 Task: Find connections with filter location Sitārganj with filter topic #Culturewith filter profile language Spanish with filter current company PZ Cussons with filter school Indian Institute Of Business Management And Studies with filter industry Political Organizations with filter service category Cybersecurity with filter keywords title Controller
Action: Mouse moved to (550, 64)
Screenshot: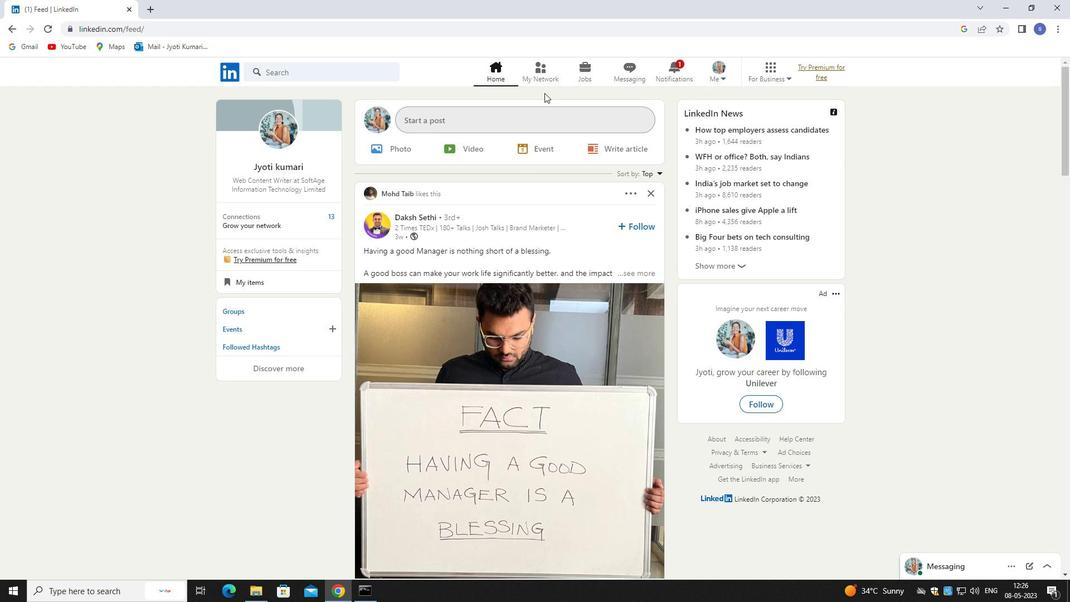 
Action: Mouse pressed left at (550, 64)
Screenshot: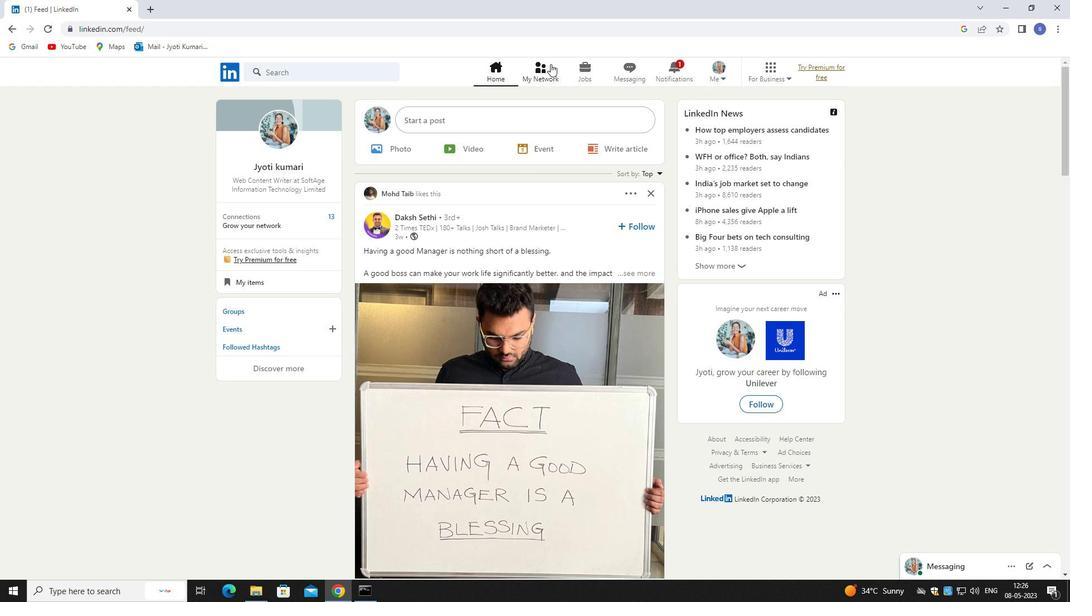 
Action: Mouse pressed left at (550, 64)
Screenshot: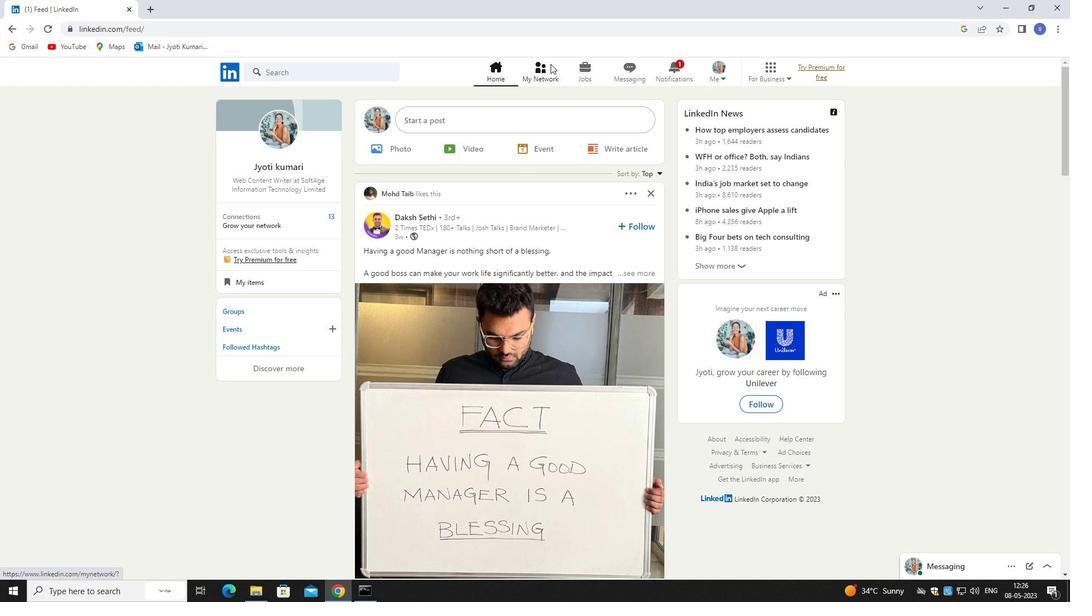 
Action: Mouse moved to (332, 132)
Screenshot: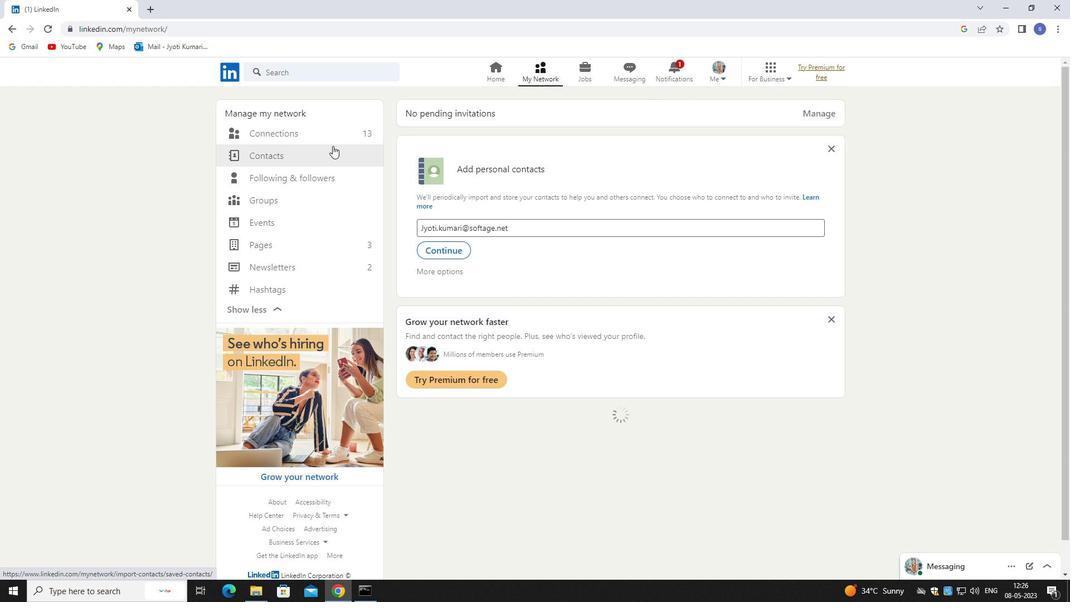 
Action: Mouse pressed left at (332, 132)
Screenshot: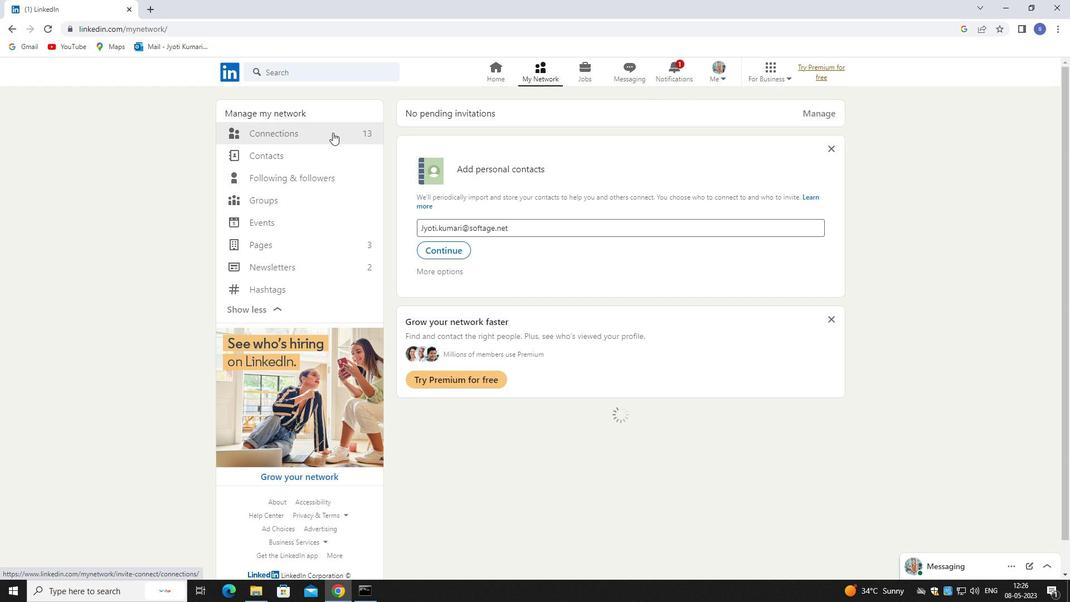 
Action: Mouse pressed left at (332, 132)
Screenshot: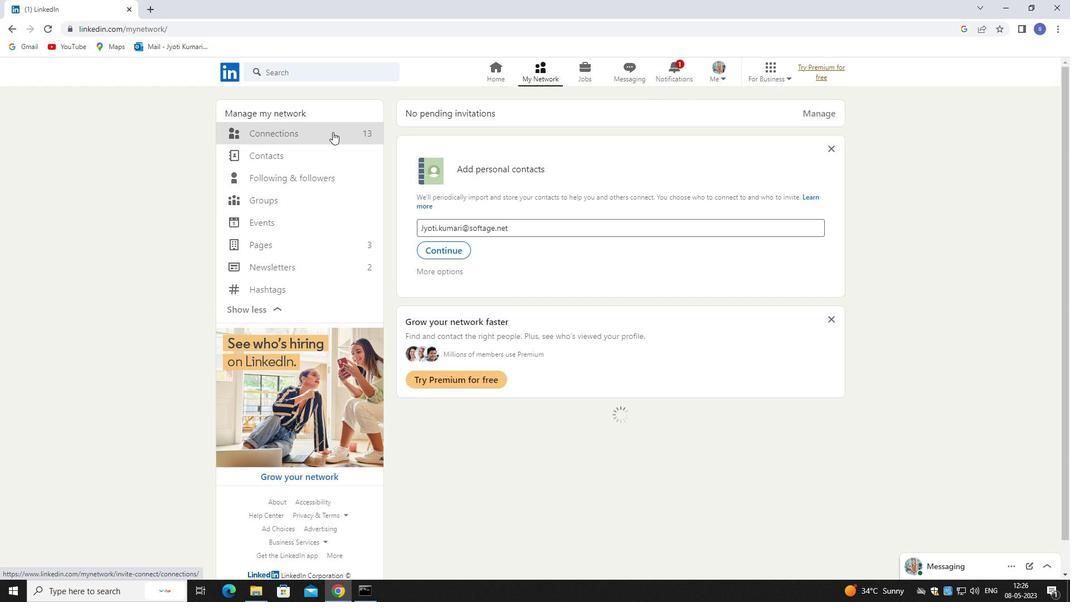 
Action: Mouse moved to (602, 132)
Screenshot: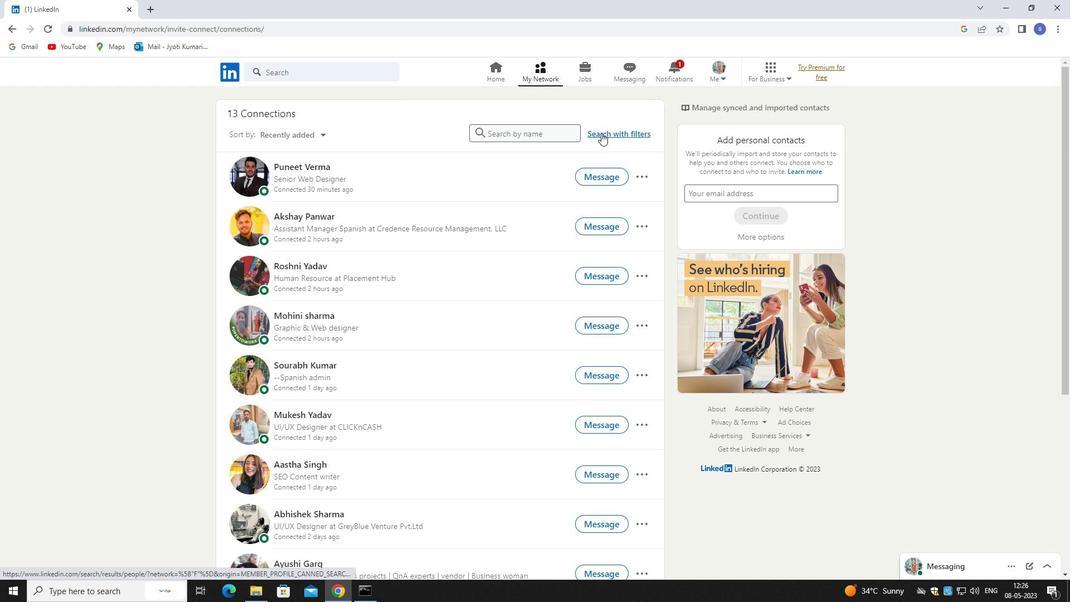 
Action: Mouse pressed left at (602, 132)
Screenshot: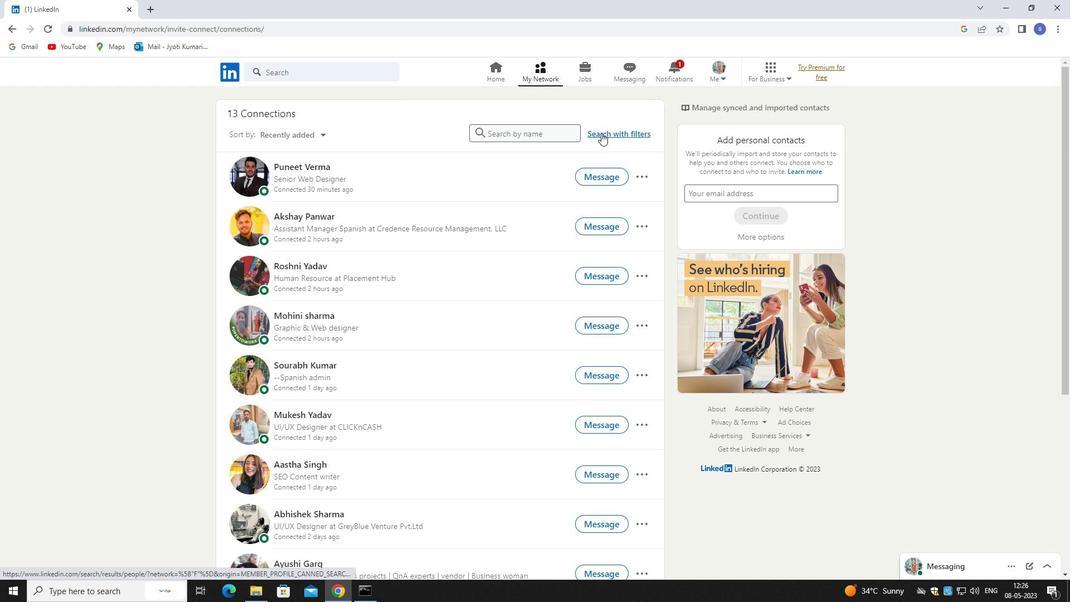 
Action: Mouse moved to (560, 105)
Screenshot: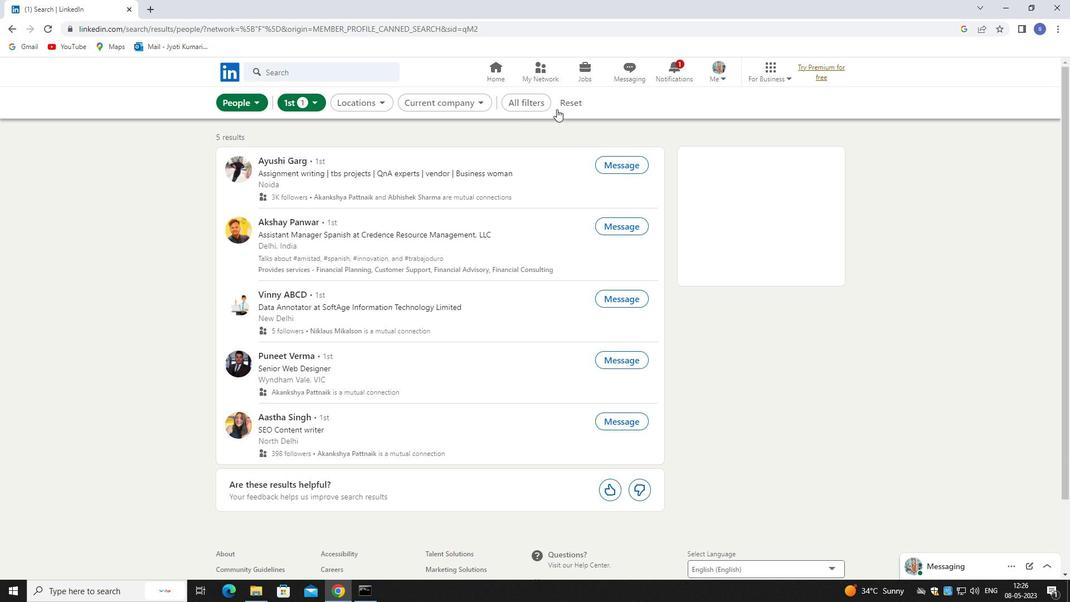 
Action: Mouse pressed left at (560, 105)
Screenshot: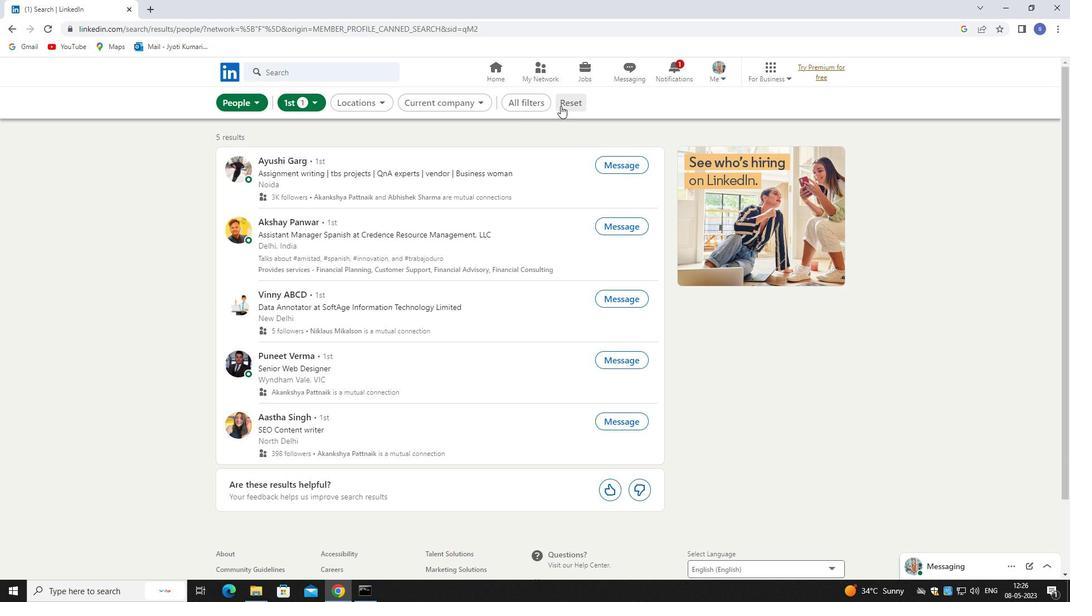 
Action: Mouse moved to (542, 102)
Screenshot: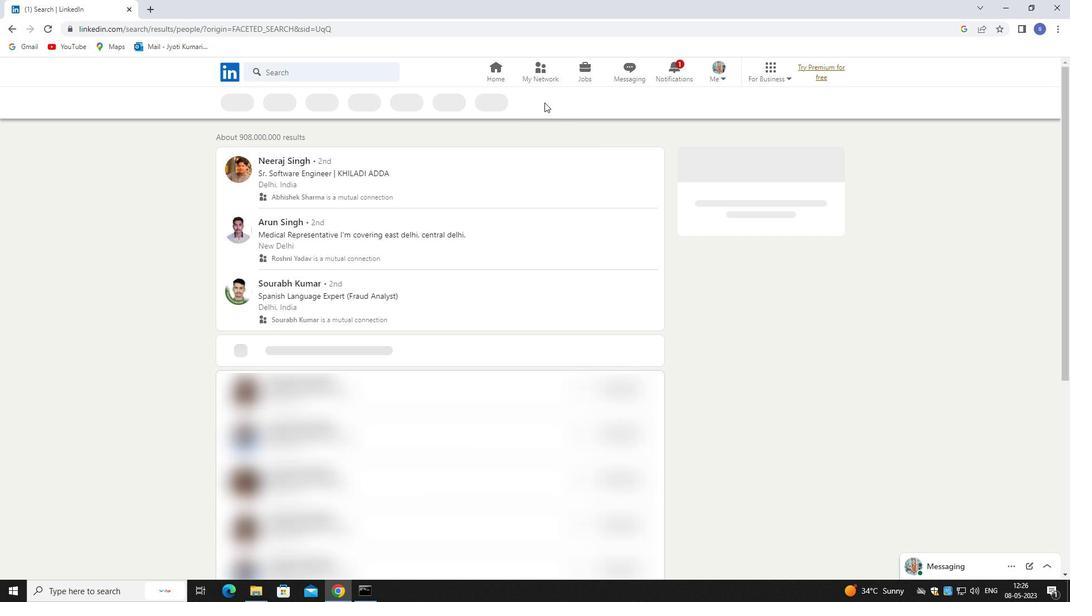 
Action: Mouse pressed left at (542, 102)
Screenshot: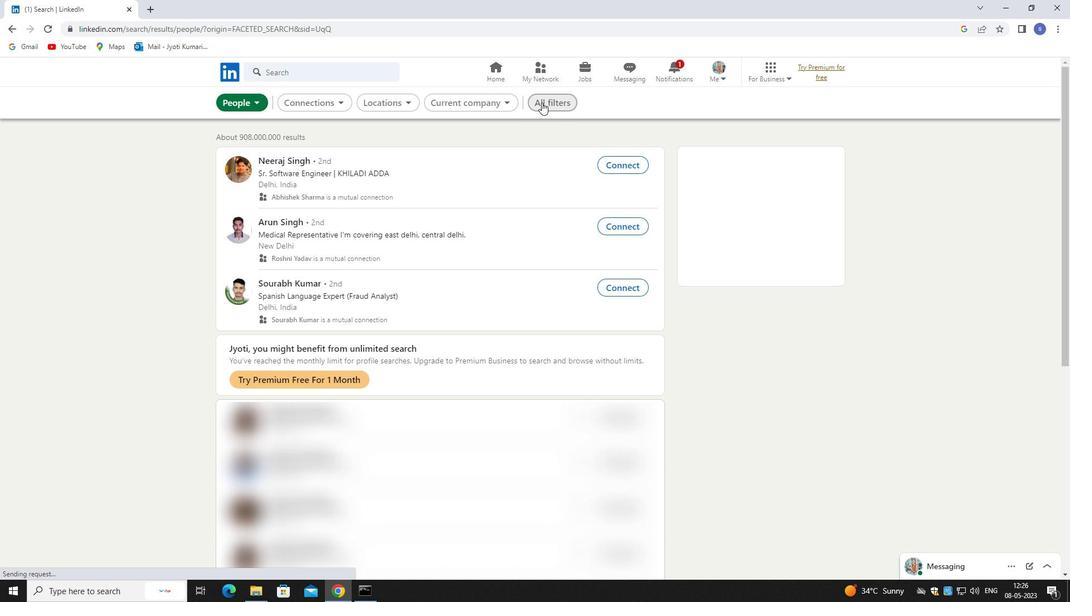 
Action: Mouse moved to (971, 437)
Screenshot: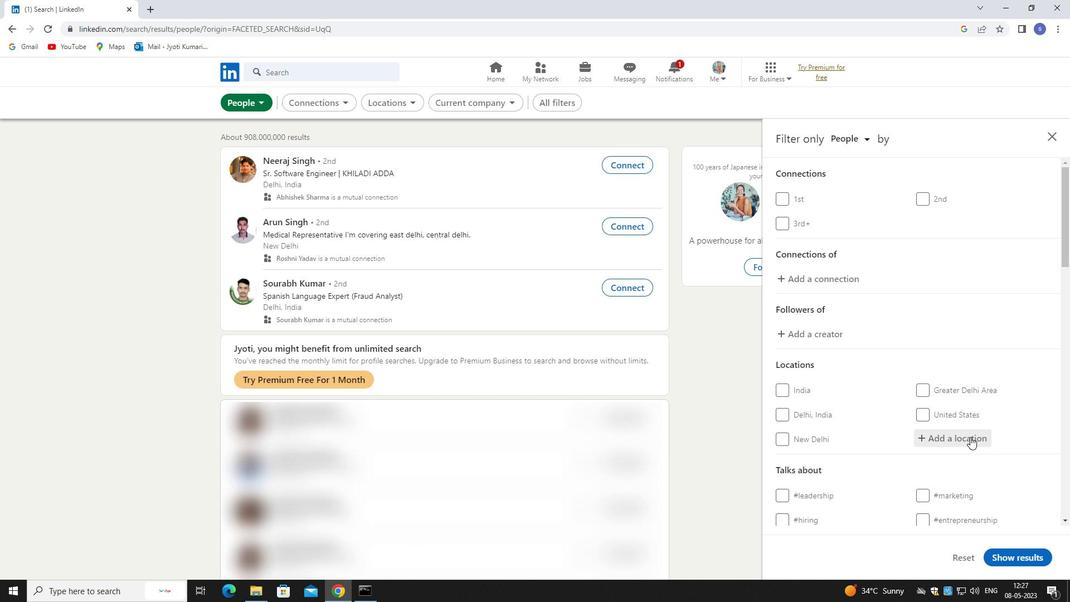 
Action: Mouse pressed left at (971, 437)
Screenshot: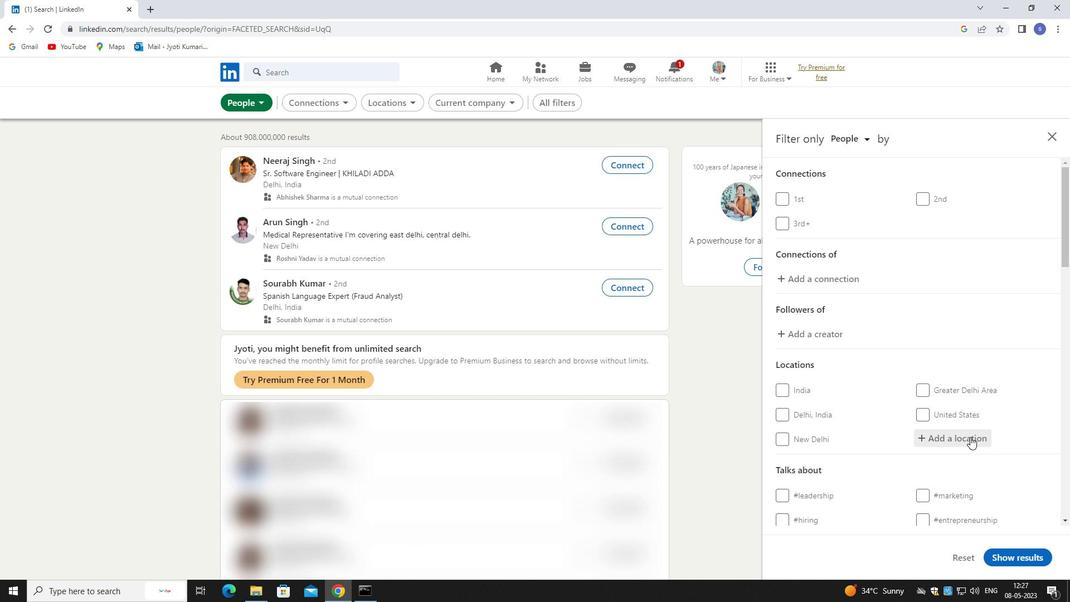 
Action: Key pressed sitarganj
Screenshot: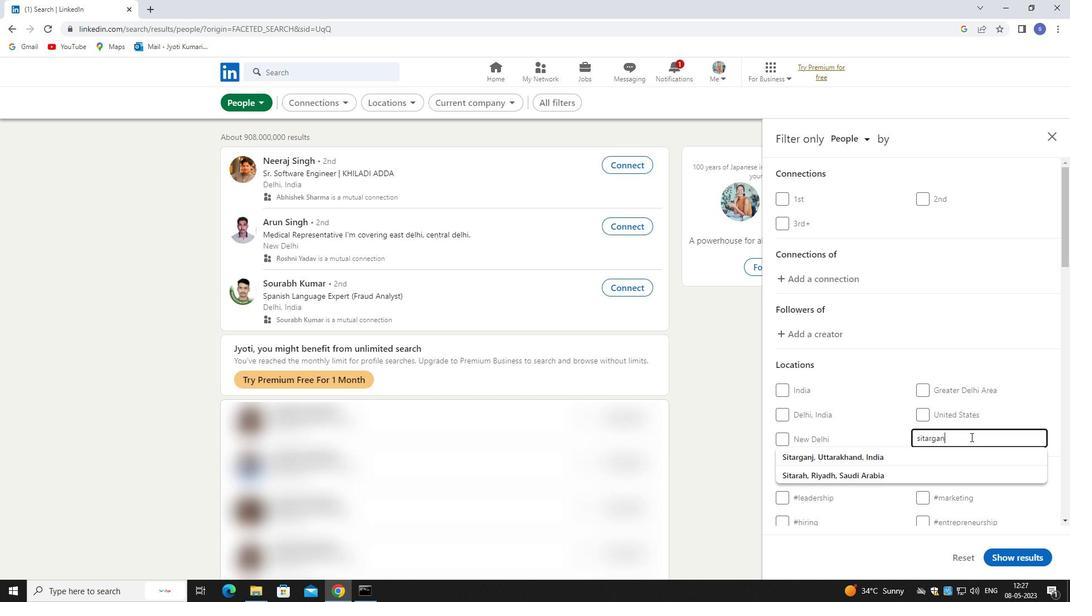
Action: Mouse moved to (972, 450)
Screenshot: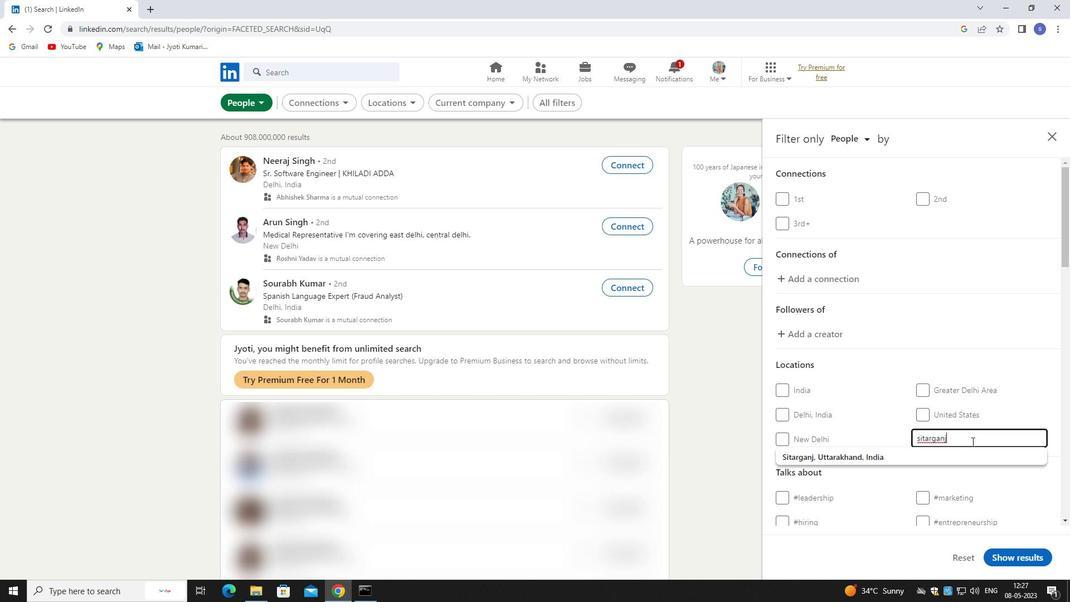 
Action: Mouse pressed left at (972, 450)
Screenshot: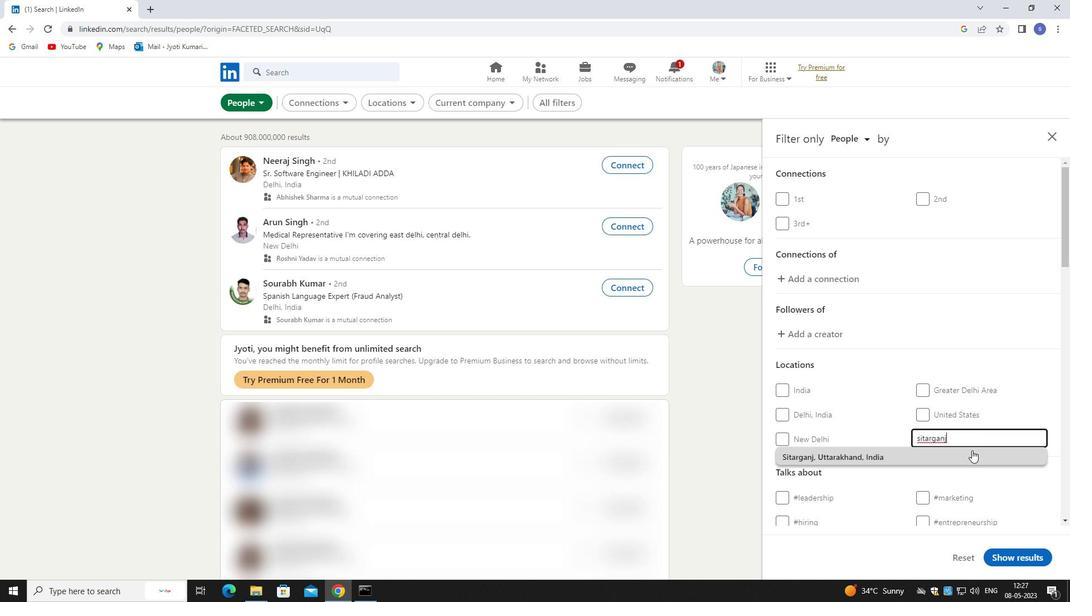 
Action: Mouse moved to (972, 451)
Screenshot: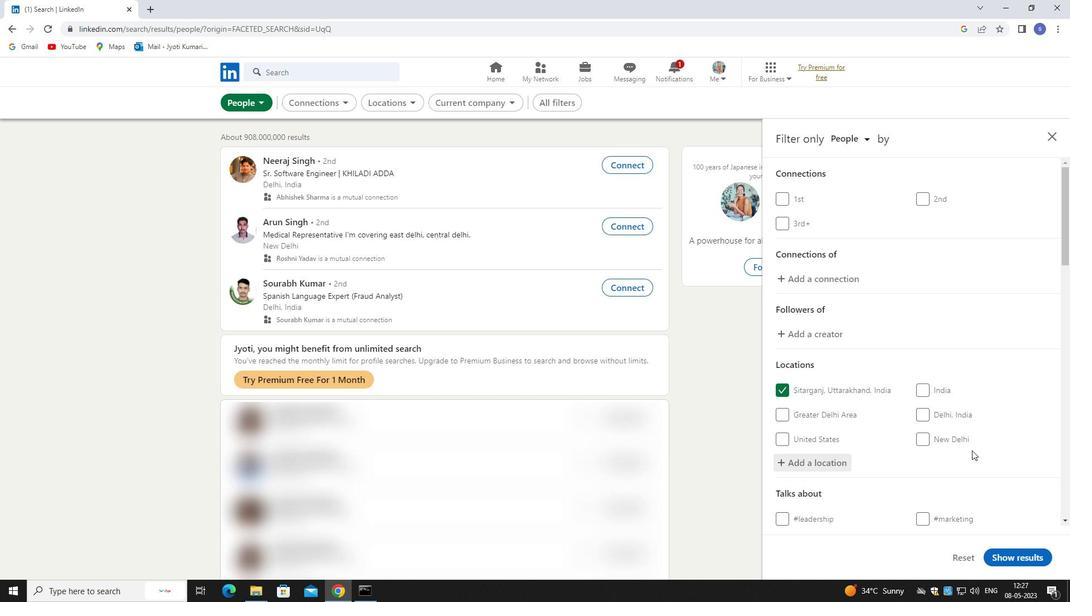 
Action: Mouse scrolled (972, 450) with delta (0, 0)
Screenshot: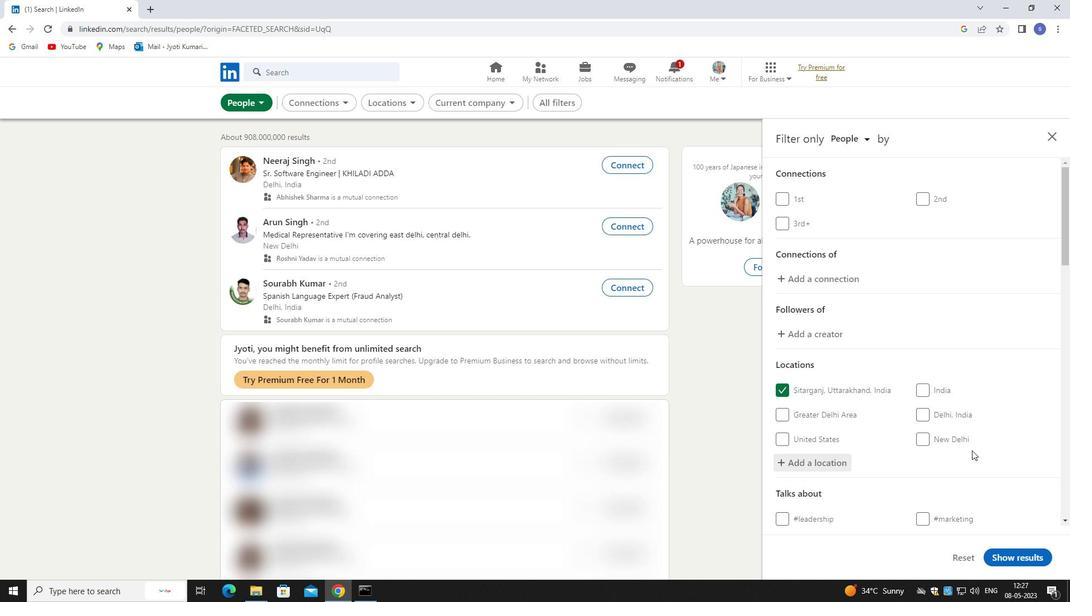 
Action: Mouse moved to (972, 451)
Screenshot: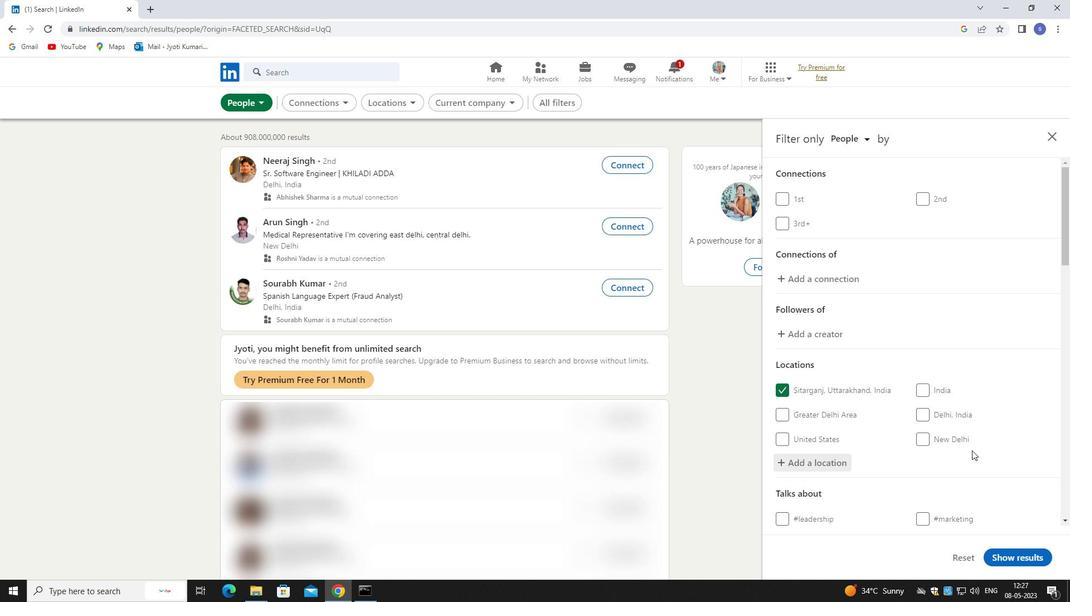 
Action: Mouse scrolled (972, 451) with delta (0, 0)
Screenshot: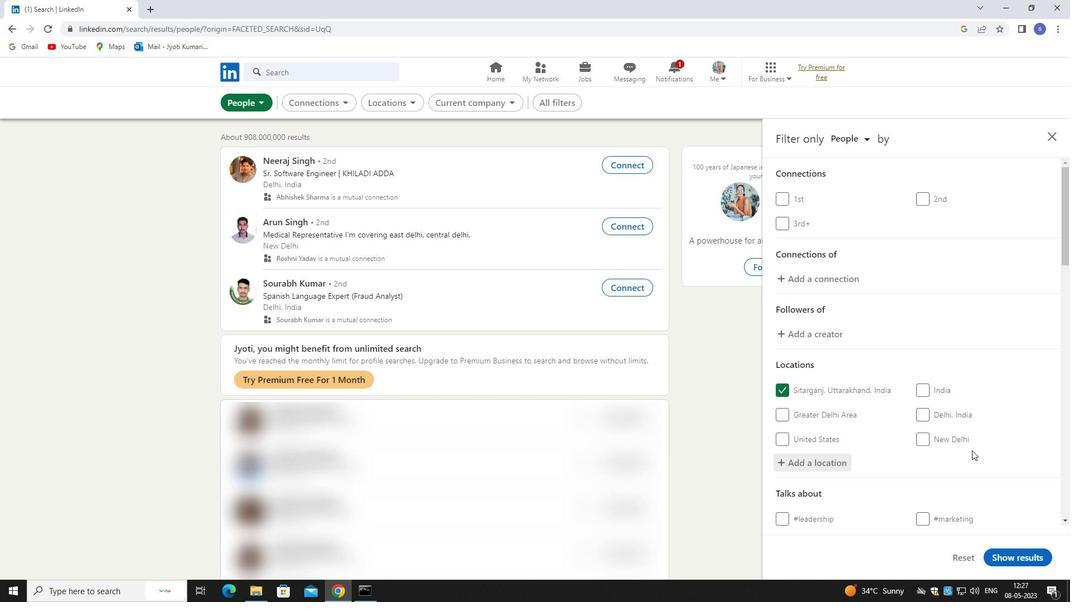 
Action: Mouse moved to (971, 454)
Screenshot: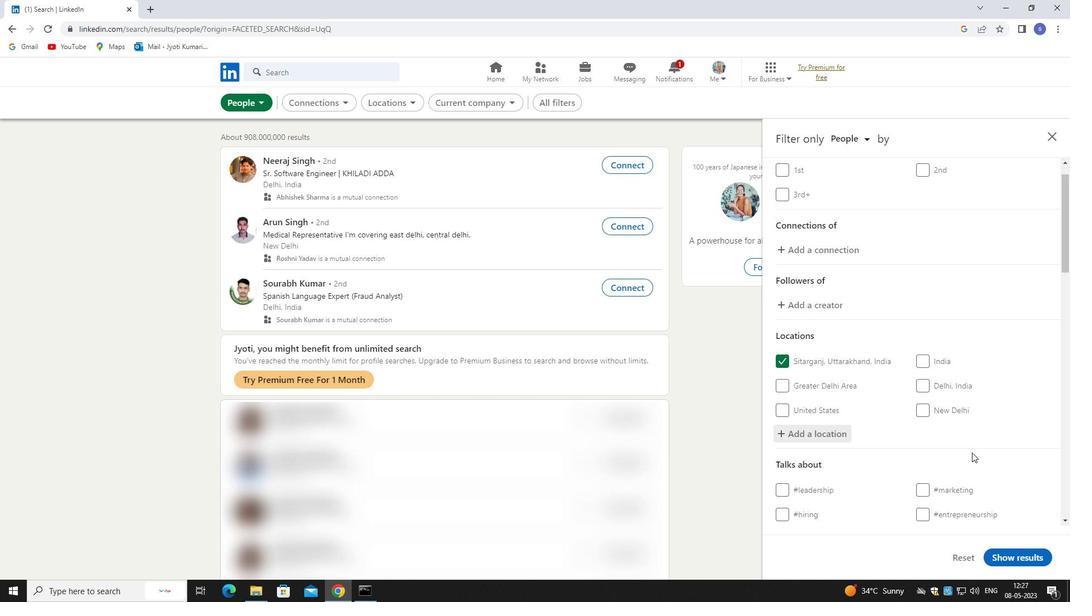 
Action: Mouse pressed left at (971, 454)
Screenshot: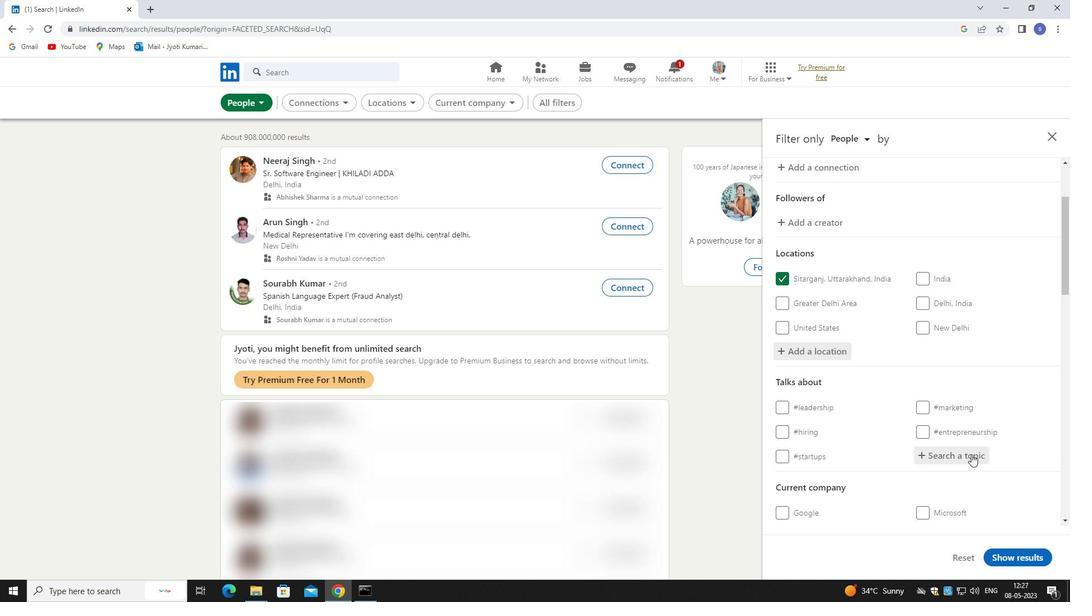 
Action: Key pressed culture
Screenshot: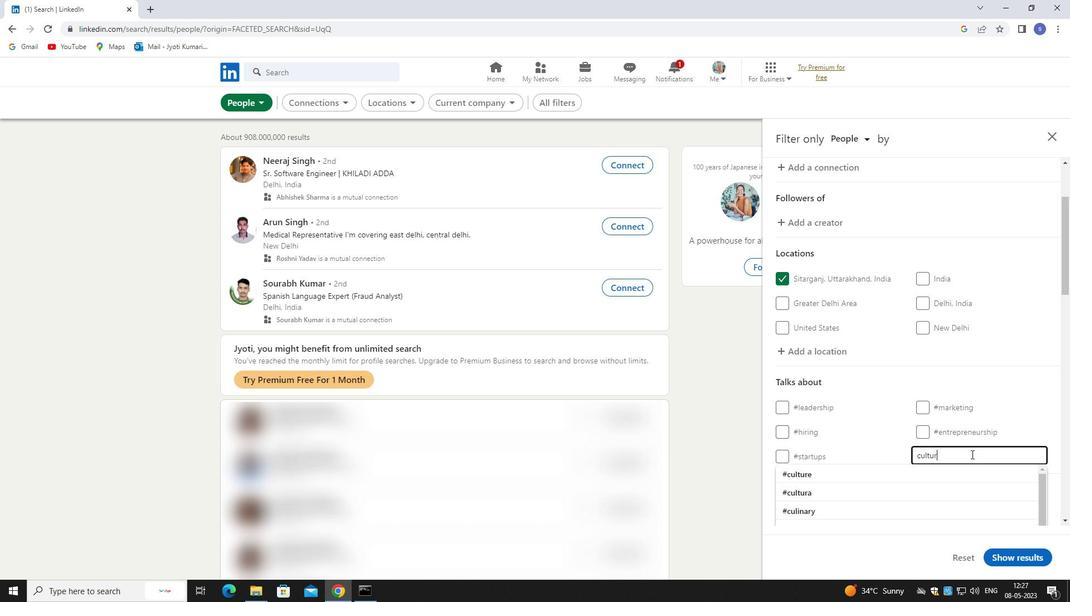 
Action: Mouse moved to (985, 466)
Screenshot: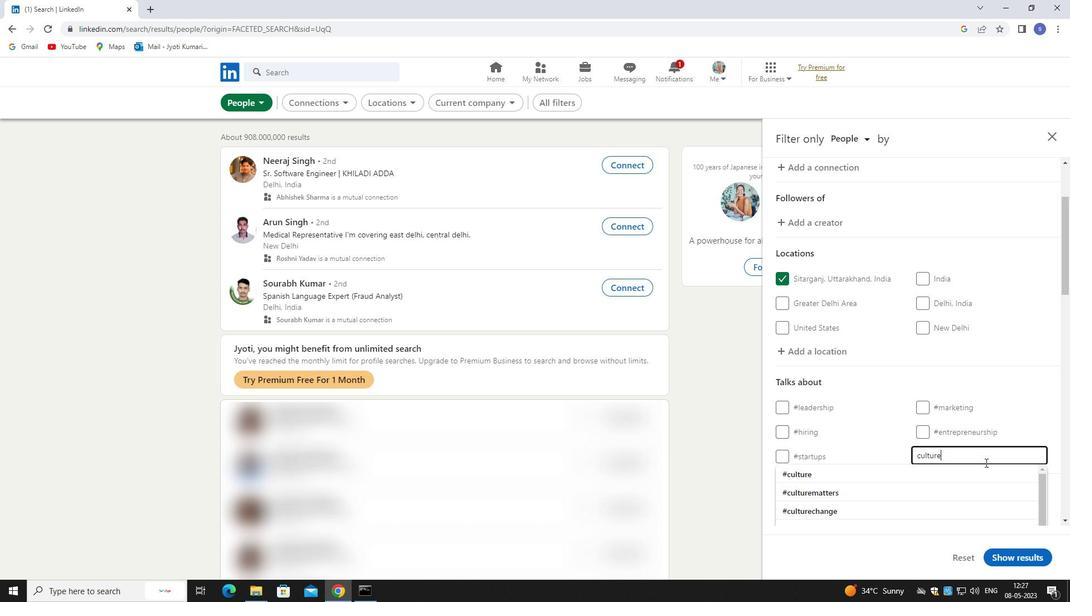 
Action: Mouse pressed left at (985, 466)
Screenshot: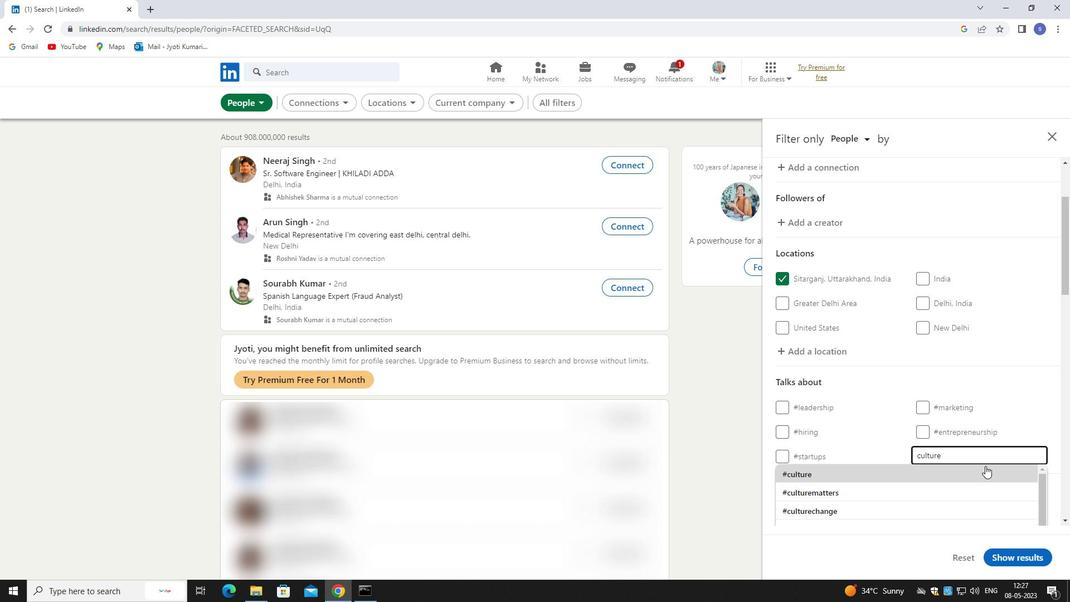 
Action: Mouse scrolled (985, 465) with delta (0, 0)
Screenshot: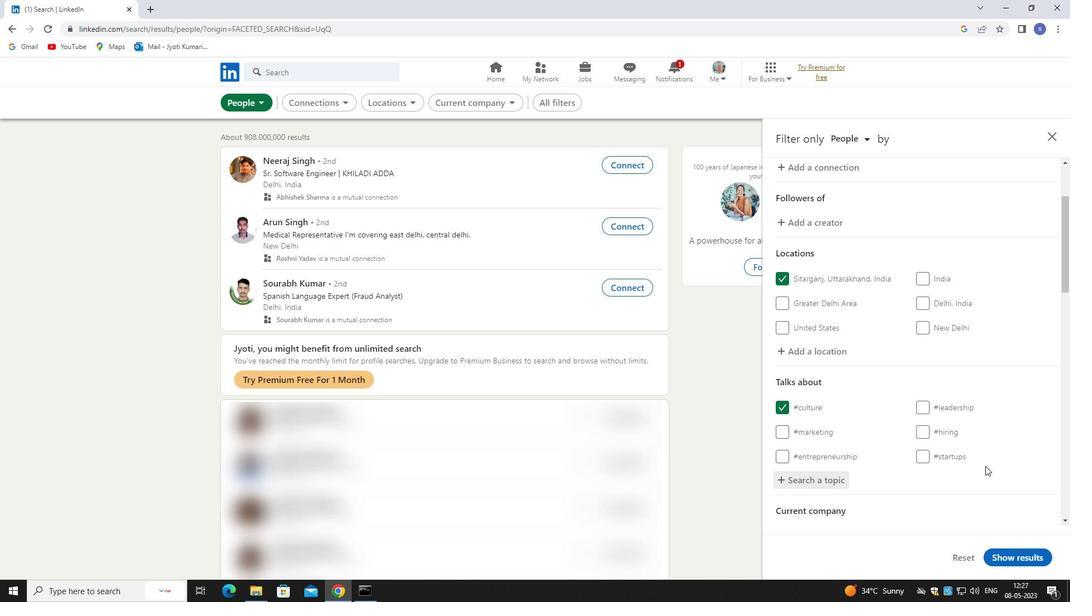 
Action: Mouse scrolled (985, 465) with delta (0, 0)
Screenshot: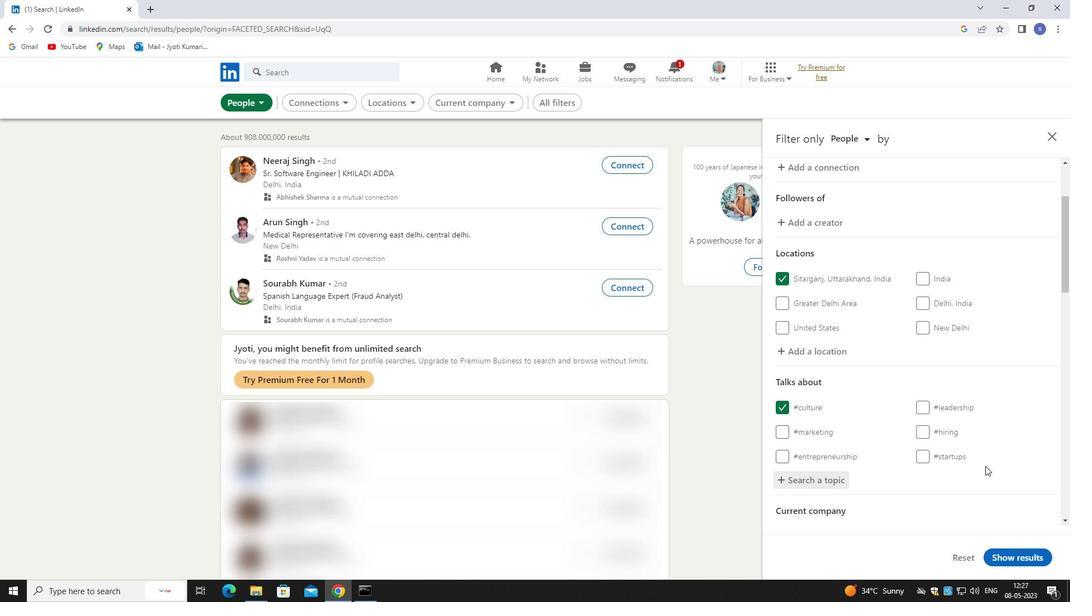 
Action: Mouse scrolled (985, 465) with delta (0, 0)
Screenshot: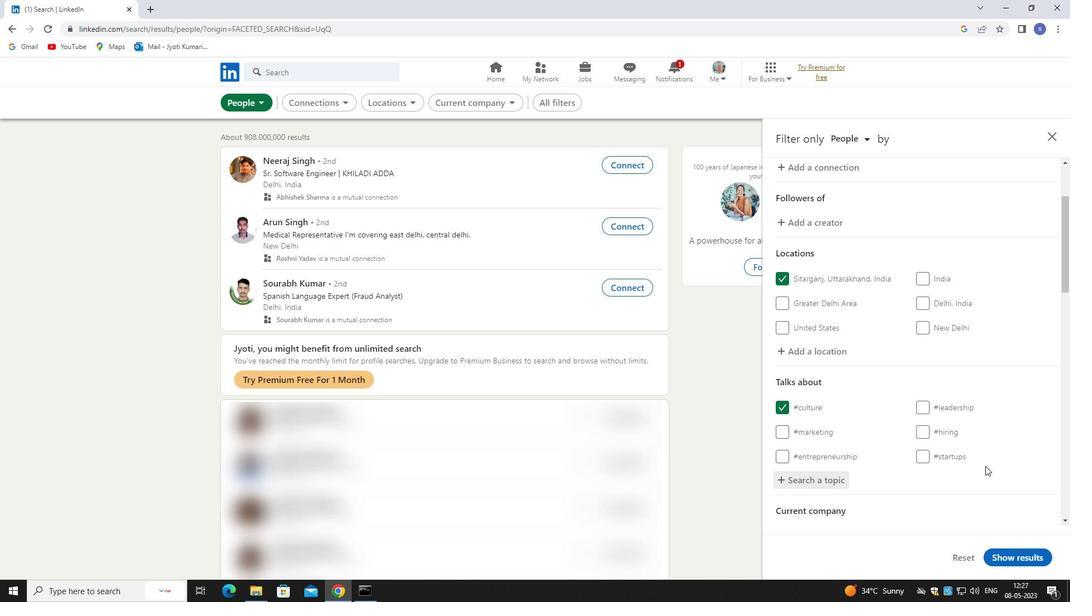 
Action: Mouse moved to (966, 416)
Screenshot: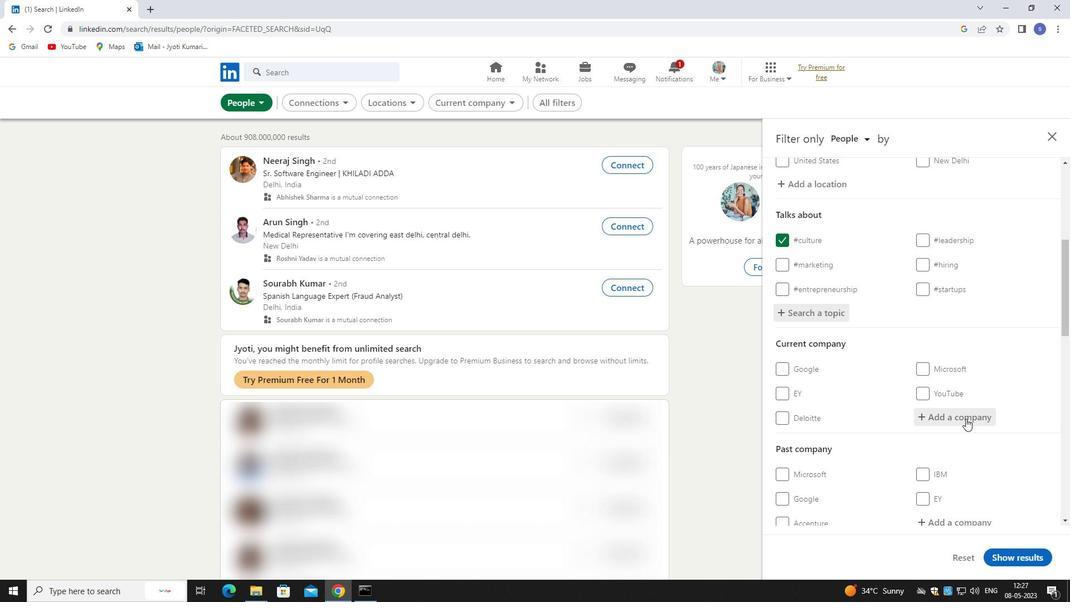 
Action: Mouse pressed left at (966, 416)
Screenshot: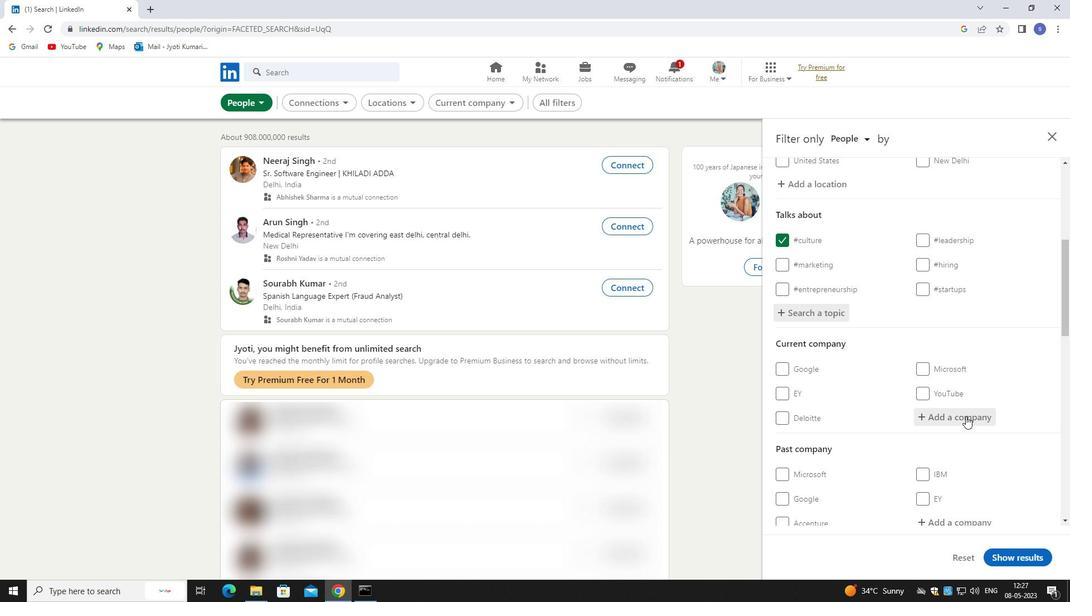 
Action: Mouse moved to (965, 415)
Screenshot: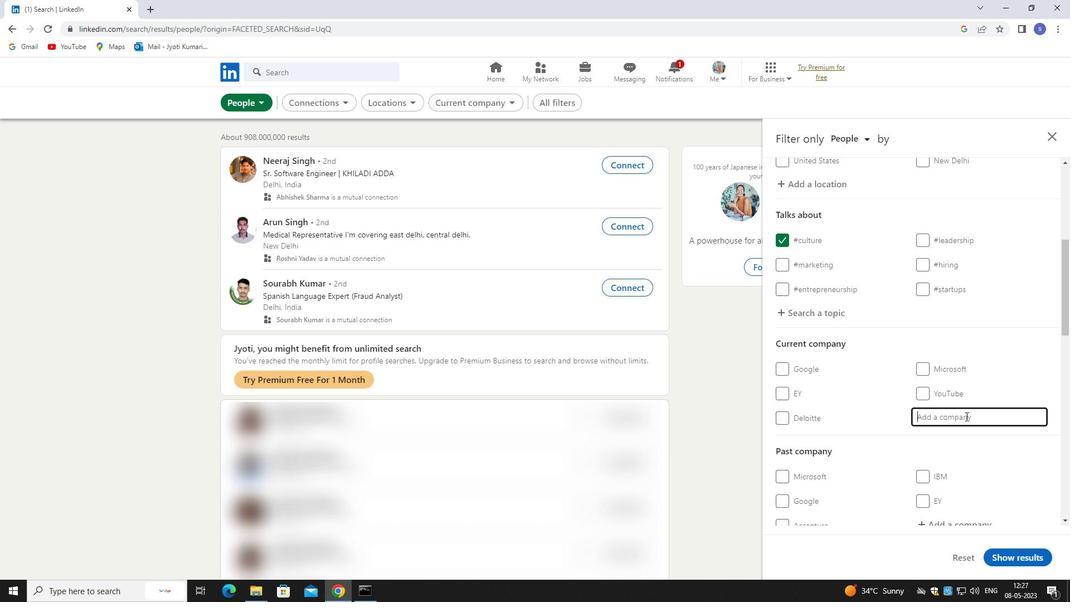 
Action: Key pressed <Key.shift>PZ<Key.space>CU
Screenshot: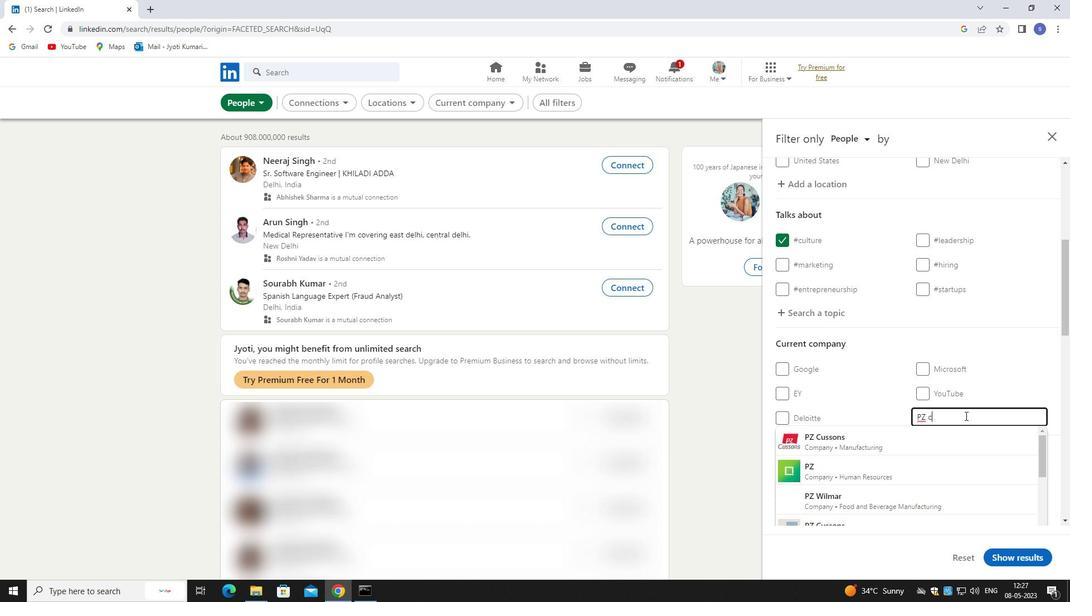 
Action: Mouse moved to (959, 448)
Screenshot: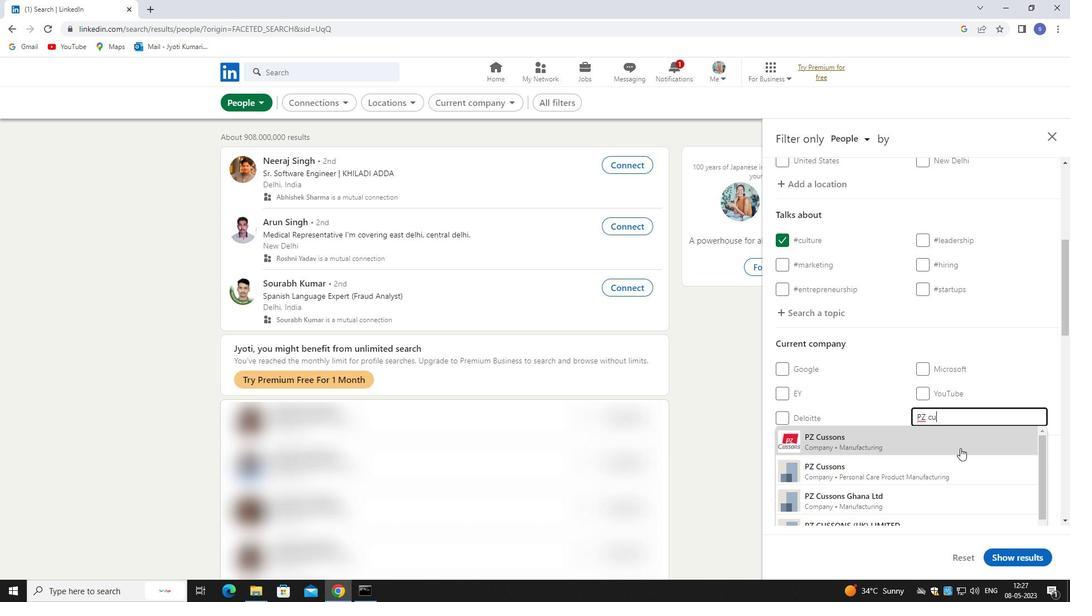 
Action: Mouse pressed left at (959, 448)
Screenshot: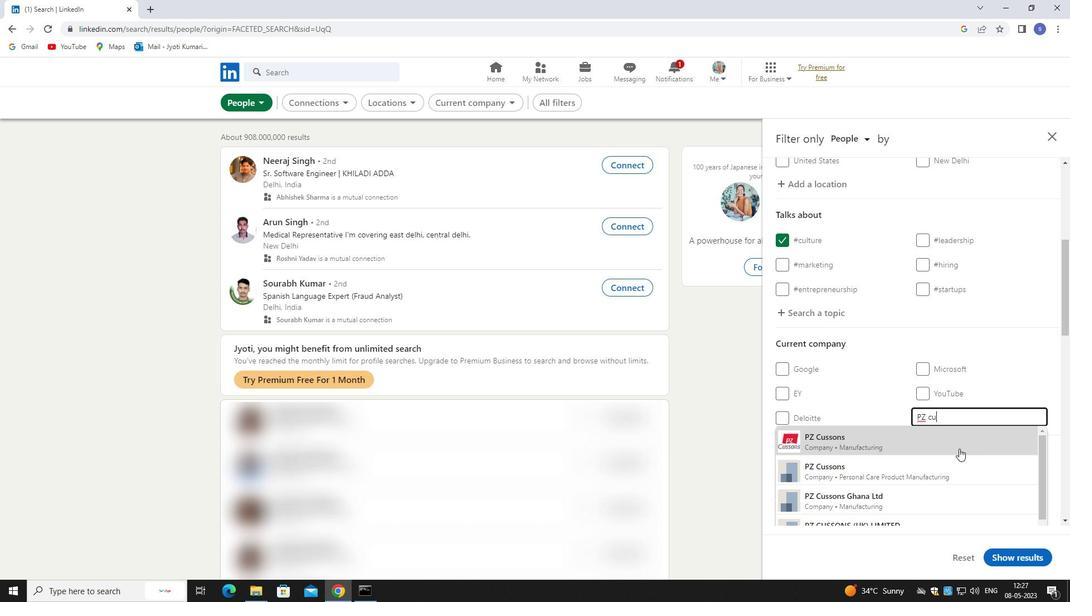 
Action: Mouse moved to (959, 446)
Screenshot: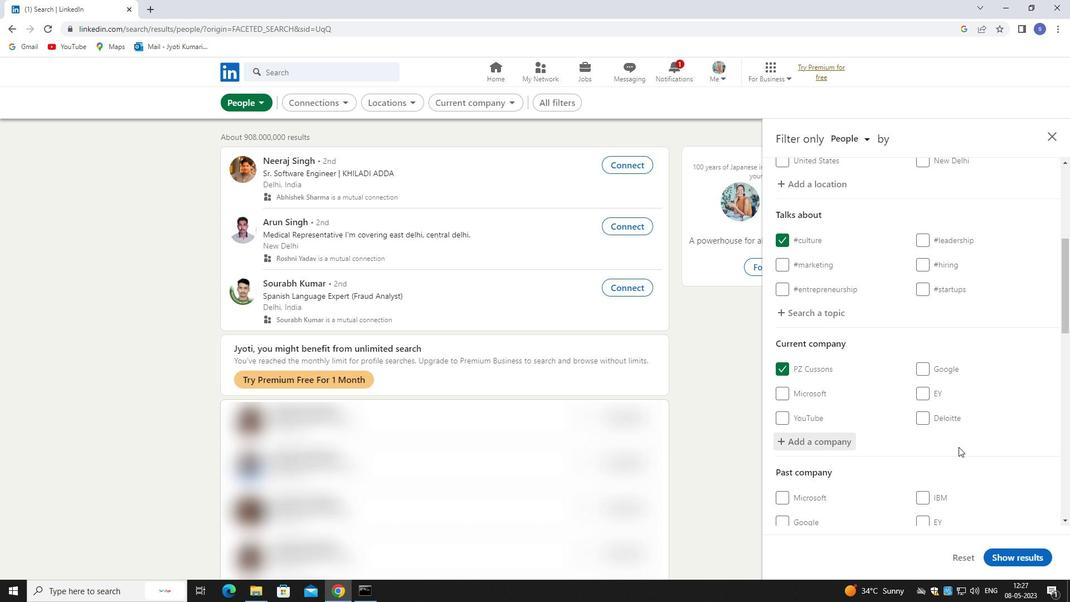 
Action: Mouse scrolled (959, 445) with delta (0, 0)
Screenshot: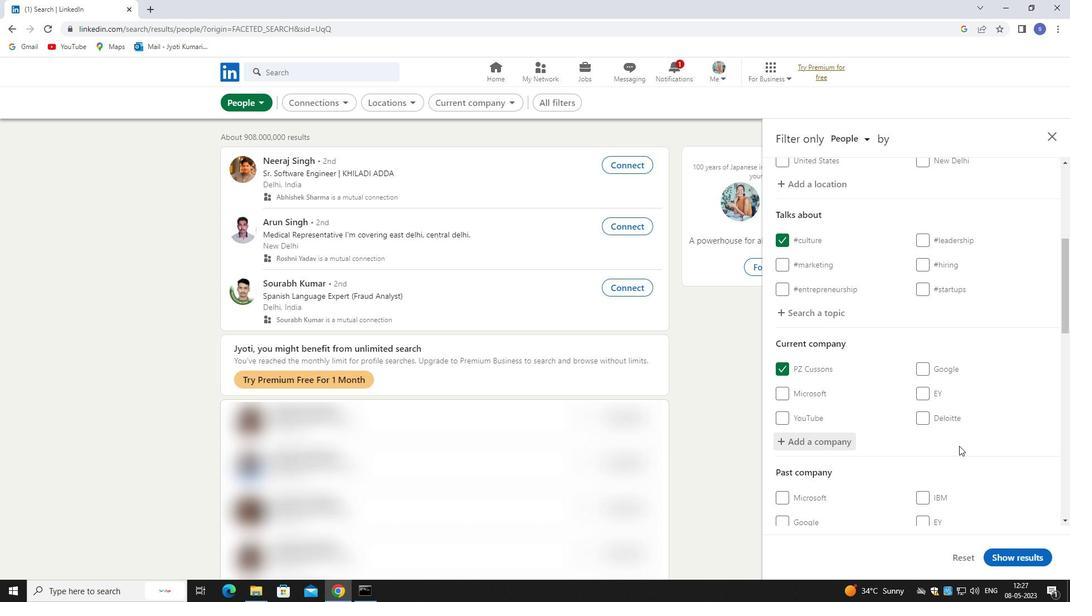 
Action: Mouse scrolled (959, 445) with delta (0, 0)
Screenshot: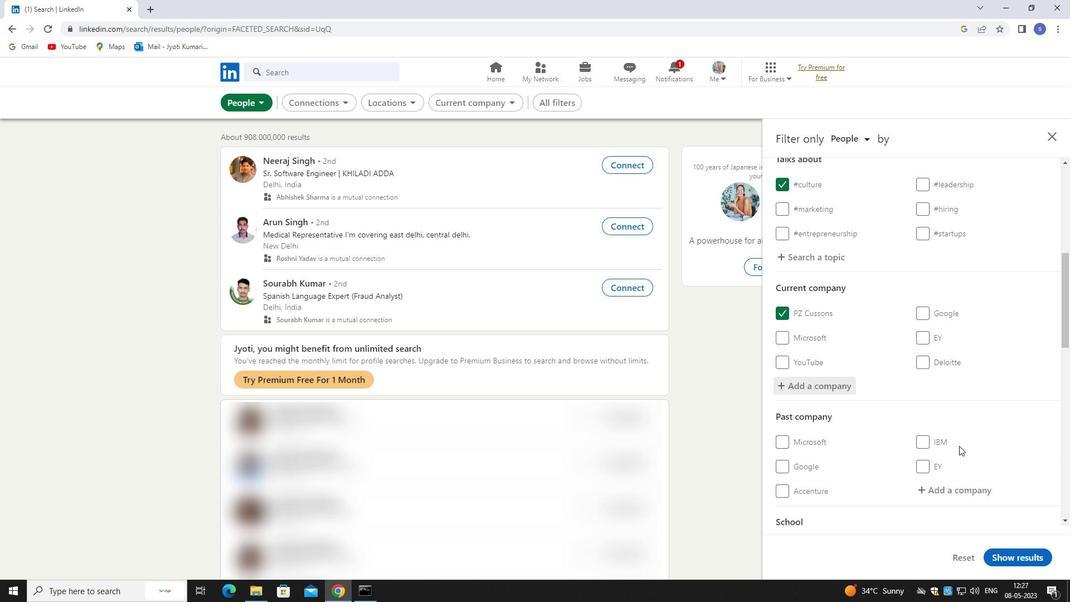 
Action: Mouse scrolled (959, 445) with delta (0, 0)
Screenshot: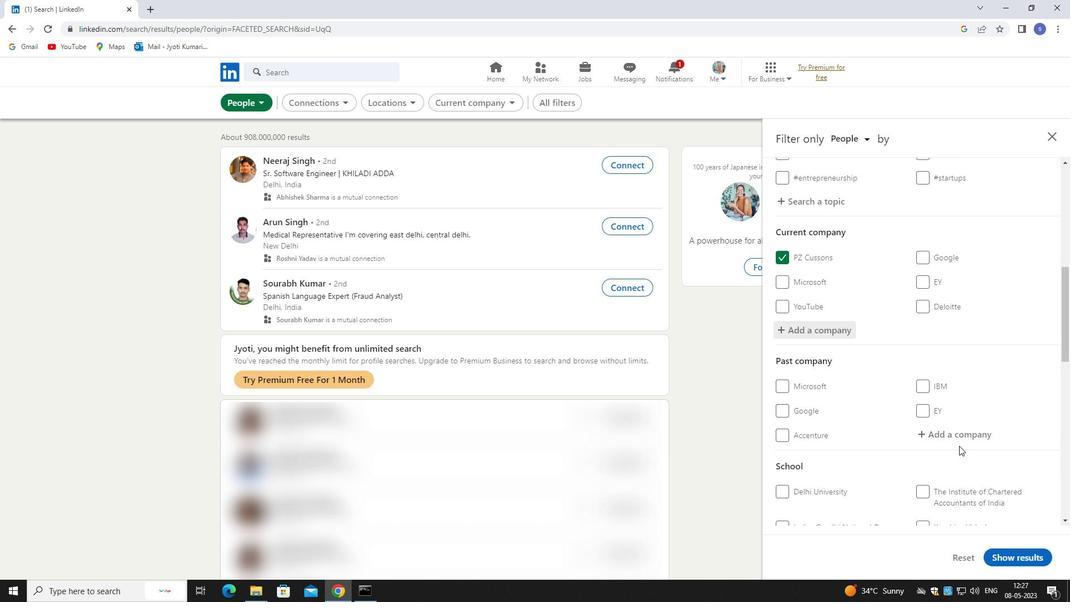 
Action: Mouse scrolled (959, 445) with delta (0, 0)
Screenshot: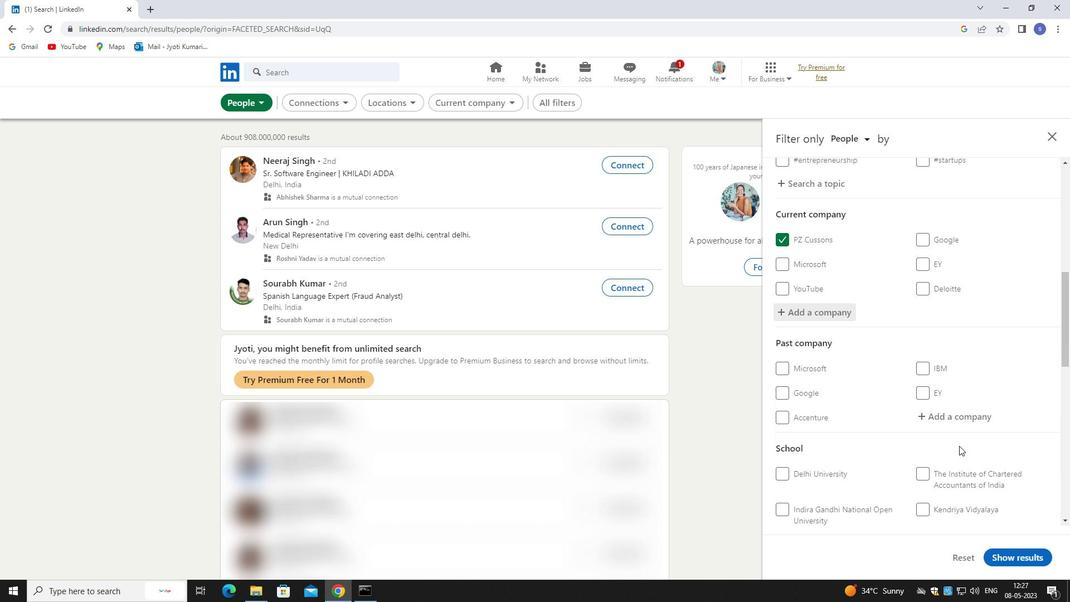 
Action: Mouse moved to (968, 454)
Screenshot: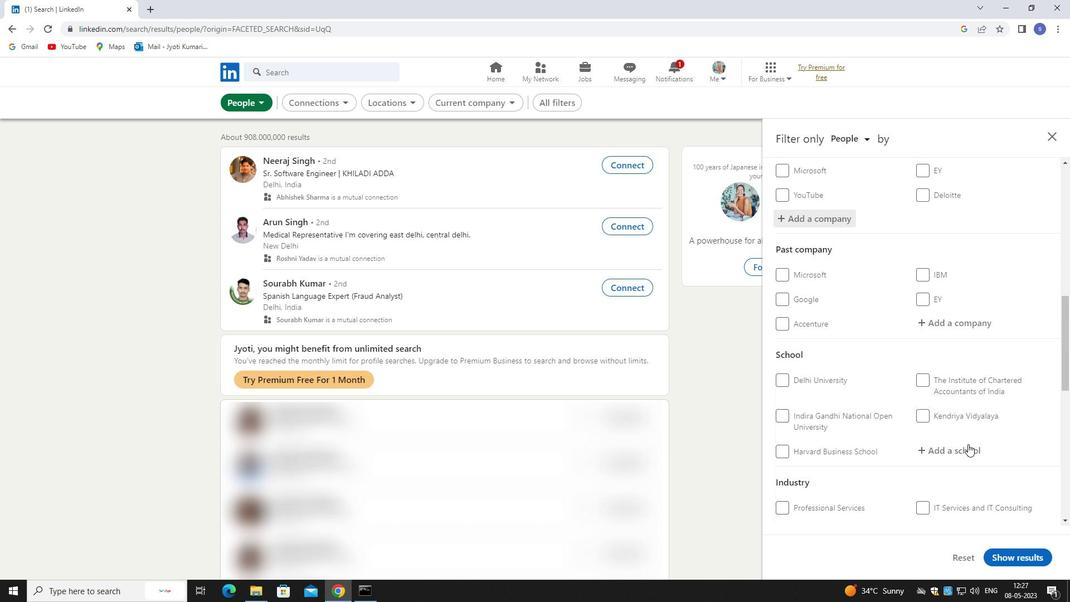 
Action: Mouse pressed left at (968, 454)
Screenshot: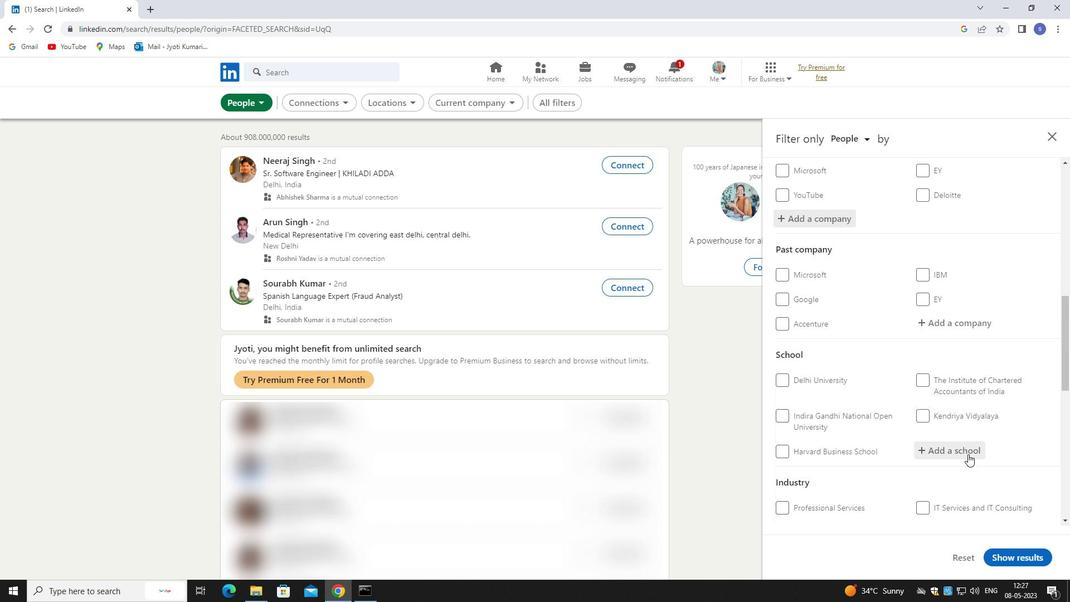 
Action: Key pressed INDIAN<Key.space>
Screenshot: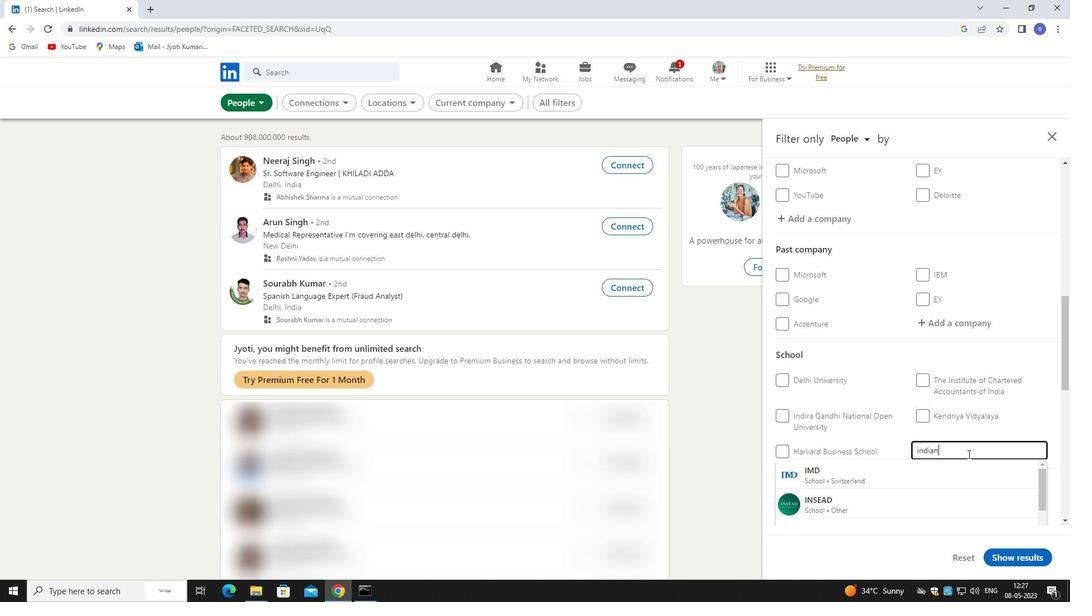 
Action: Mouse moved to (966, 491)
Screenshot: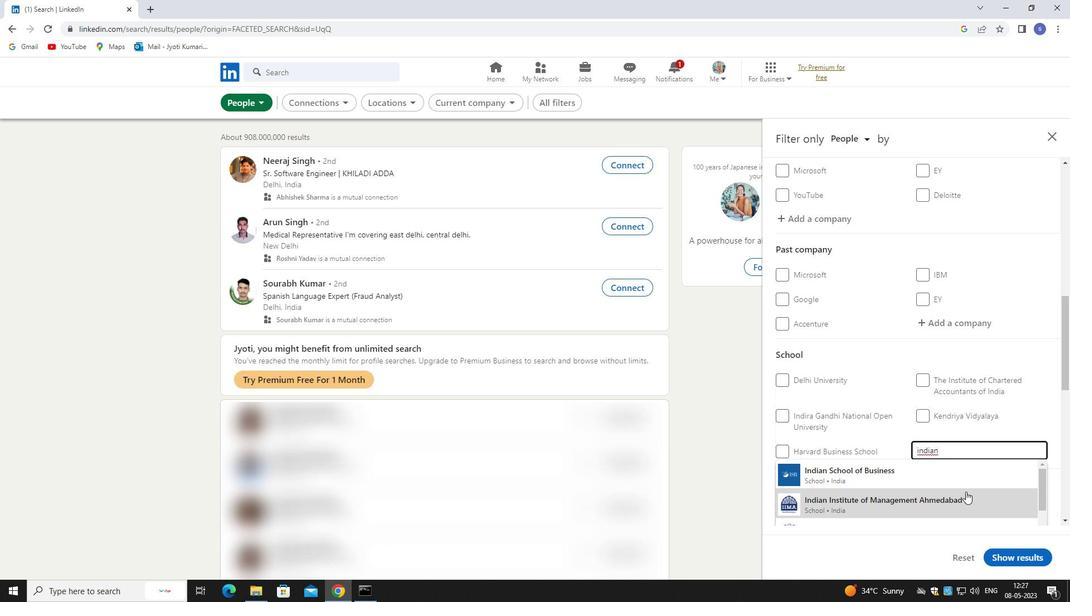 
Action: Mouse scrolled (966, 491) with delta (0, 0)
Screenshot: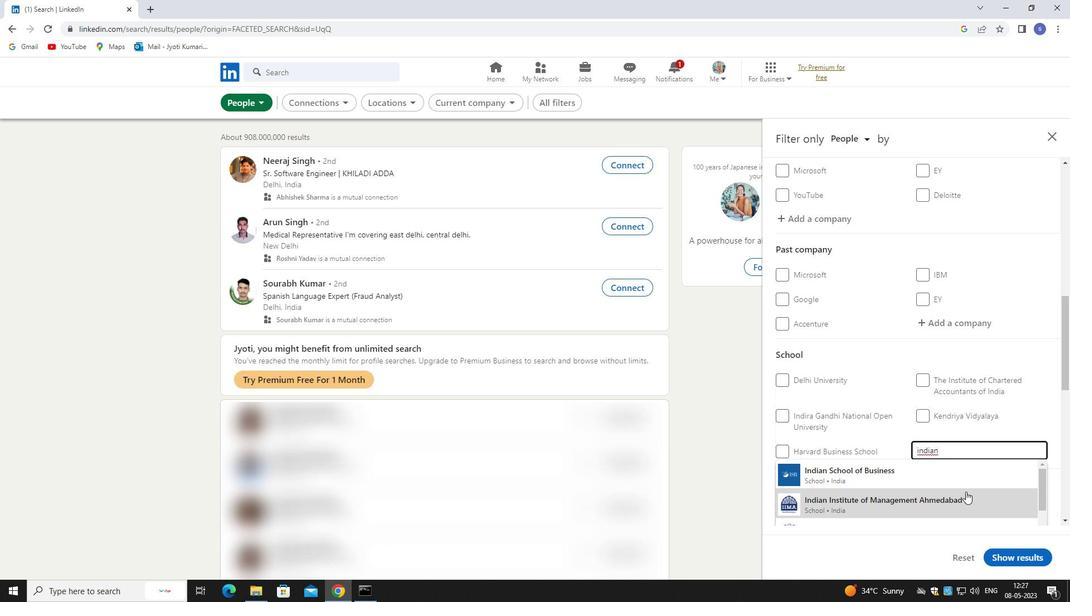 
Action: Mouse scrolled (966, 492) with delta (0, 0)
Screenshot: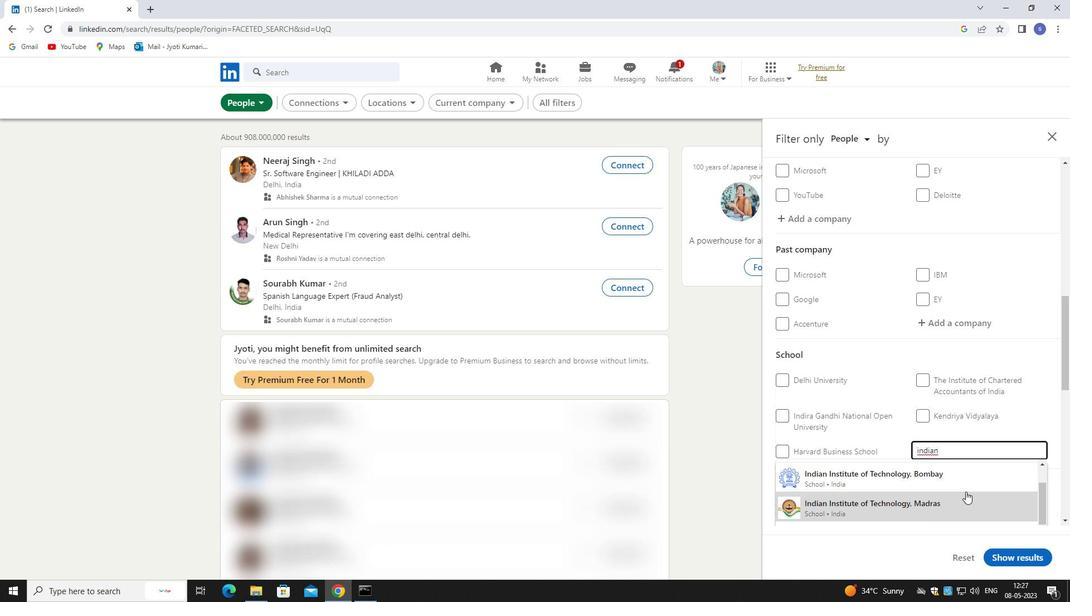 
Action: Mouse moved to (978, 505)
Screenshot: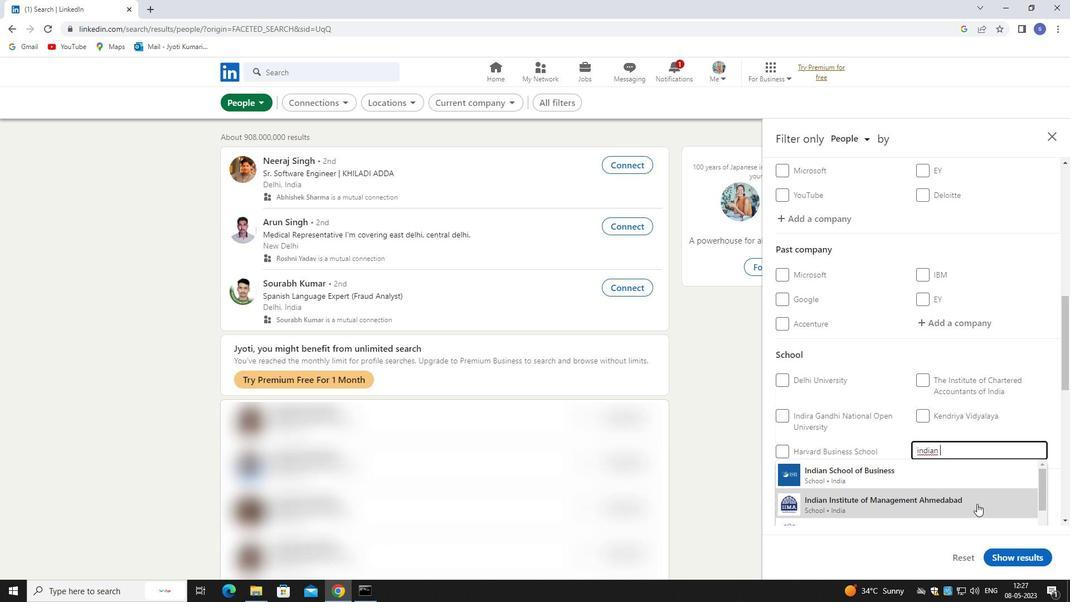 
Action: Mouse scrolled (978, 504) with delta (0, 0)
Screenshot: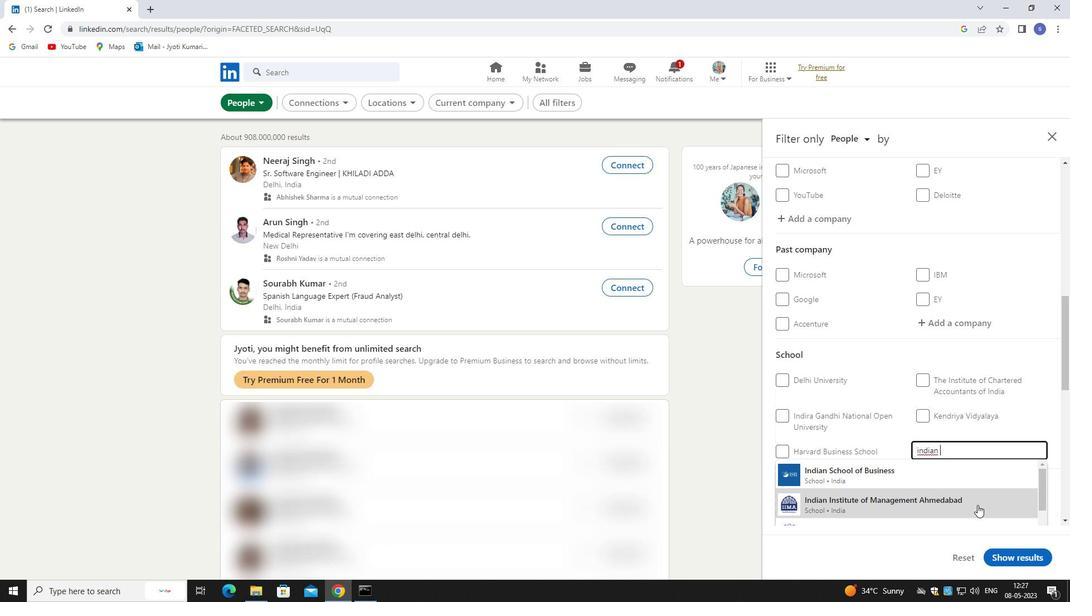 
Action: Mouse scrolled (978, 504) with delta (0, 0)
Screenshot: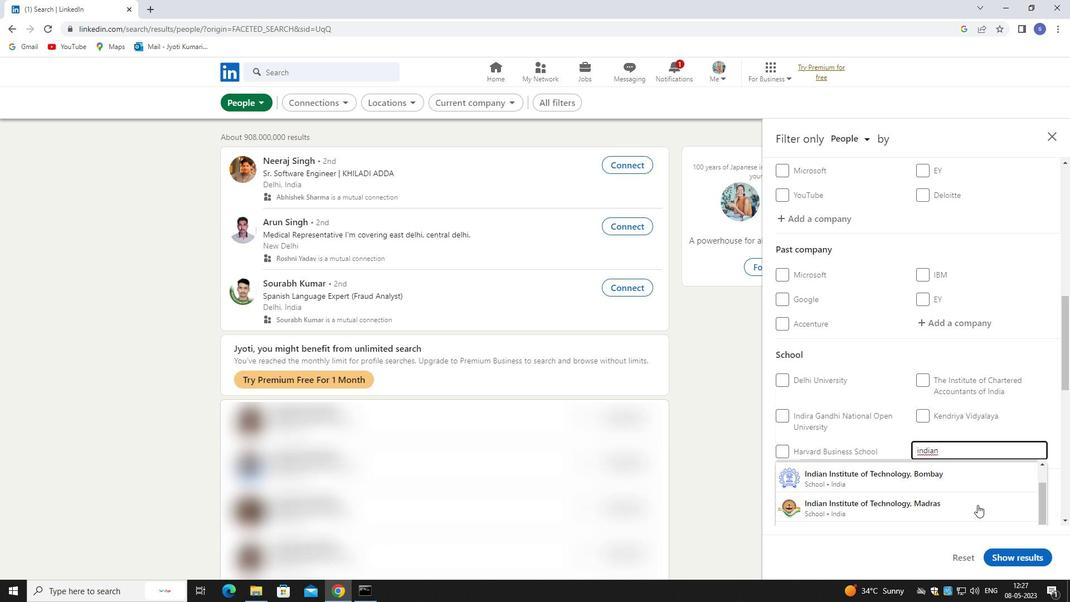 
Action: Mouse scrolled (978, 504) with delta (0, 0)
Screenshot: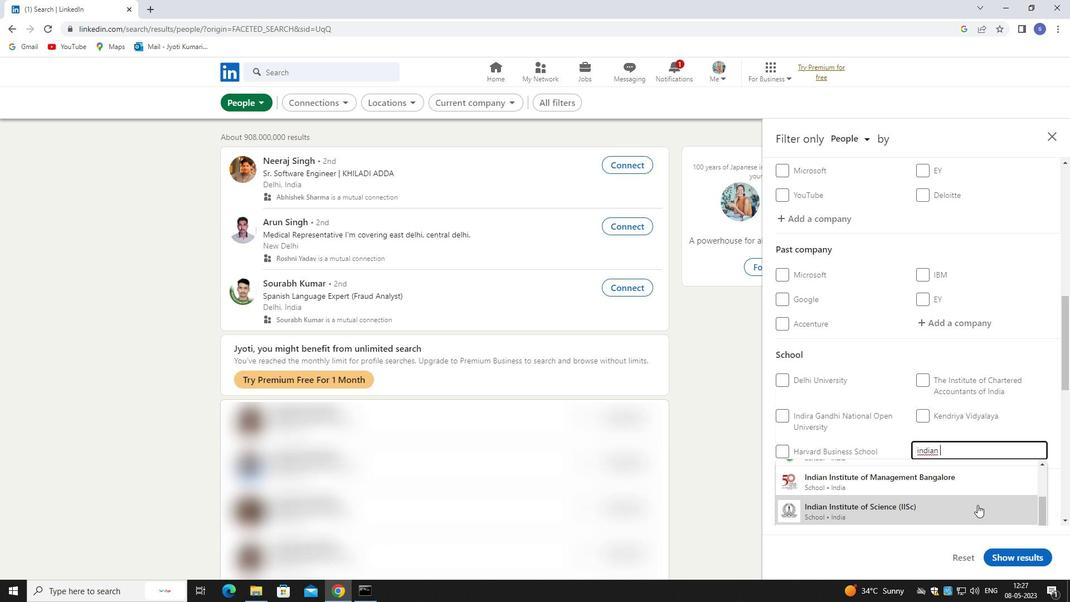 
Action: Mouse scrolled (978, 504) with delta (0, 0)
Screenshot: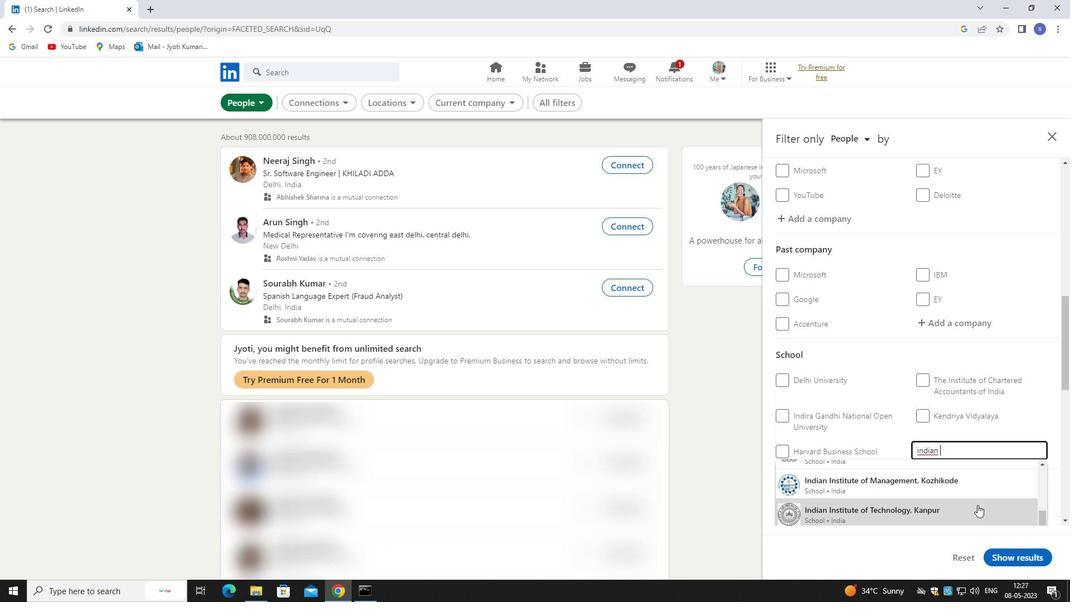 
Action: Mouse scrolled (978, 504) with delta (0, 0)
Screenshot: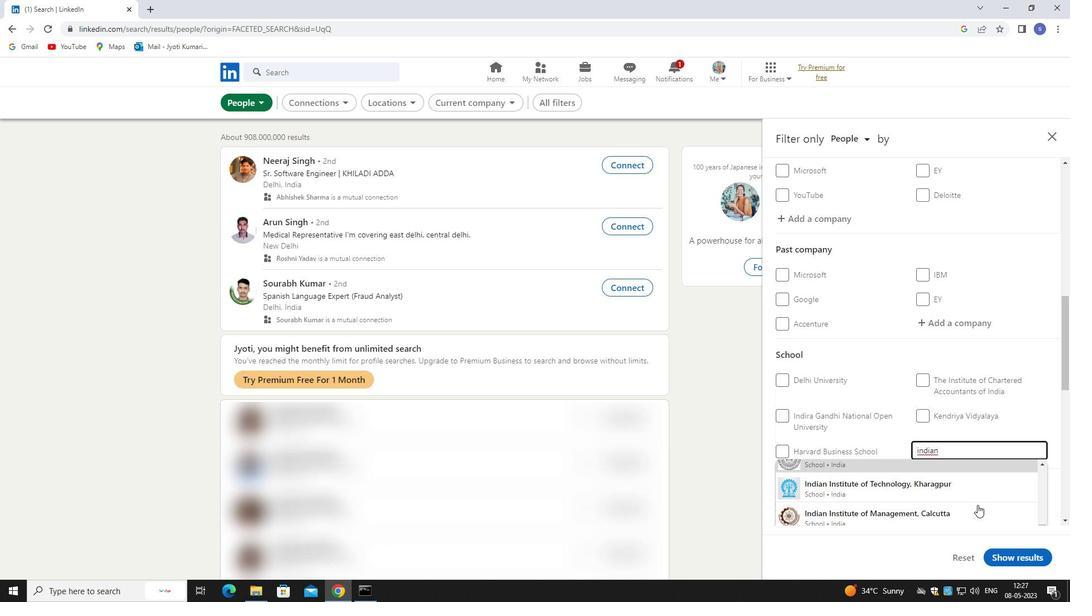 
Action: Mouse moved to (978, 505)
Screenshot: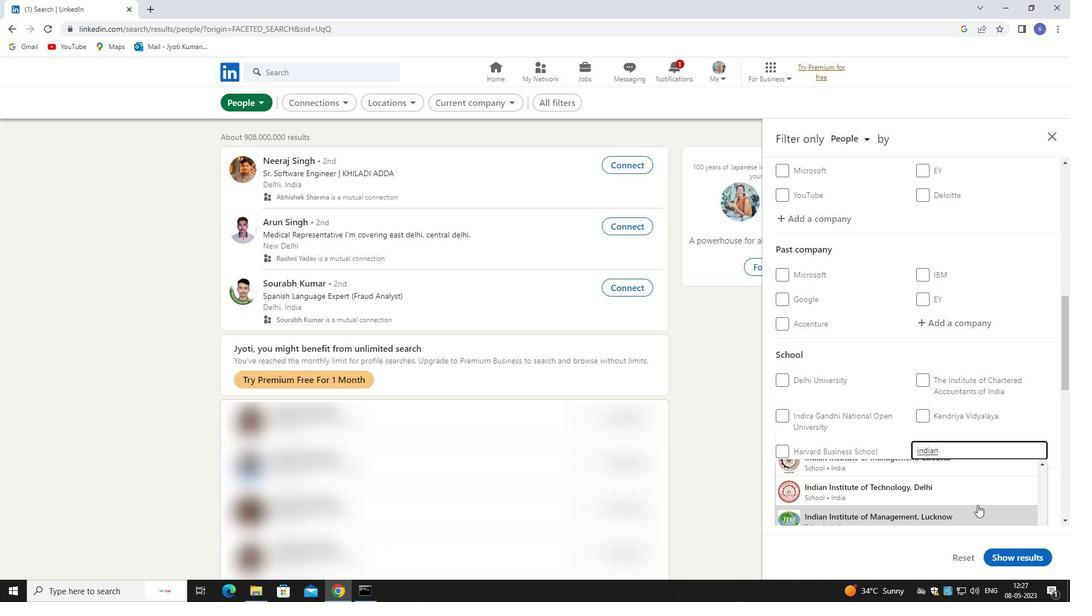 
Action: Mouse scrolled (978, 504) with delta (0, 0)
Screenshot: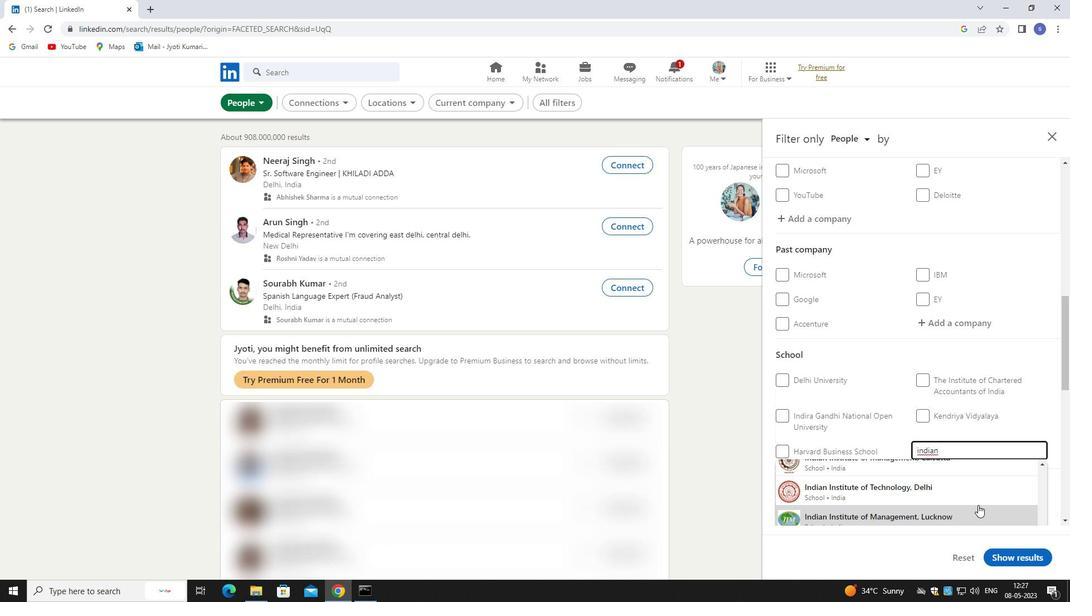 
Action: Mouse moved to (979, 504)
Screenshot: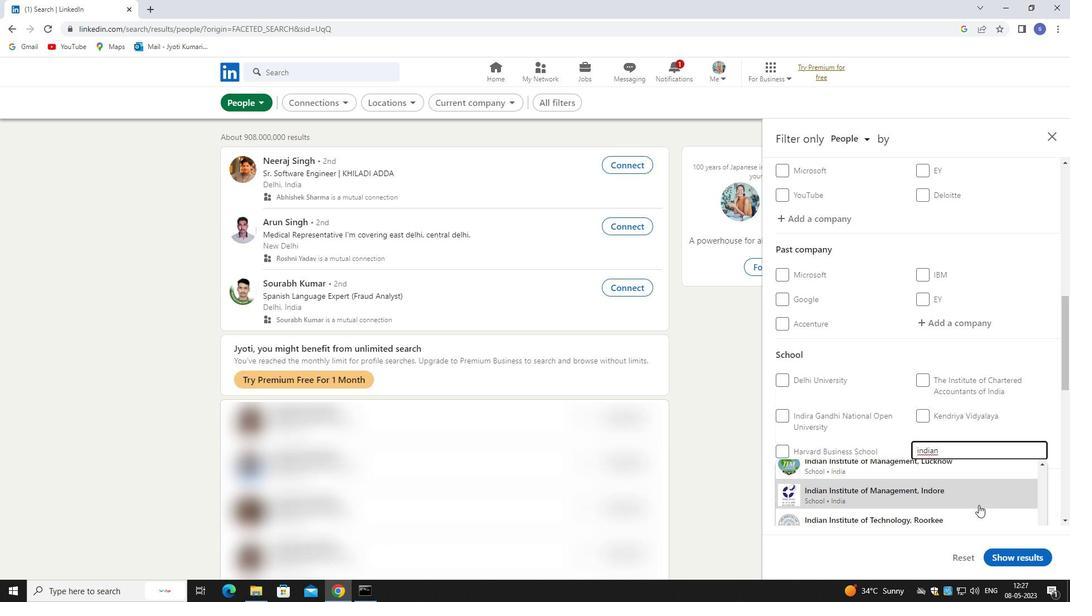 
Action: Mouse scrolled (979, 503) with delta (0, 0)
Screenshot: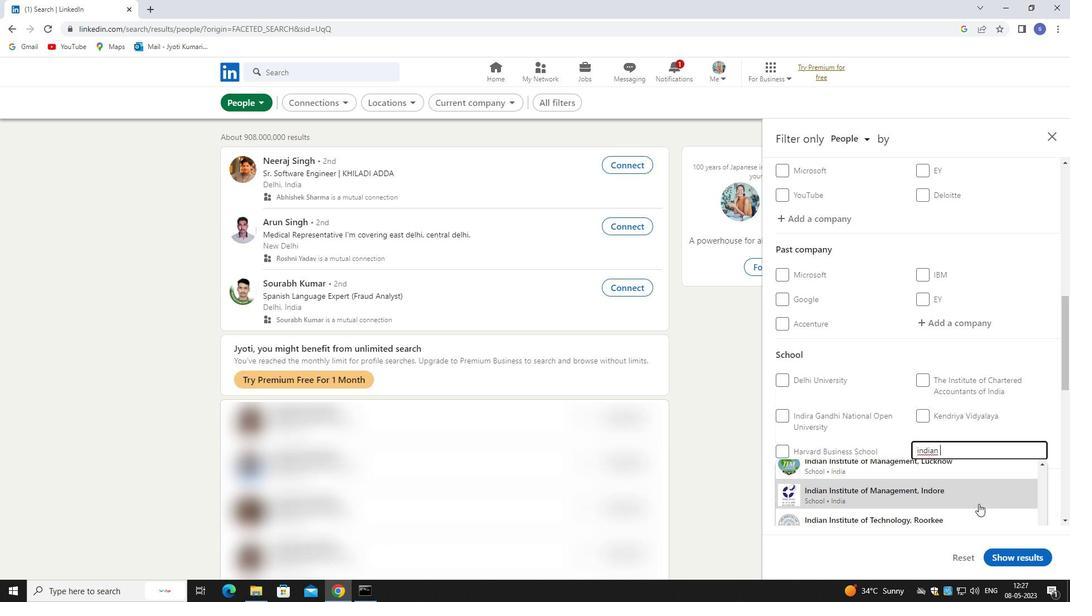 
Action: Mouse moved to (979, 503)
Screenshot: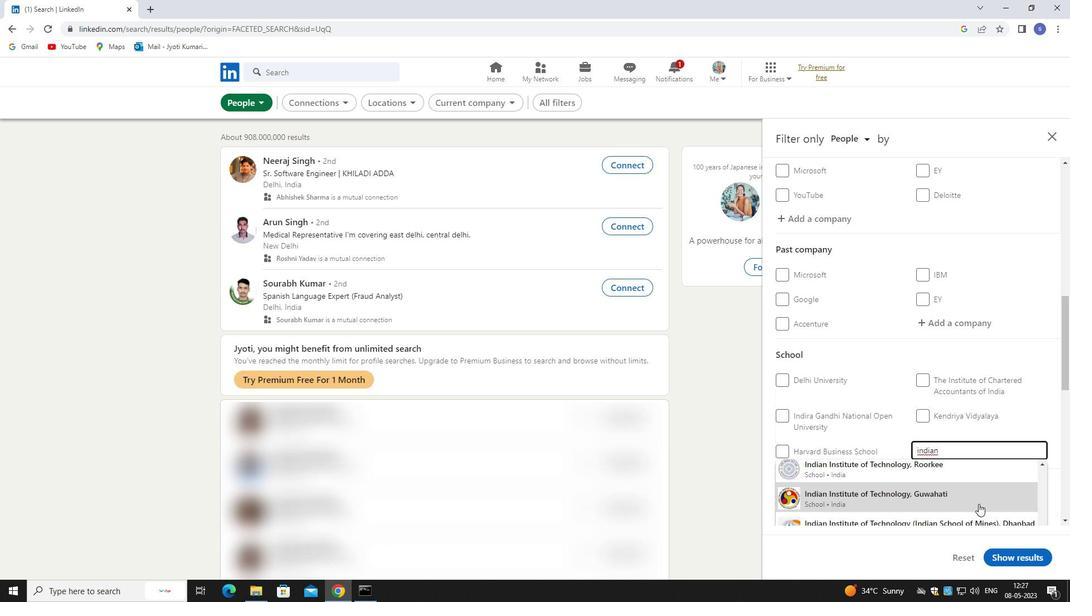 
Action: Mouse scrolled (979, 502) with delta (0, 0)
Screenshot: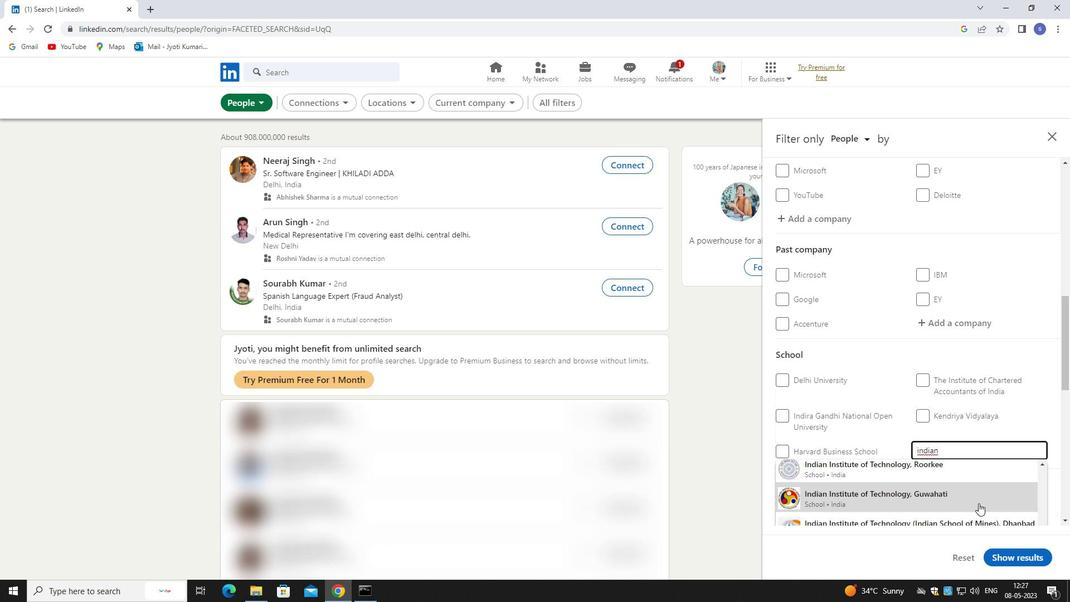
Action: Mouse scrolled (979, 502) with delta (0, 0)
Screenshot: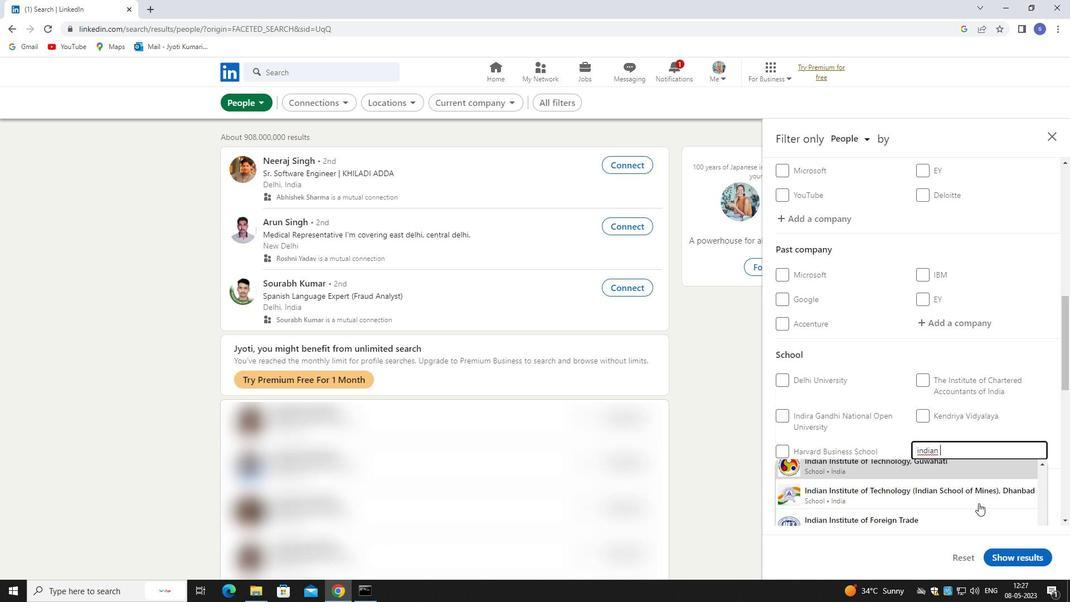 
Action: Mouse moved to (979, 503)
Screenshot: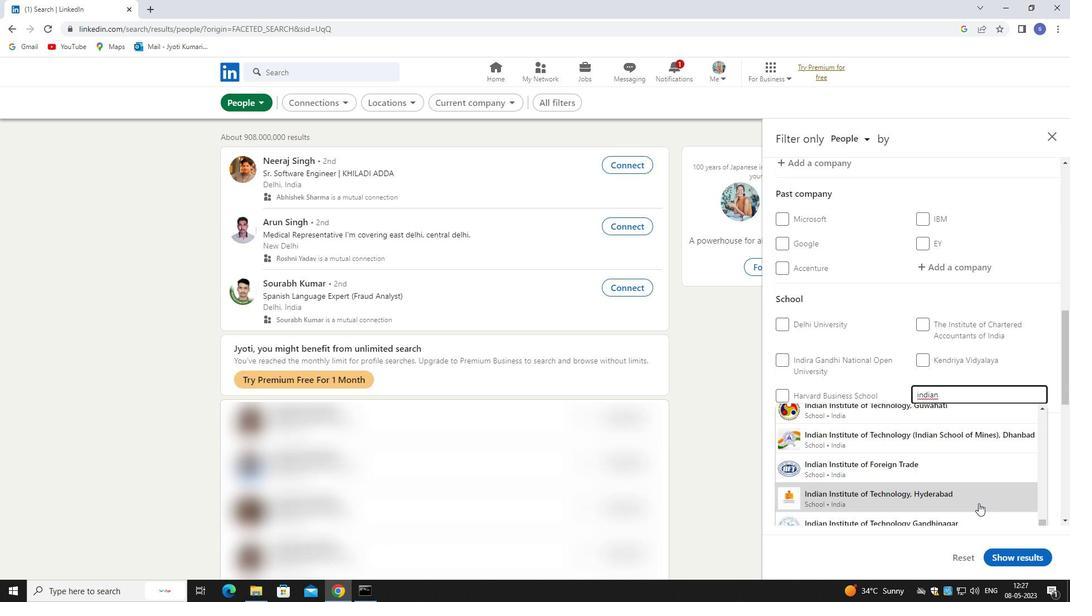 
Action: Mouse scrolled (979, 502) with delta (0, 0)
Screenshot: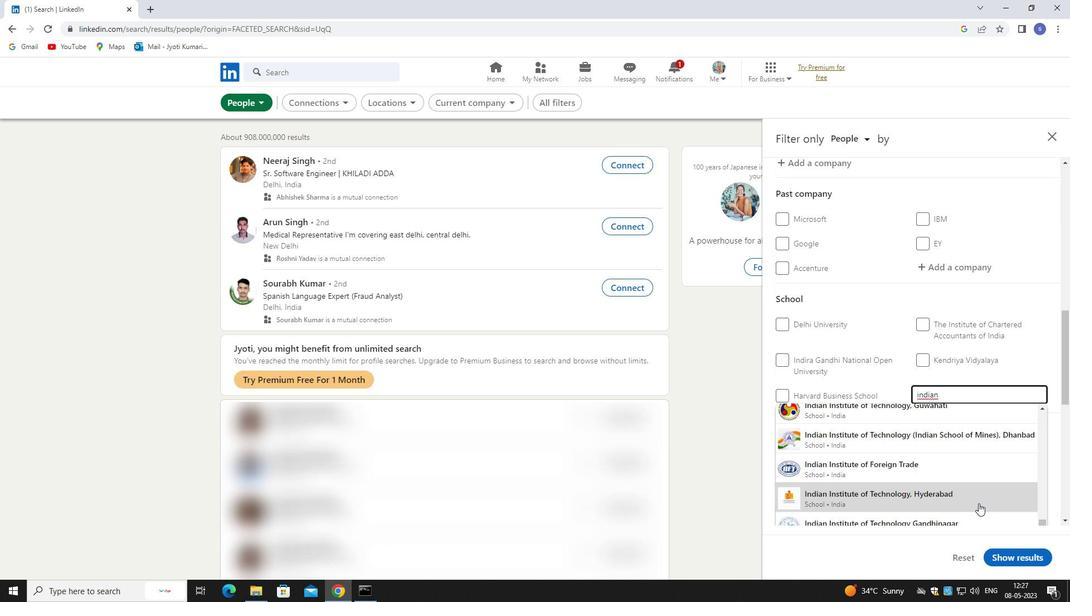 
Action: Key pressed INSTITUTE<Key.space>ODF<Key.space>BUSINESS
Screenshot: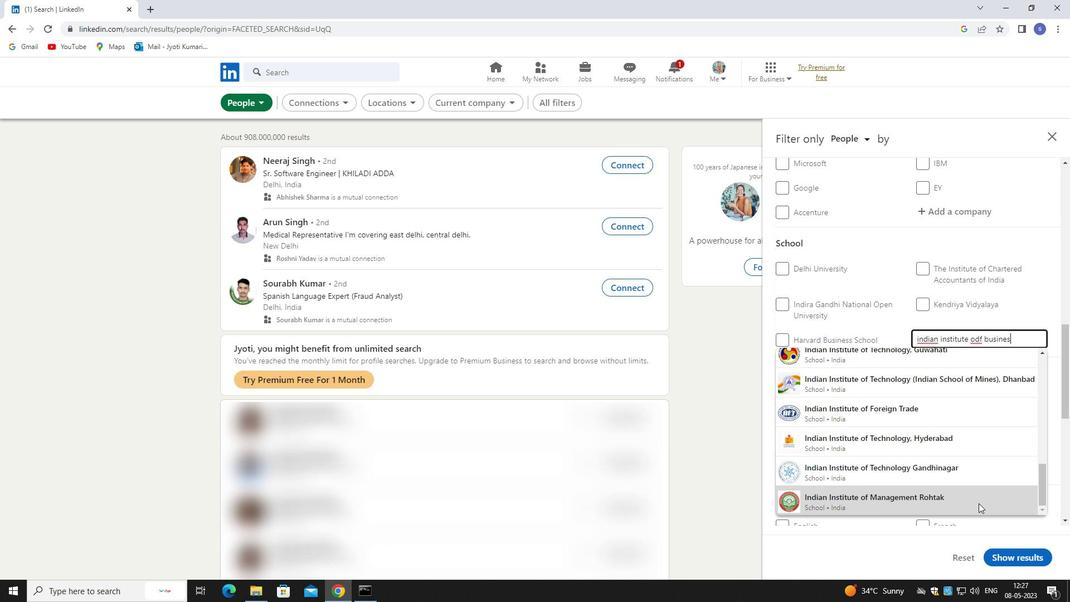 
Action: Mouse moved to (973, 490)
Screenshot: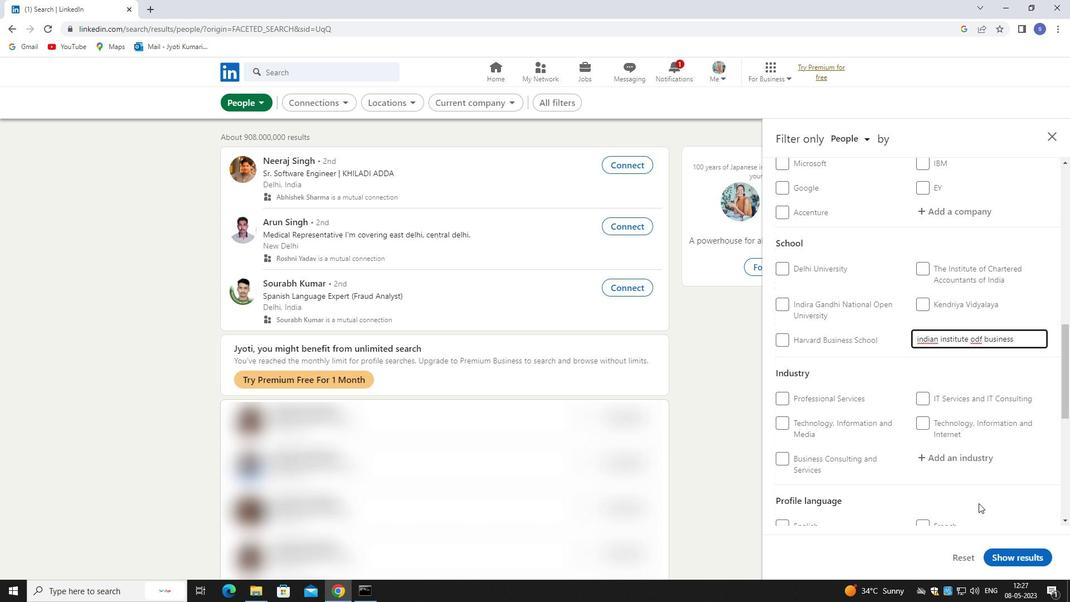 
Action: Key pressed <Key.left><Key.left><Key.left><Key.left><Key.left><Key.left><Key.left><Key.left><Key.left><Key.backspace><Key.backspace>F<Key.right><Key.right><Key.right><Key.right><Key.right><Key.right><Key.right><Key.right><Key.right><Key.right><Key.right>
Screenshot: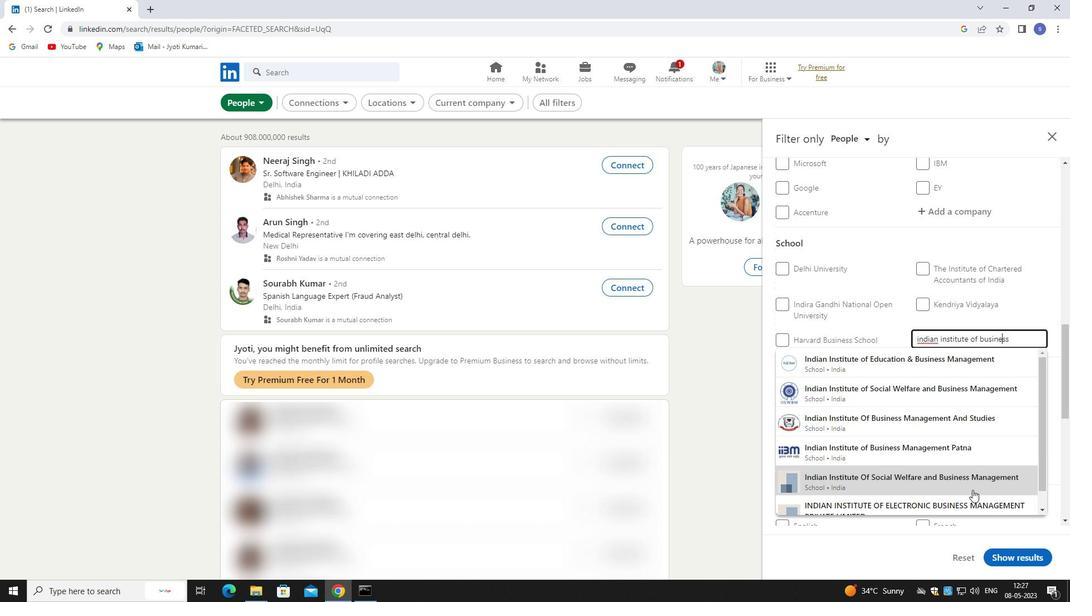 
Action: Mouse moved to (901, 373)
Screenshot: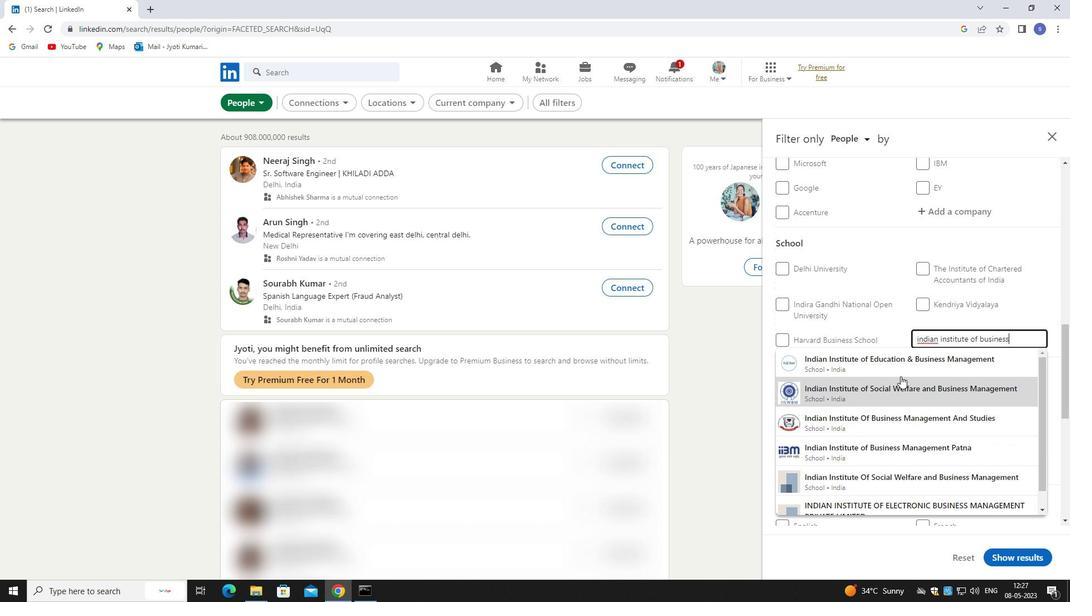 
Action: Mouse pressed left at (901, 373)
Screenshot: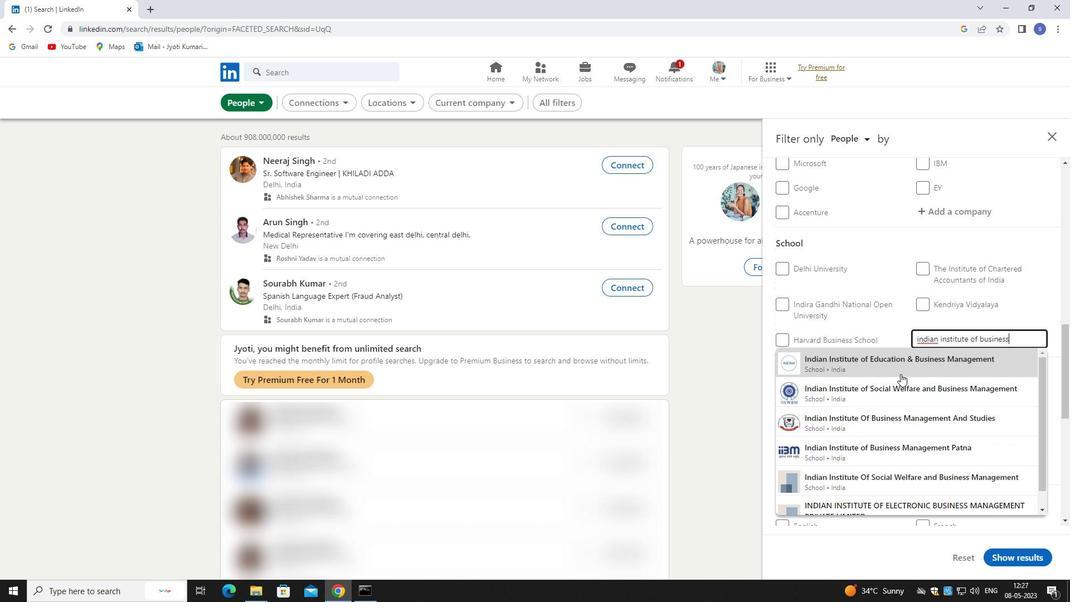 
Action: Mouse moved to (901, 375)
Screenshot: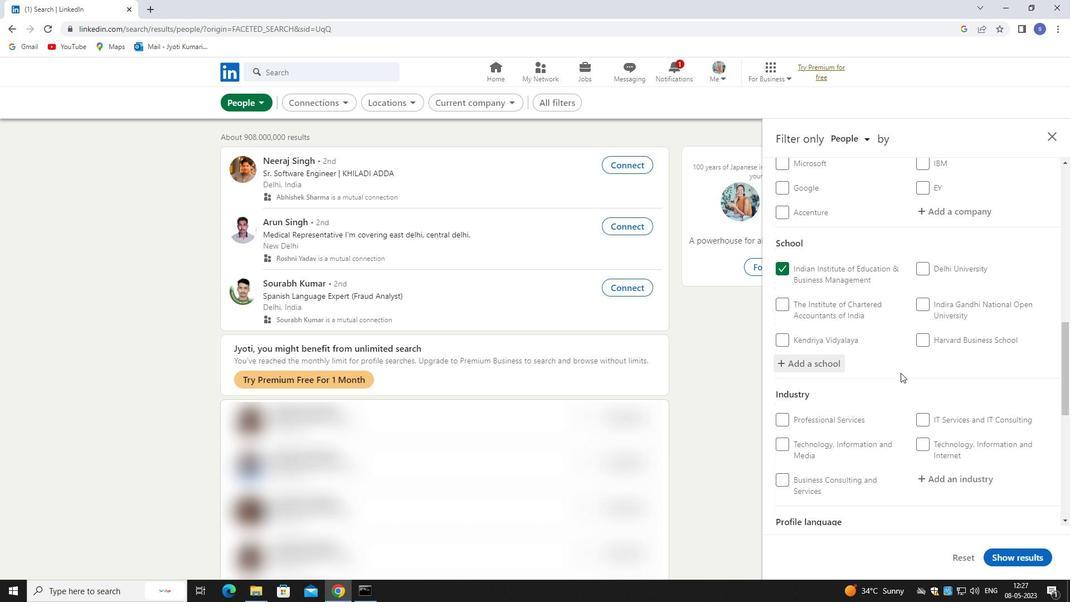 
Action: Mouse scrolled (901, 375) with delta (0, 0)
Screenshot: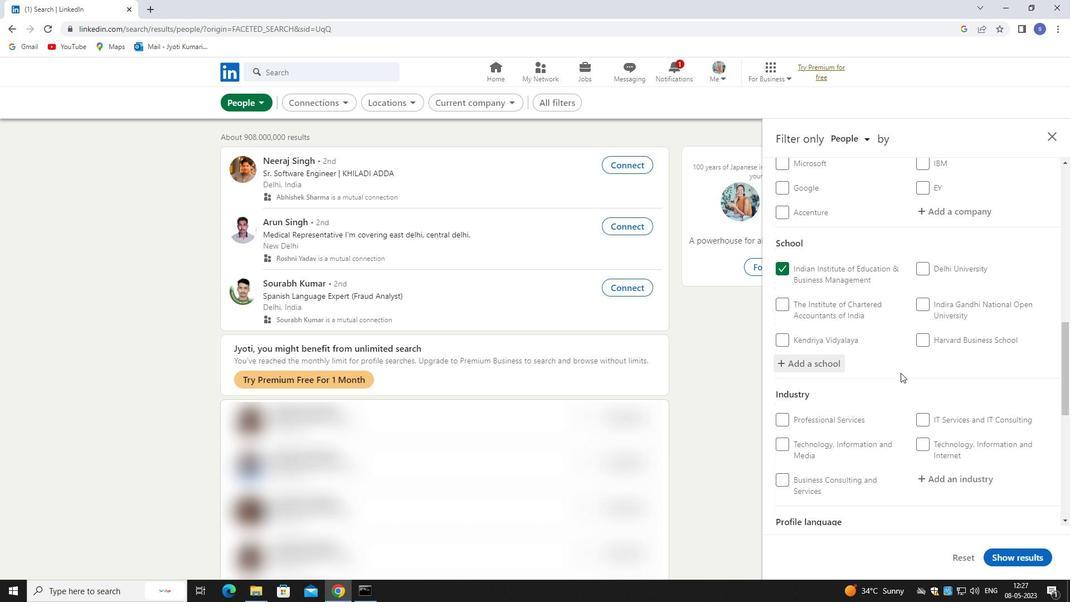 
Action: Mouse moved to (901, 378)
Screenshot: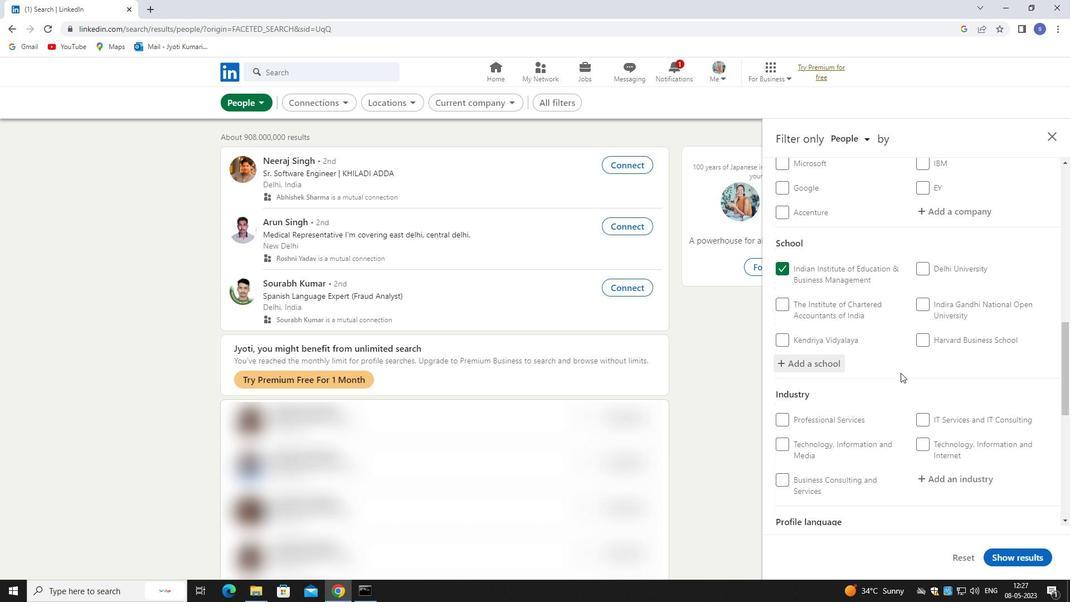 
Action: Mouse scrolled (901, 378) with delta (0, 0)
Screenshot: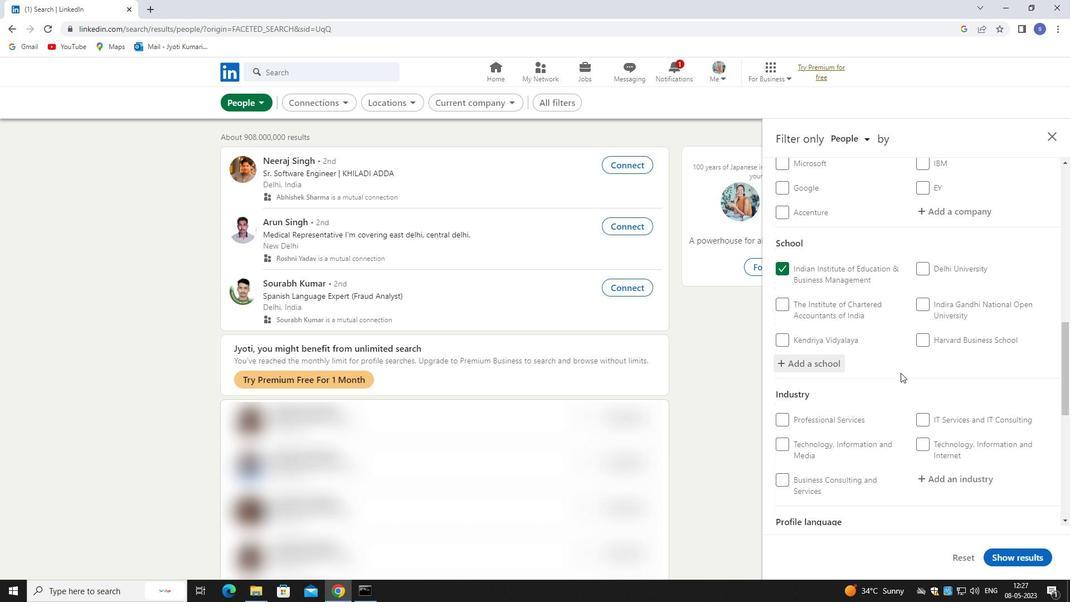 
Action: Mouse moved to (901, 379)
Screenshot: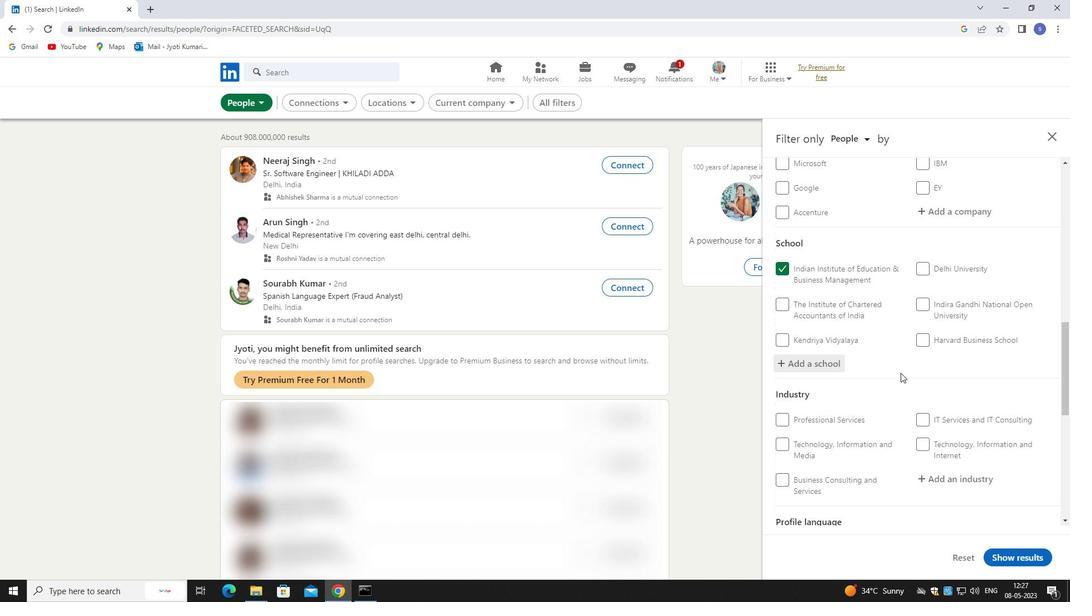 
Action: Mouse scrolled (901, 379) with delta (0, 0)
Screenshot: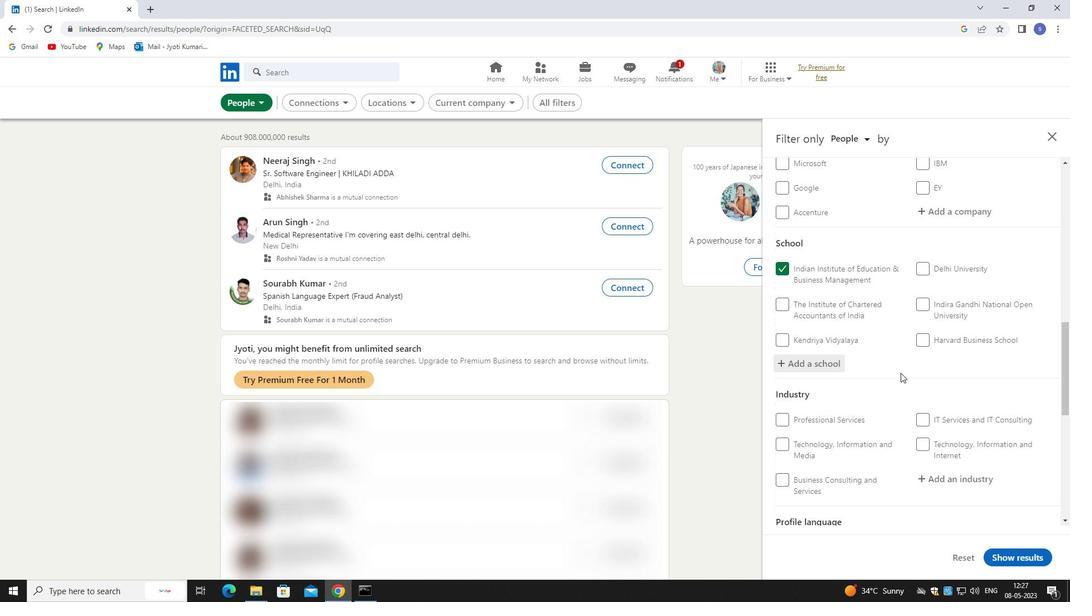 
Action: Mouse moved to (901, 380)
Screenshot: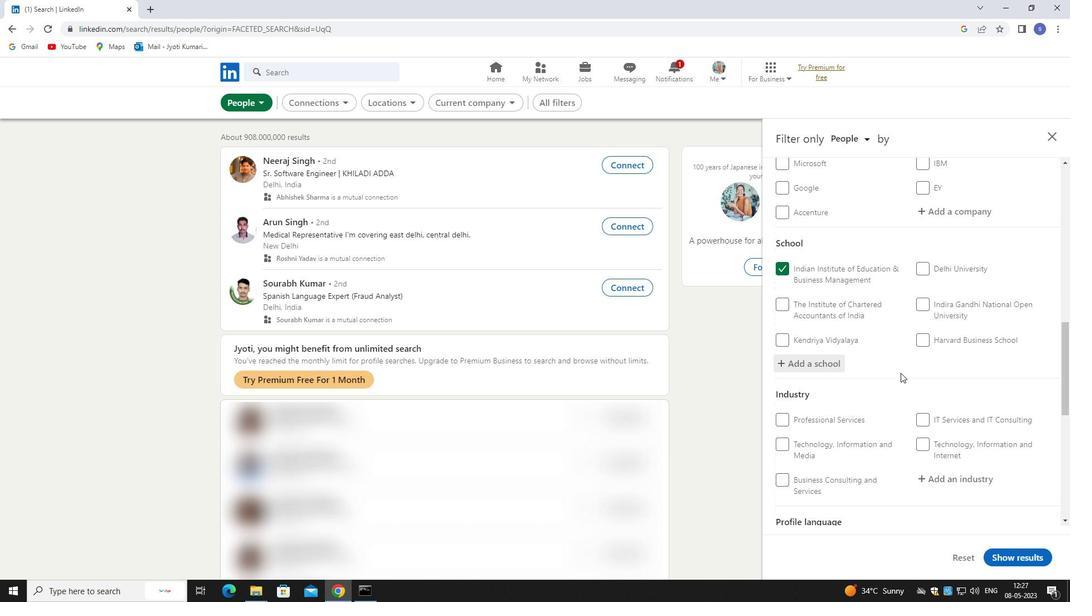 
Action: Mouse scrolled (901, 380) with delta (0, 0)
Screenshot: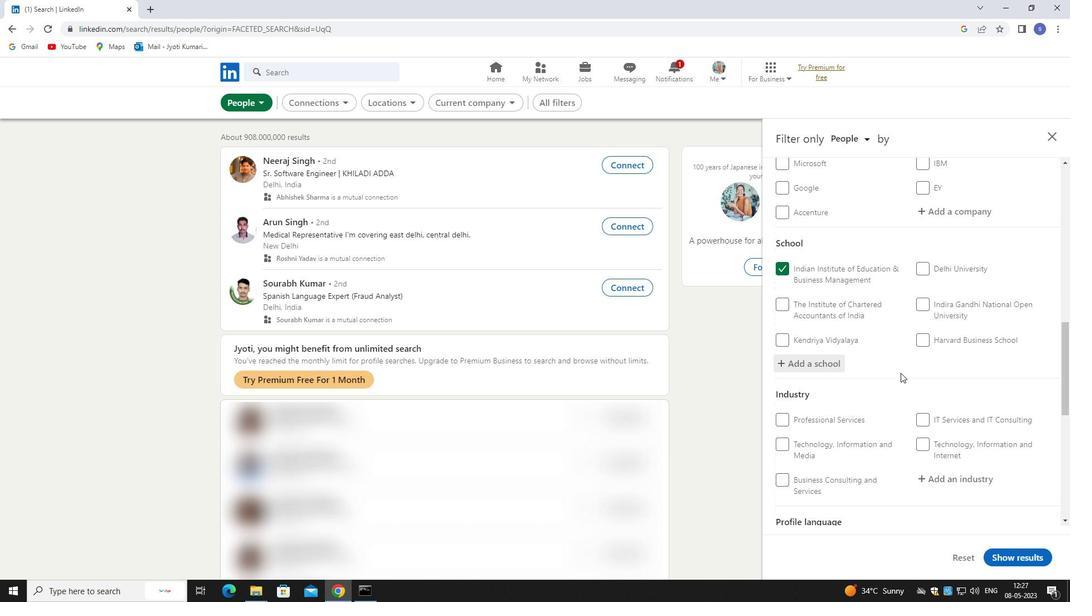 
Action: Mouse moved to (940, 258)
Screenshot: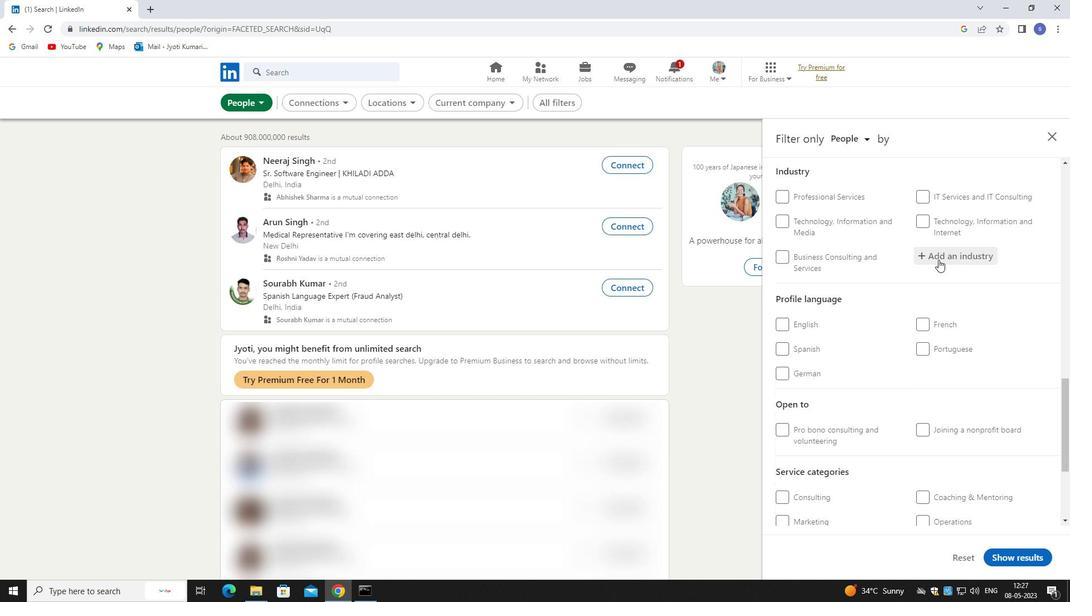 
Action: Mouse pressed left at (940, 258)
Screenshot: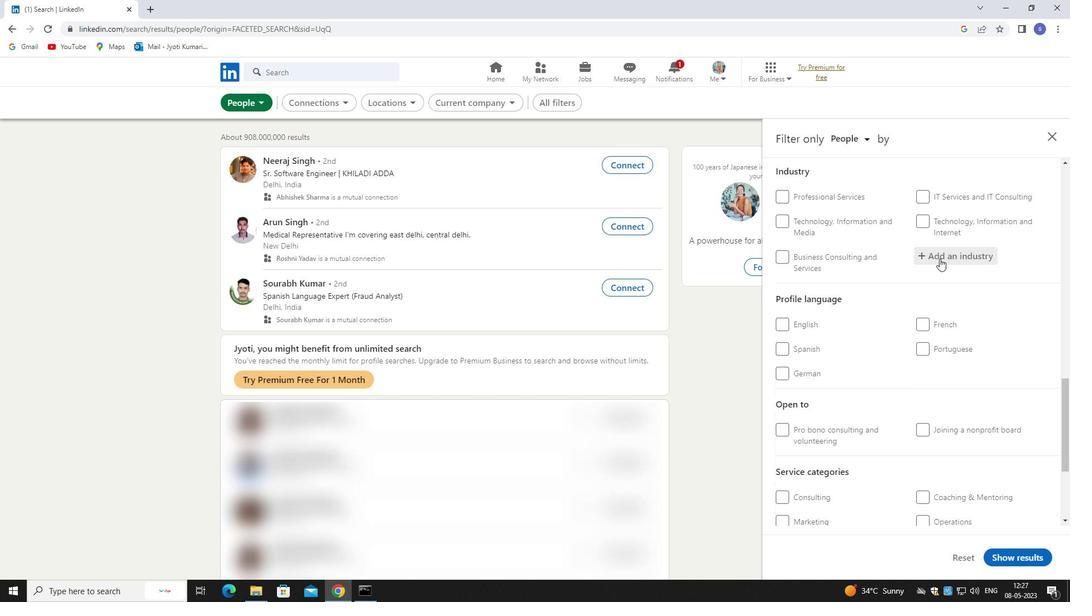 
Action: Mouse moved to (933, 253)
Screenshot: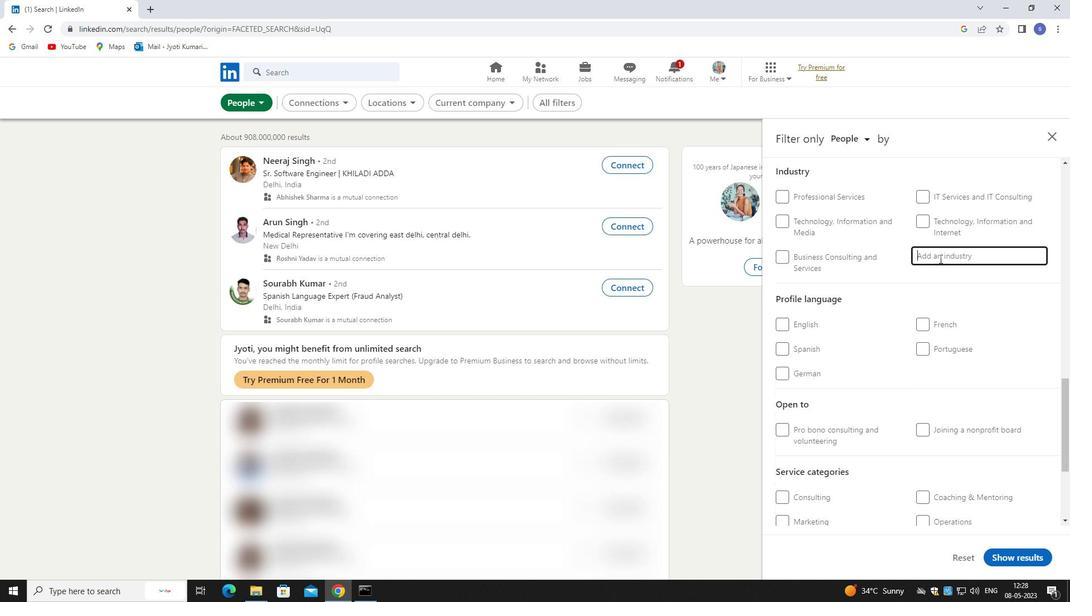 
Action: Key pressed POLITI
Screenshot: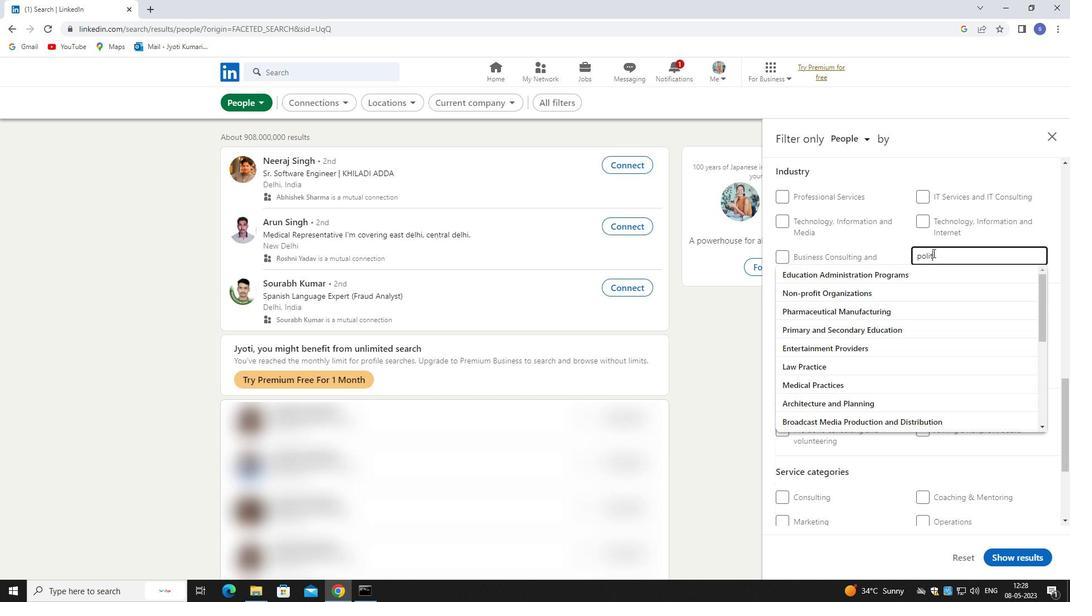 
Action: Mouse moved to (949, 272)
Screenshot: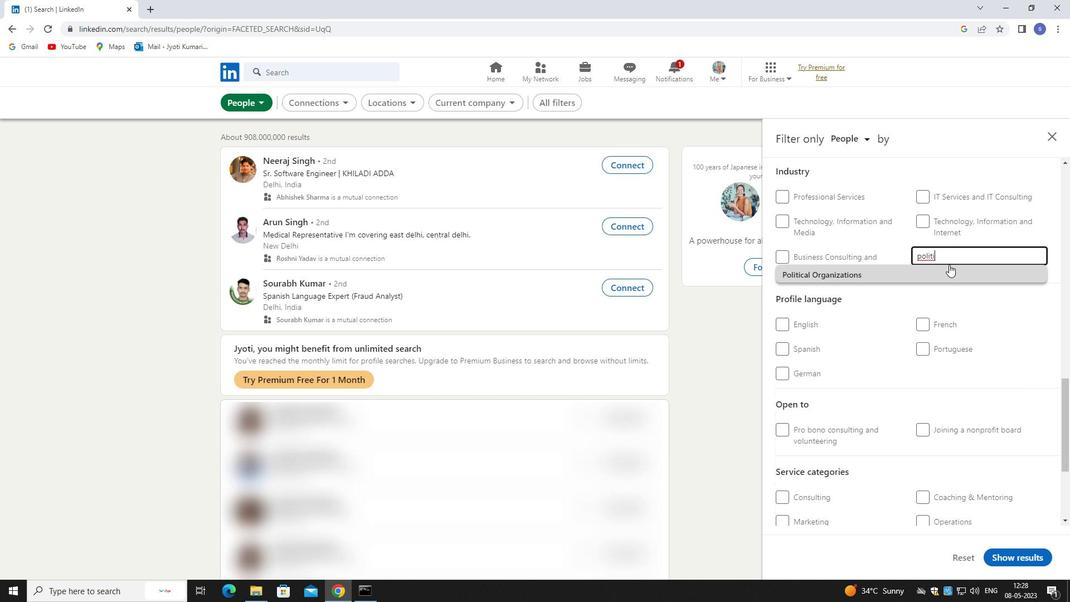 
Action: Mouse pressed left at (949, 272)
Screenshot: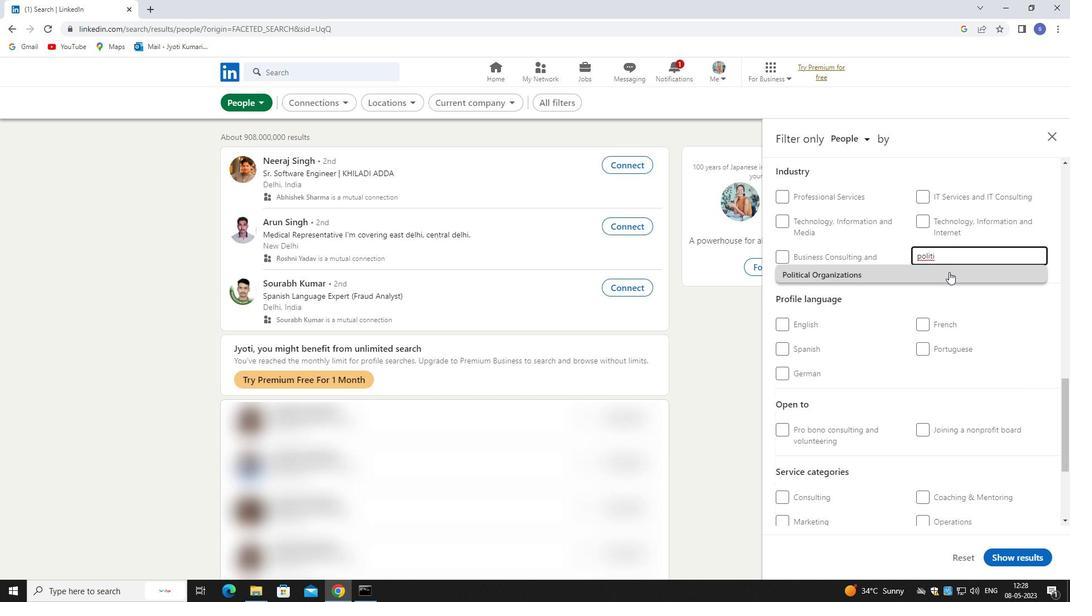 
Action: Mouse scrolled (949, 271) with delta (0, 0)
Screenshot: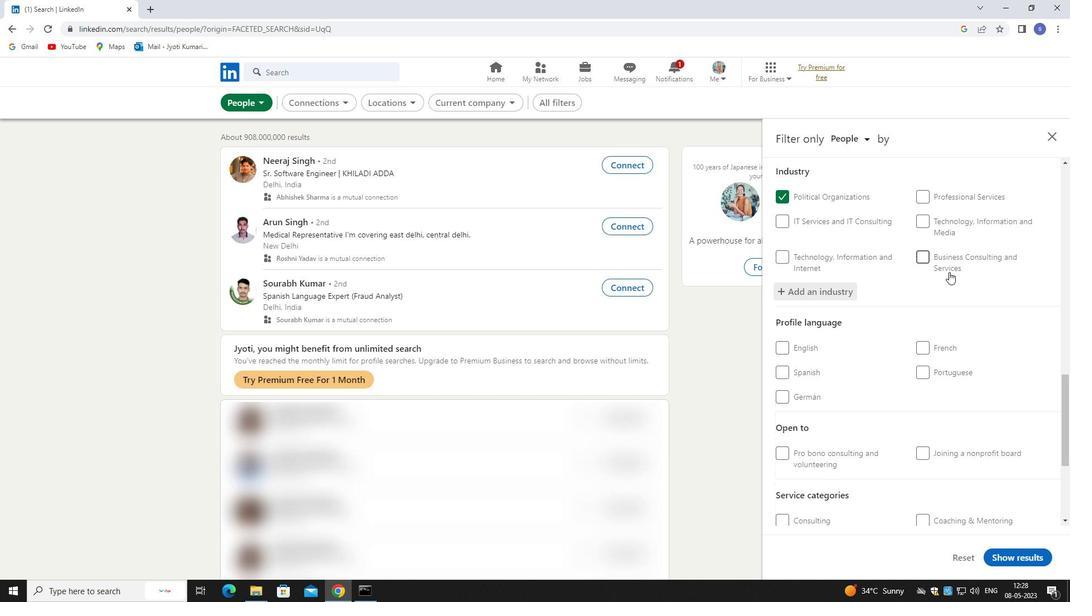 
Action: Mouse moved to (950, 275)
Screenshot: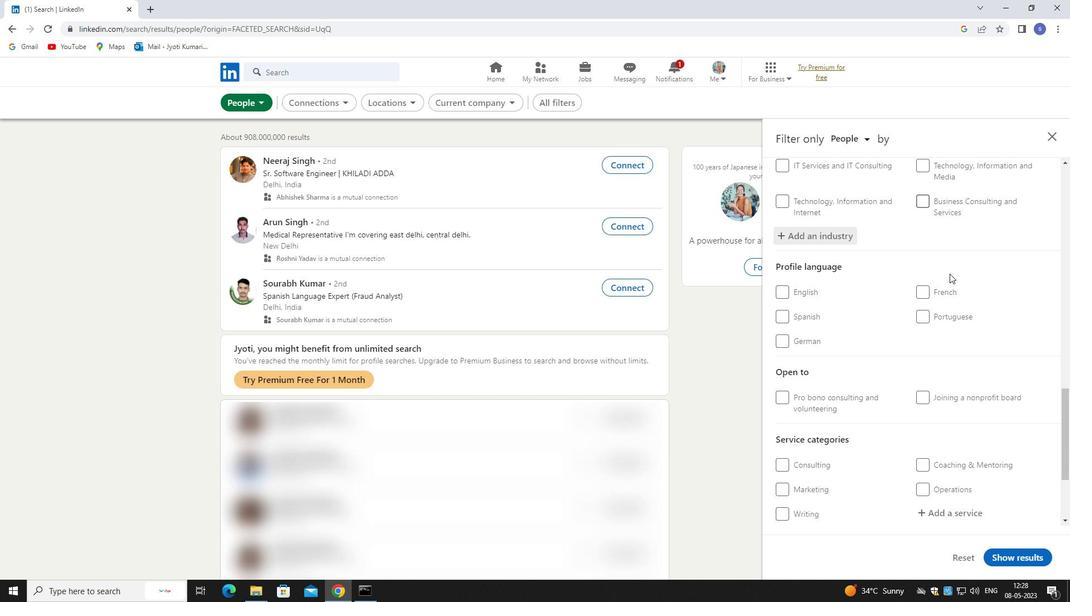 
Action: Mouse scrolled (950, 274) with delta (0, 0)
Screenshot: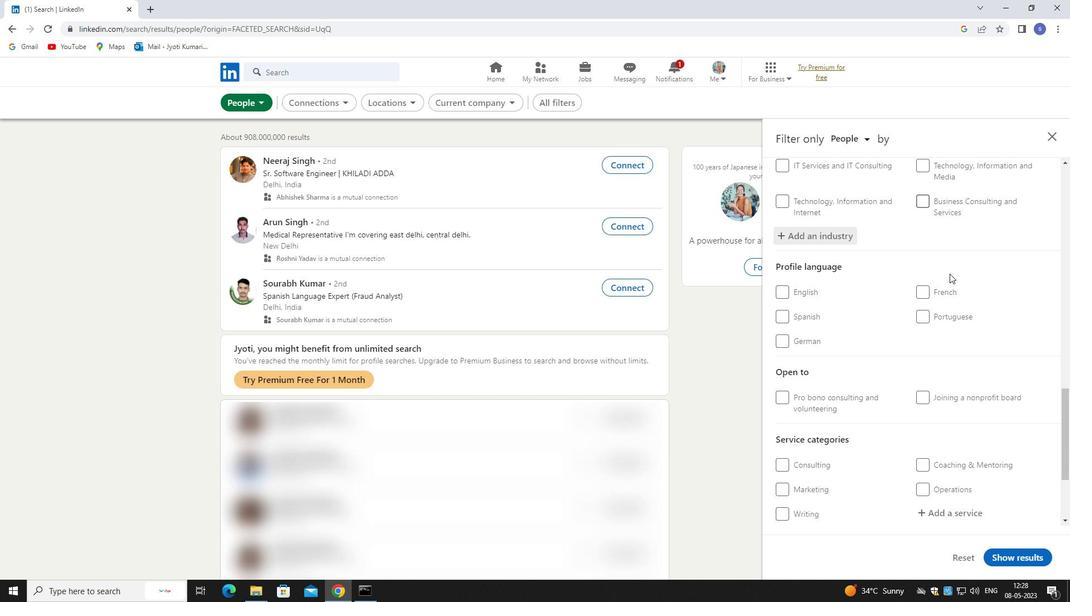 
Action: Mouse moved to (787, 259)
Screenshot: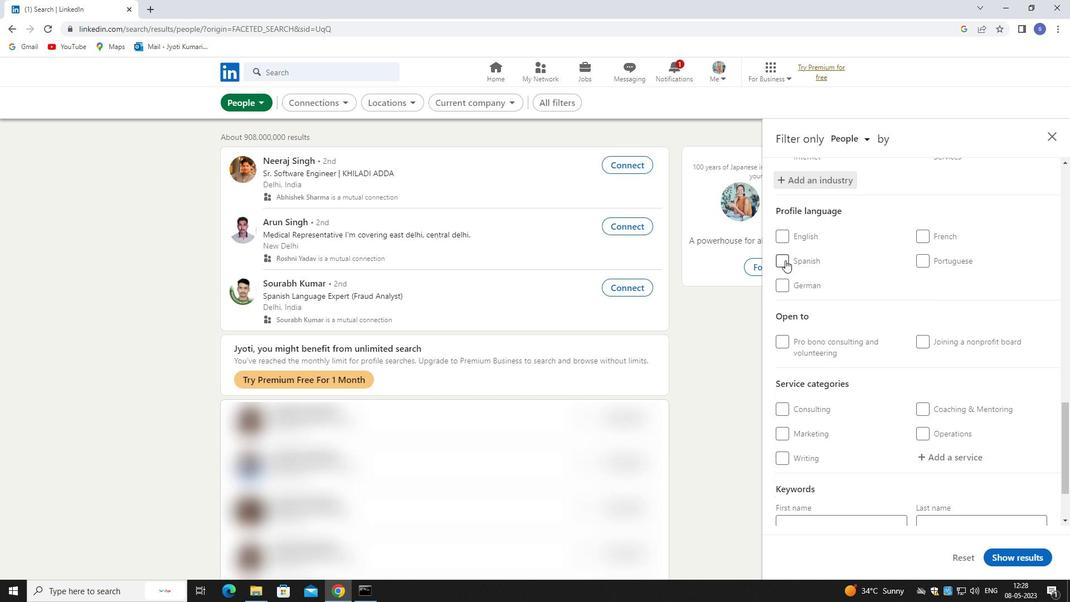 
Action: Mouse pressed left at (787, 259)
Screenshot: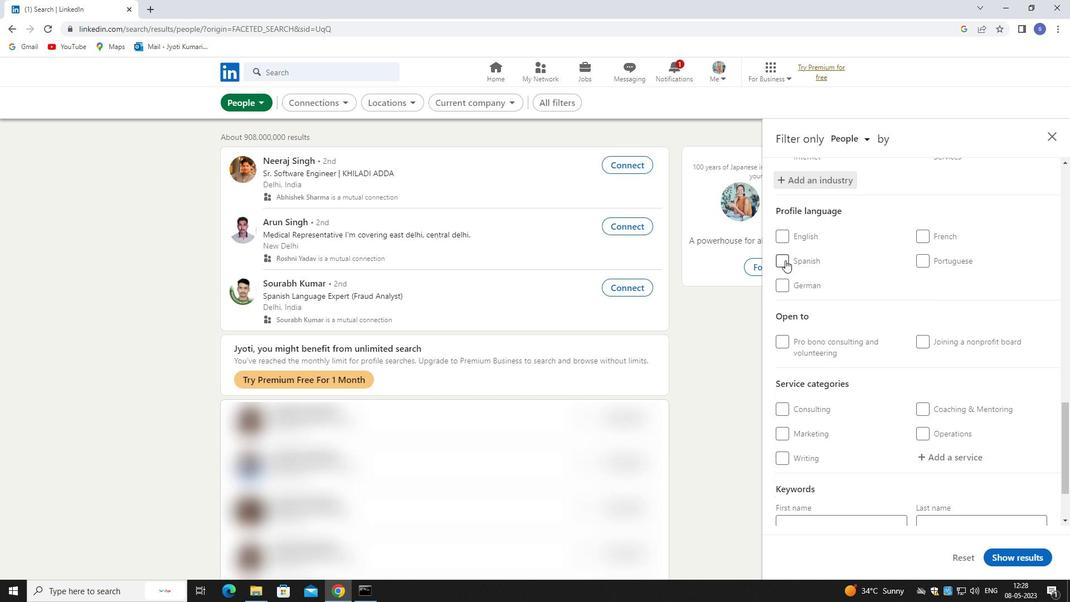 
Action: Mouse moved to (974, 403)
Screenshot: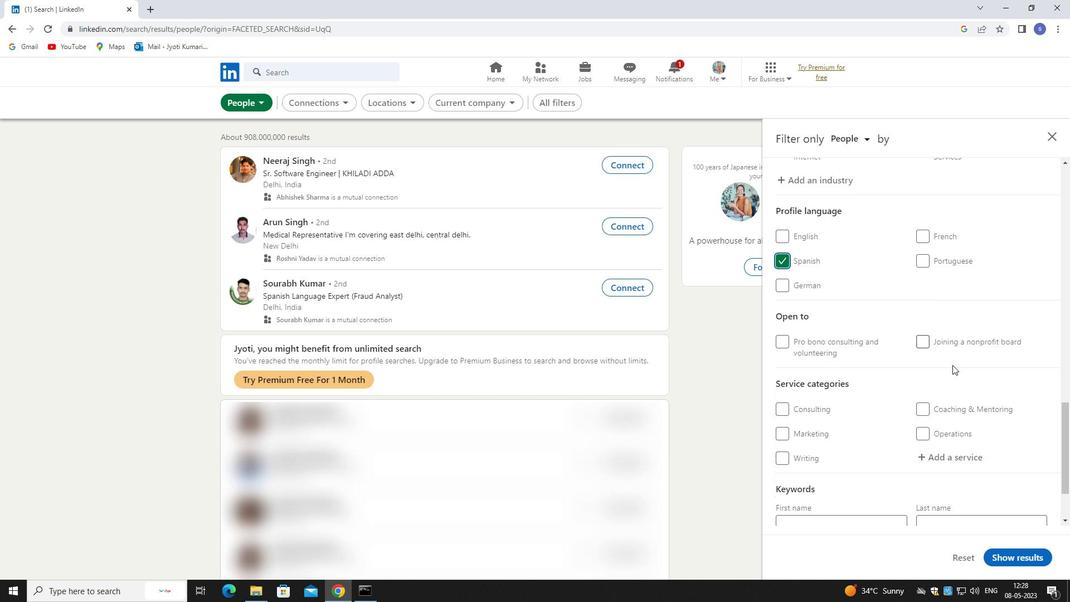
Action: Mouse scrolled (974, 402) with delta (0, 0)
Screenshot: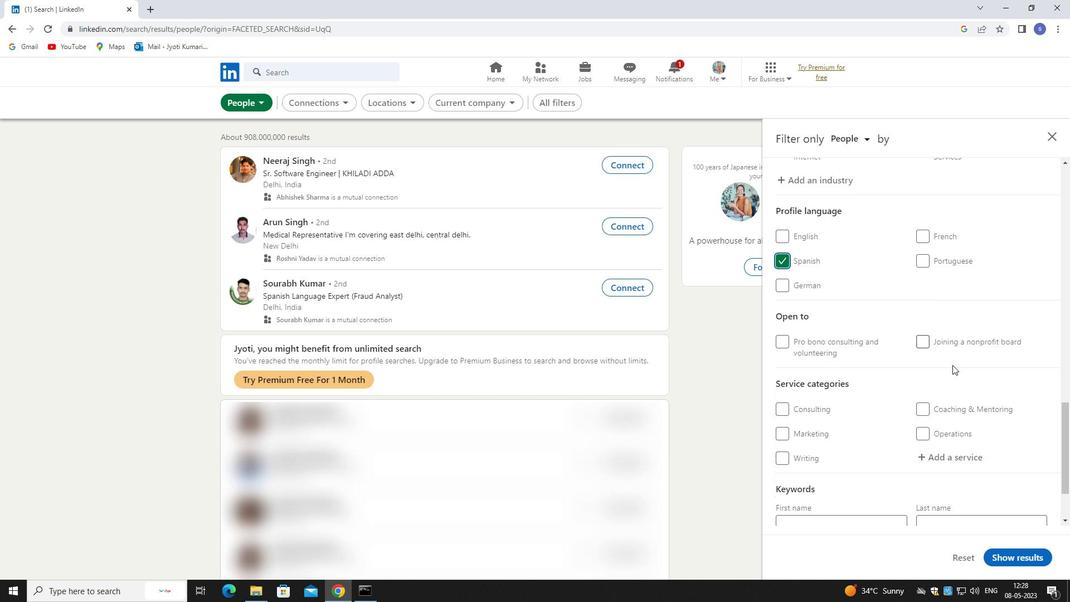 
Action: Mouse moved to (977, 410)
Screenshot: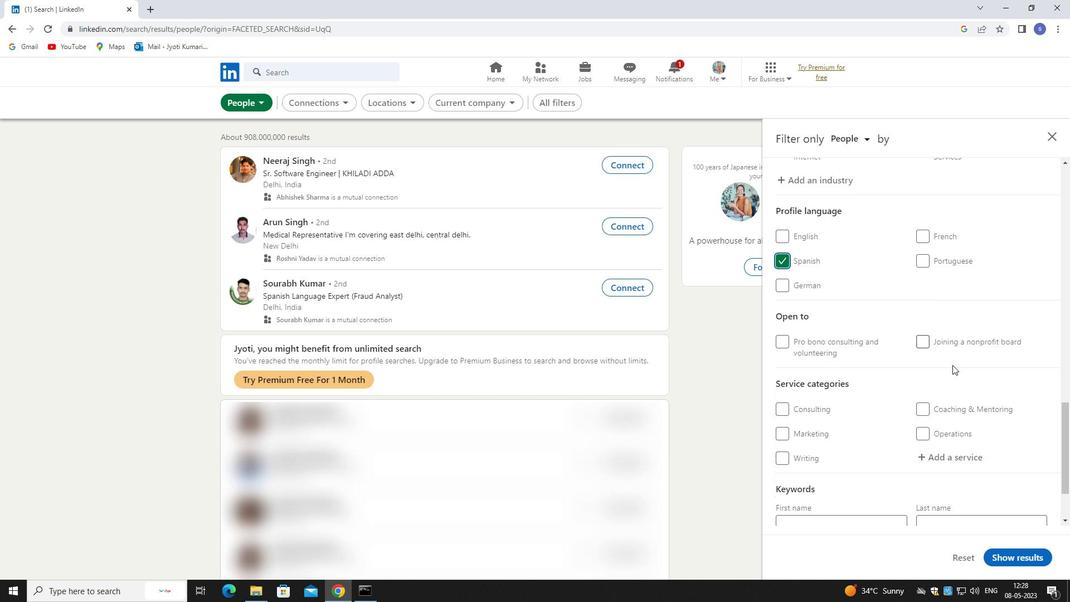 
Action: Mouse scrolled (977, 410) with delta (0, 0)
Screenshot: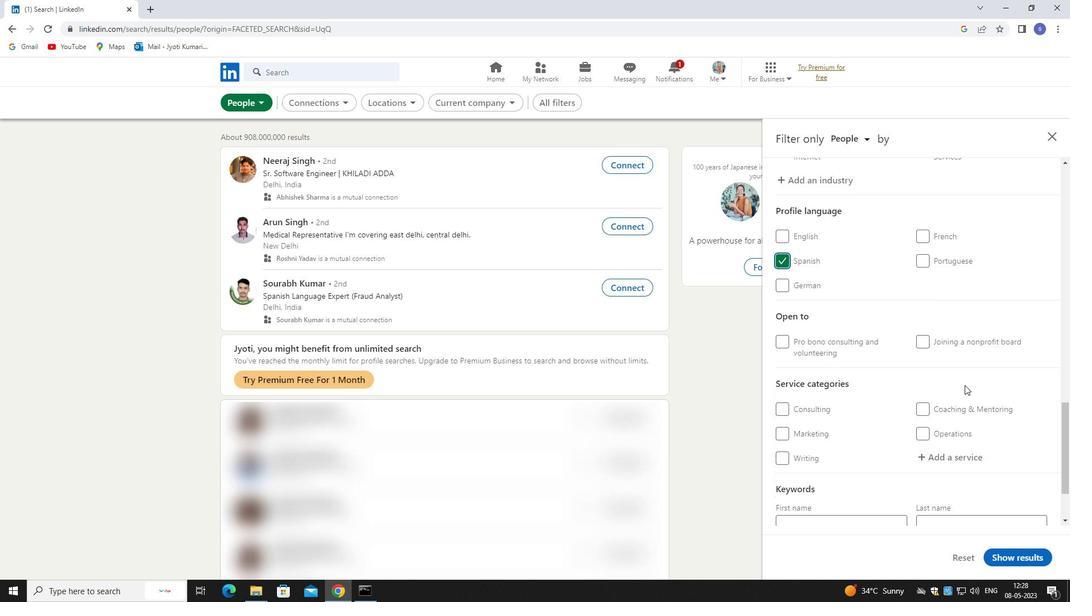 
Action: Mouse moved to (959, 371)
Screenshot: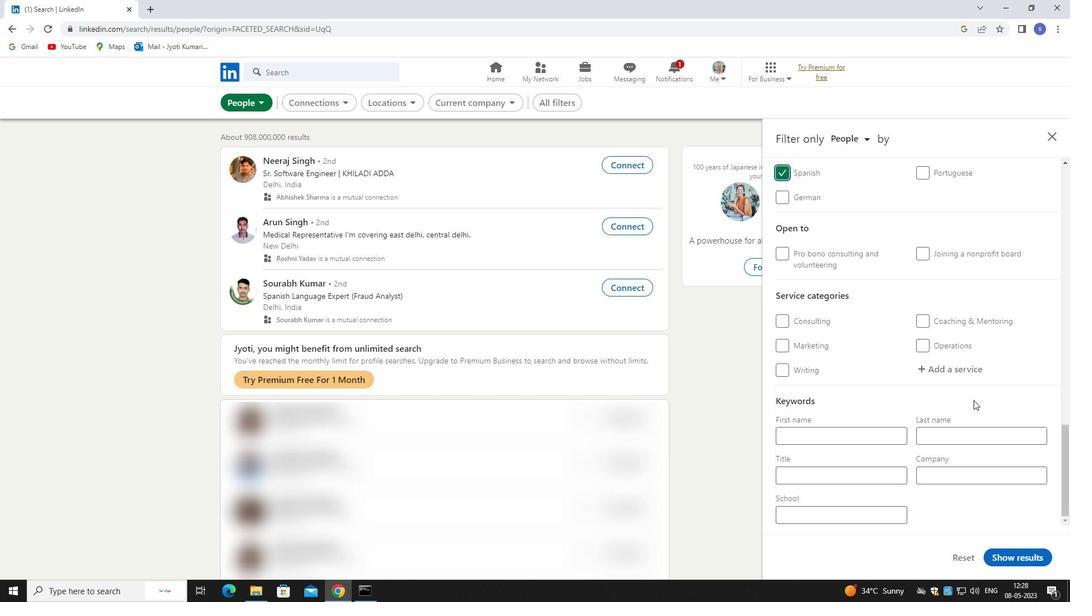
Action: Mouse pressed left at (959, 371)
Screenshot: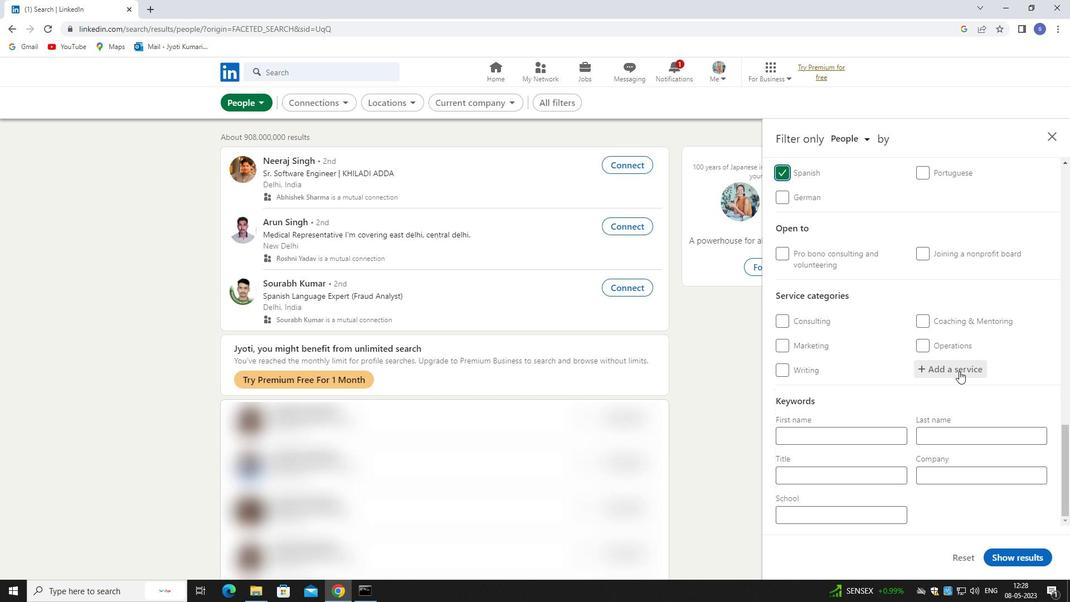 
Action: Mouse moved to (956, 373)
Screenshot: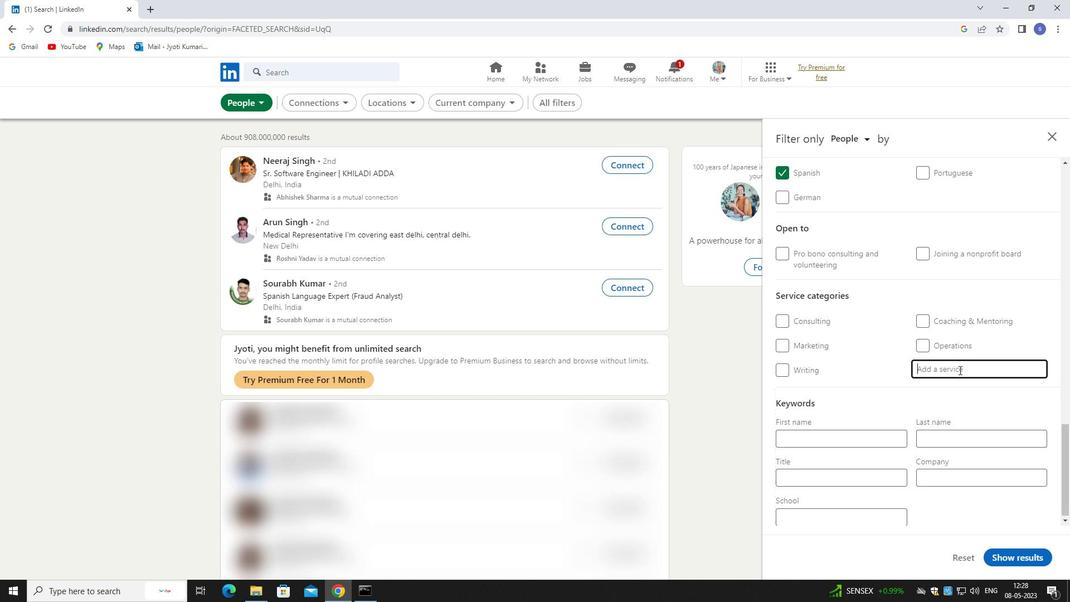 
Action: Key pressed CYC<Key.backspace>BER
Screenshot: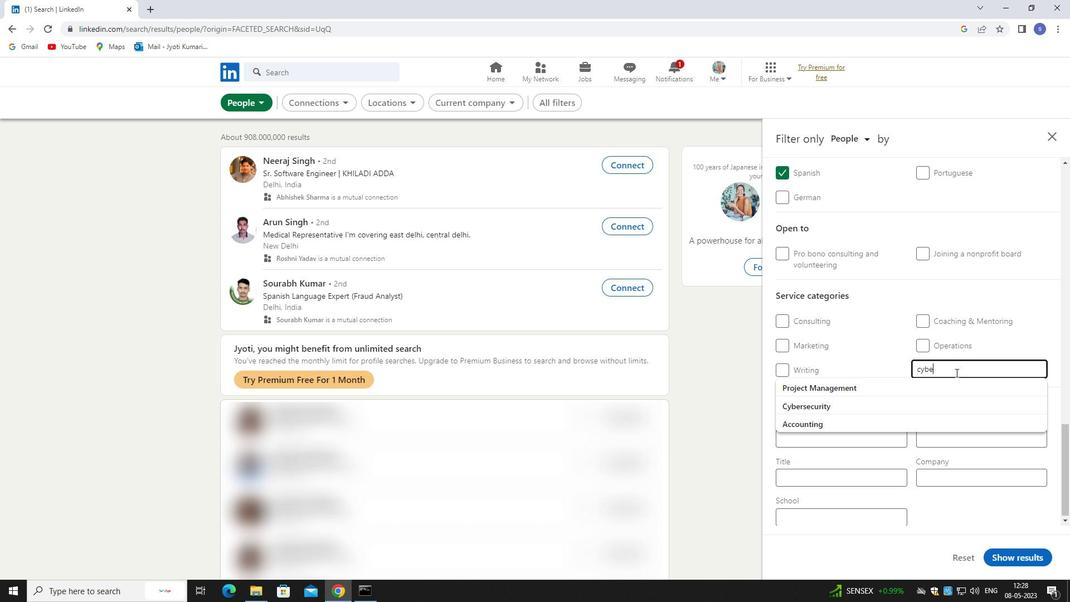 
Action: Mouse moved to (955, 373)
Screenshot: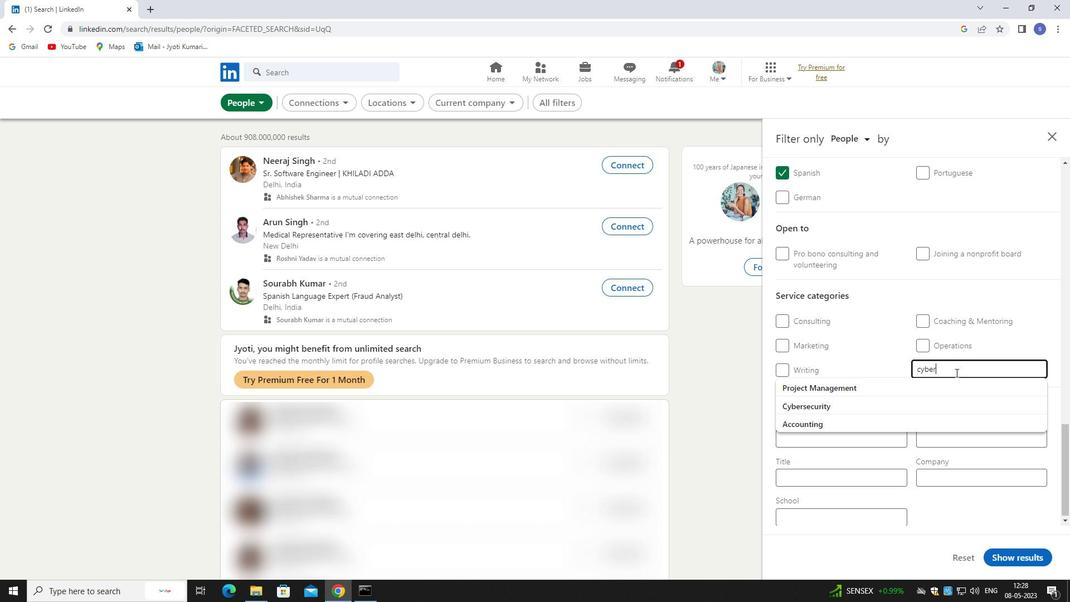 
Action: Key pressed S
Screenshot: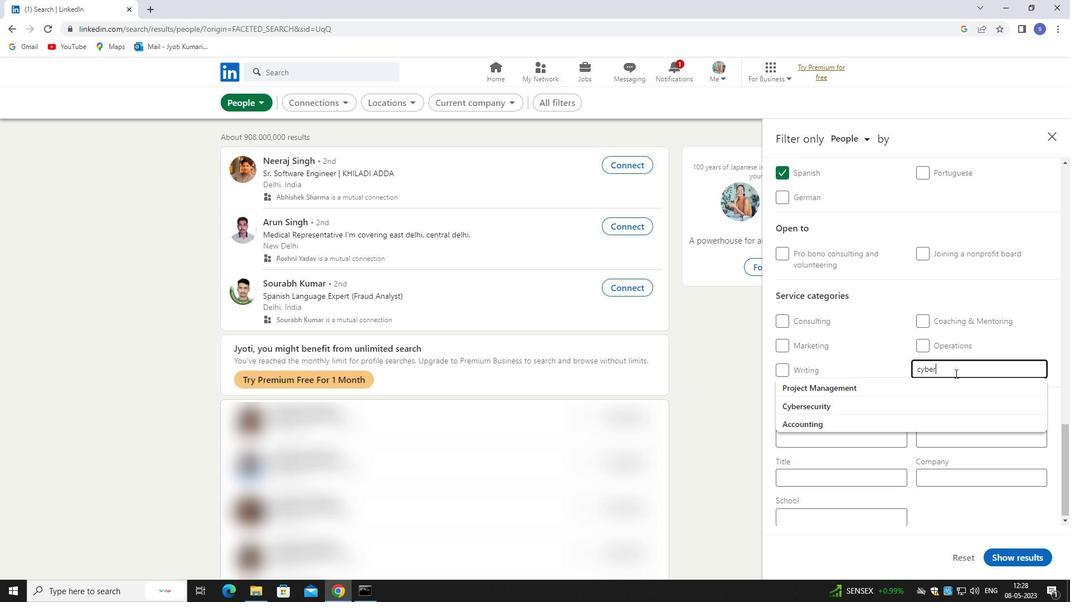 
Action: Mouse moved to (950, 384)
Screenshot: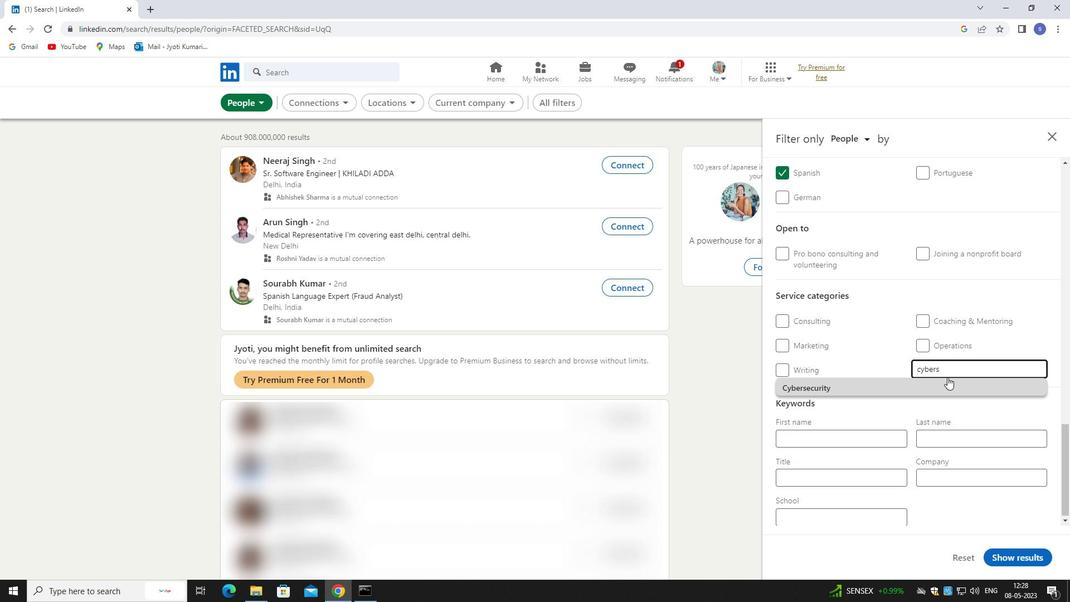 
Action: Mouse pressed left at (950, 384)
Screenshot: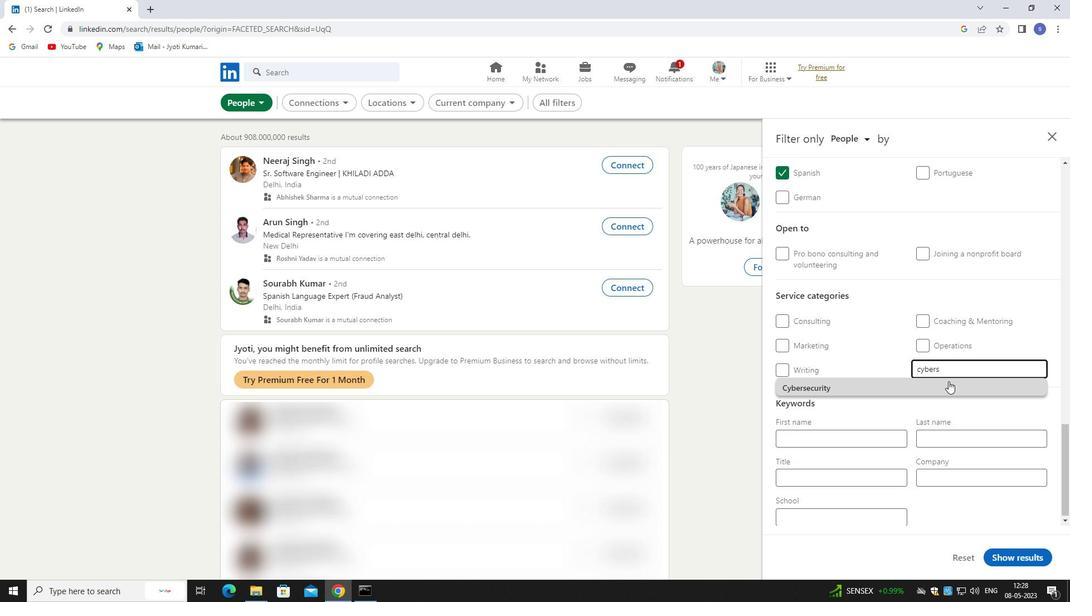 
Action: Mouse scrolled (950, 384) with delta (0, 0)
Screenshot: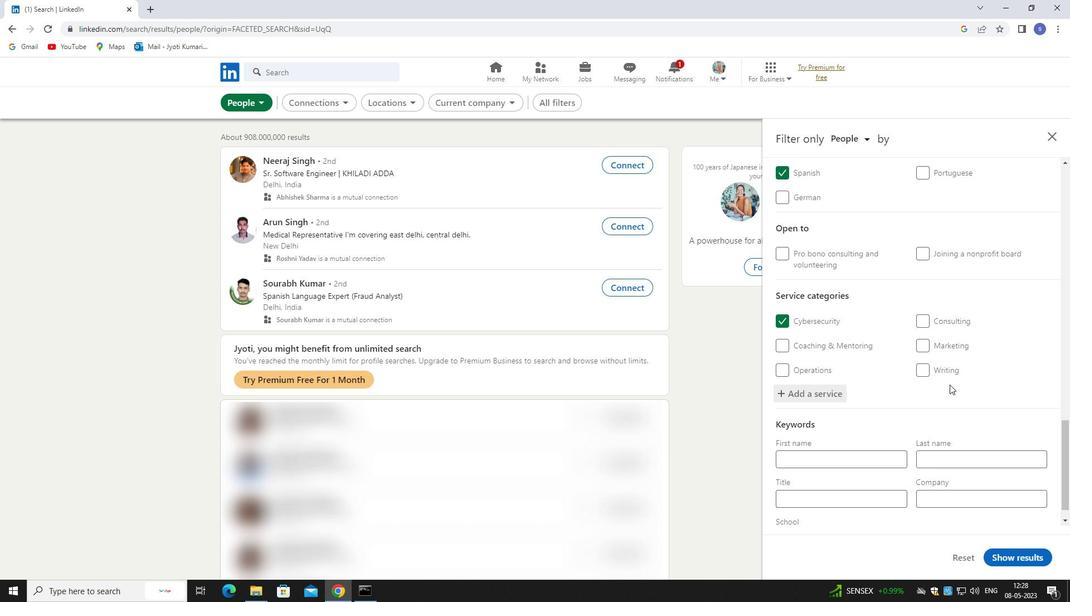 
Action: Mouse scrolled (950, 384) with delta (0, 0)
Screenshot: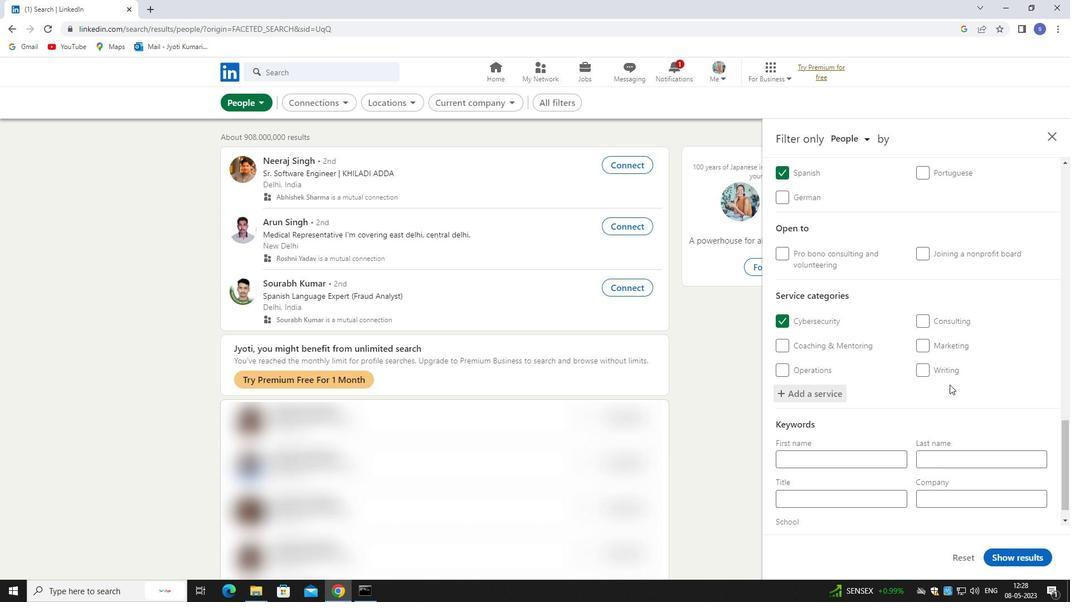 
Action: Mouse moved to (860, 476)
Screenshot: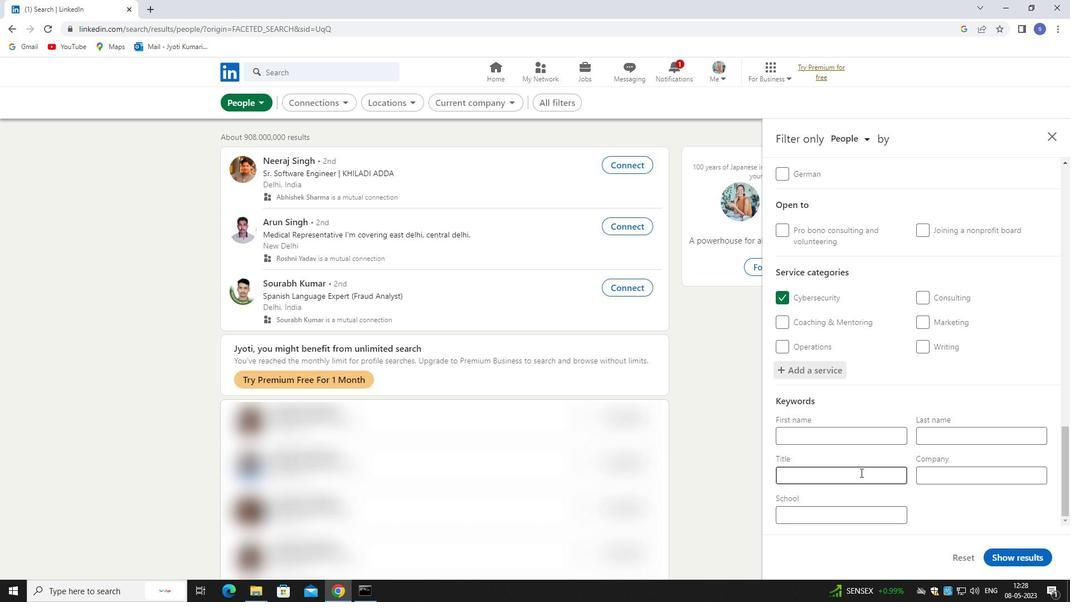 
Action: Mouse pressed left at (860, 476)
Screenshot: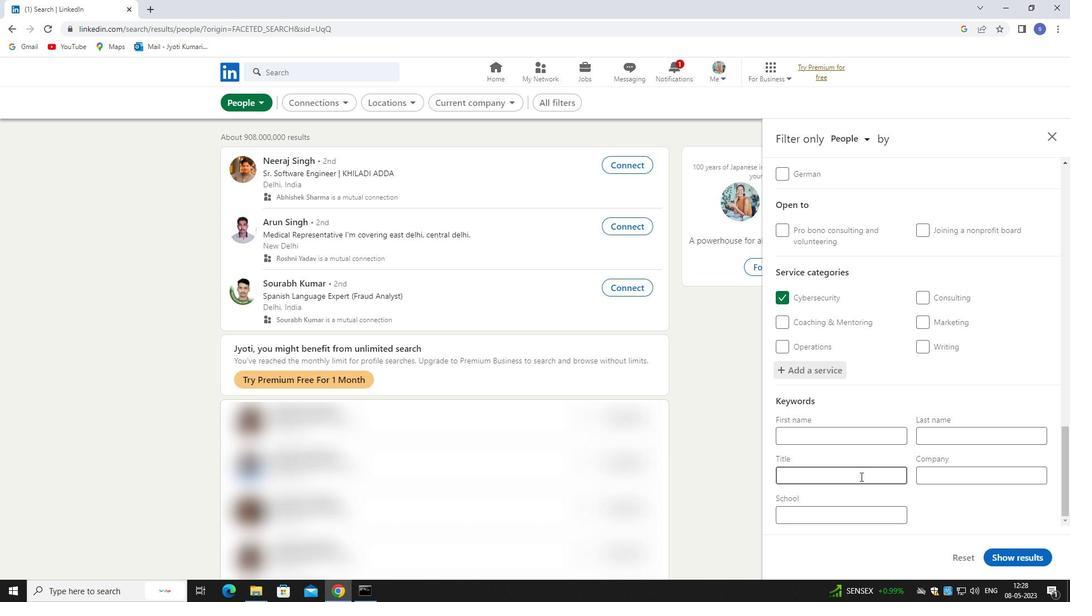 
Action: Mouse moved to (862, 486)
Screenshot: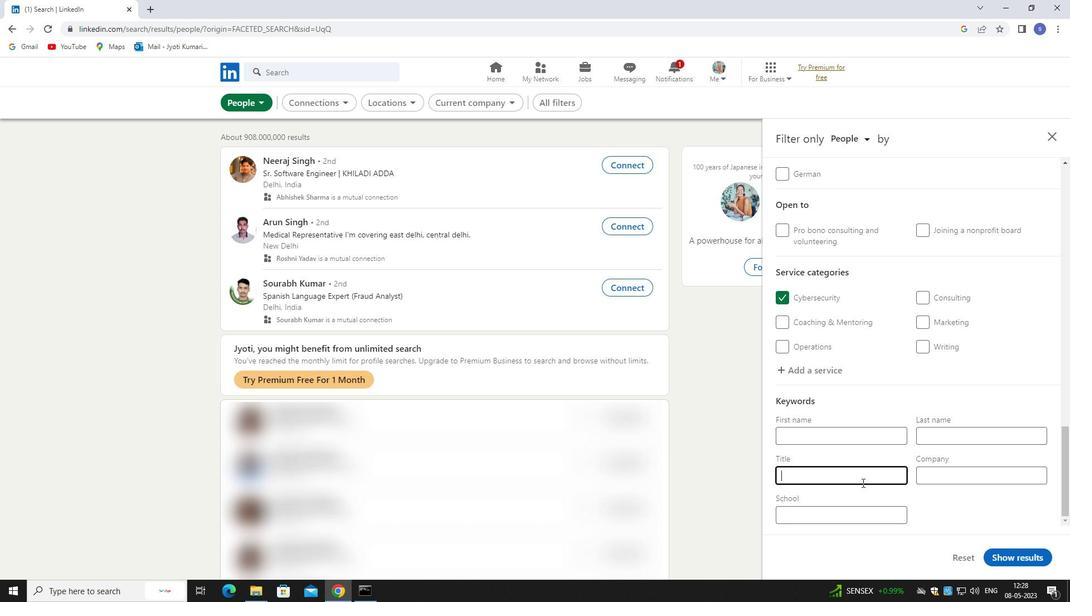 
Action: Key pressed <Key.shift><Key.shift><Key.shift><Key.shift><Key.shift><Key.shift><Key.shift><Key.shift><Key.shift><Key.shift>CONTROLLER
Screenshot: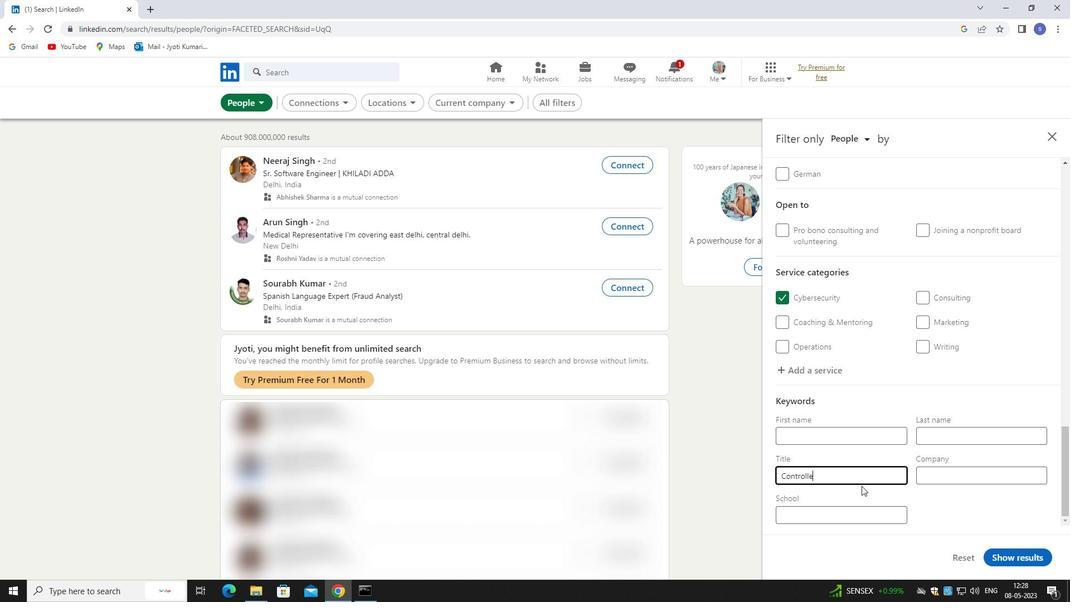 
Action: Mouse moved to (994, 556)
Screenshot: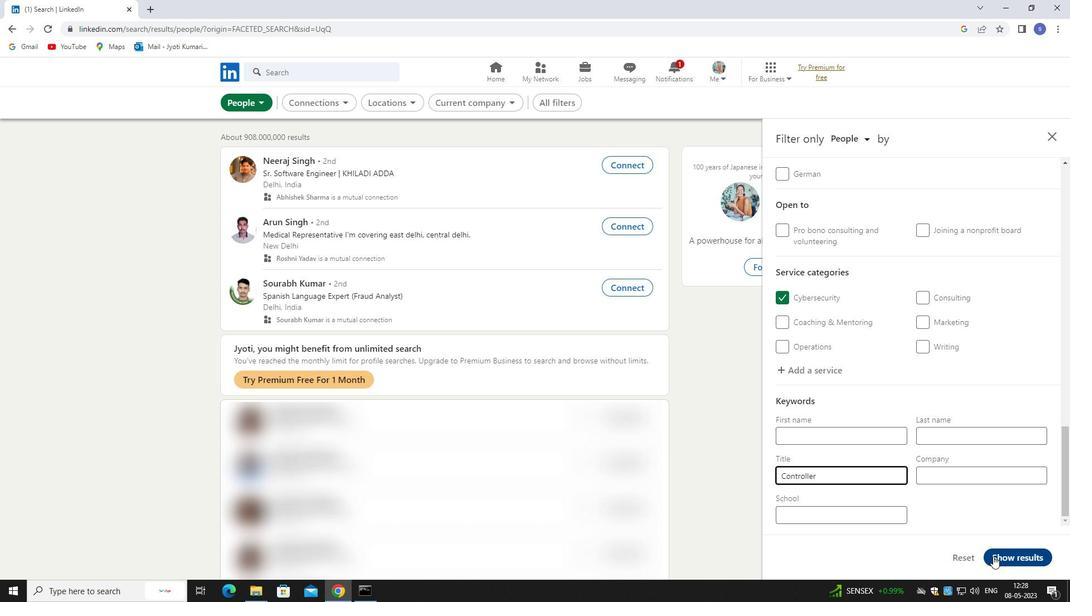 
Action: Mouse pressed left at (994, 556)
Screenshot: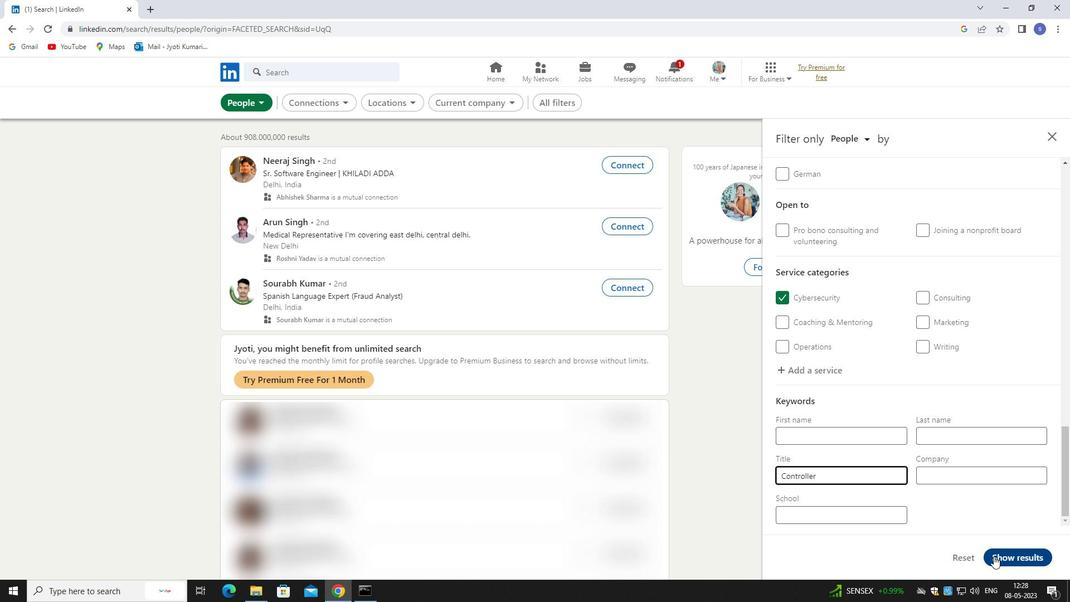 
Action: Mouse moved to (997, 553)
Screenshot: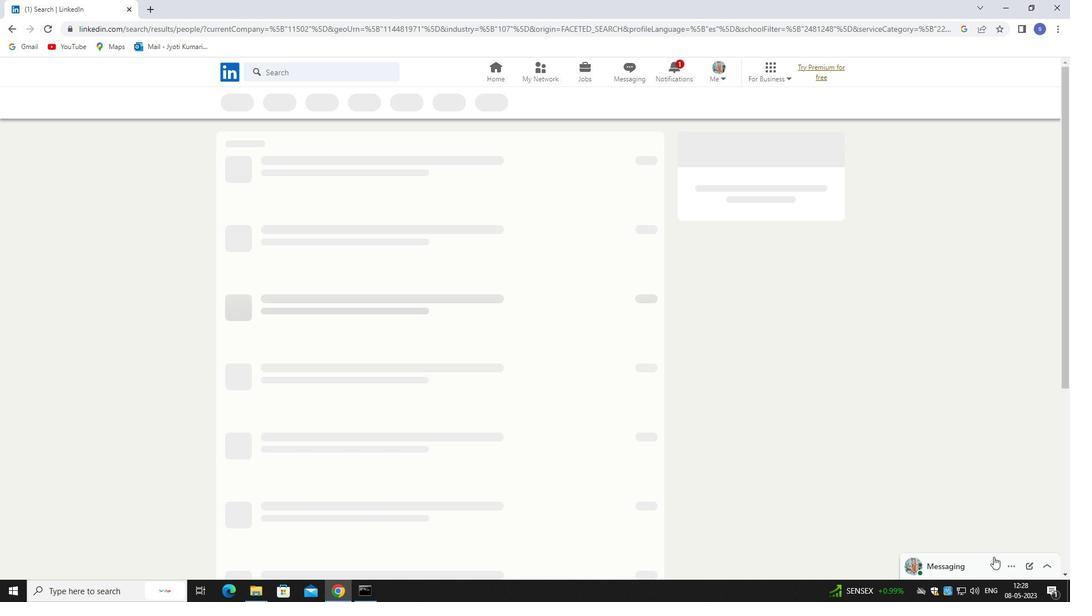 
